 Task: For heading  Tahoma with underline.  font size for heading20,  'Change the font style of data to'Arial.  and font size to 12,  Change the alignment of both headline & data to Align left.  In the sheet  analysisDailySales_Analysis
Action: Mouse moved to (42, 144)
Screenshot: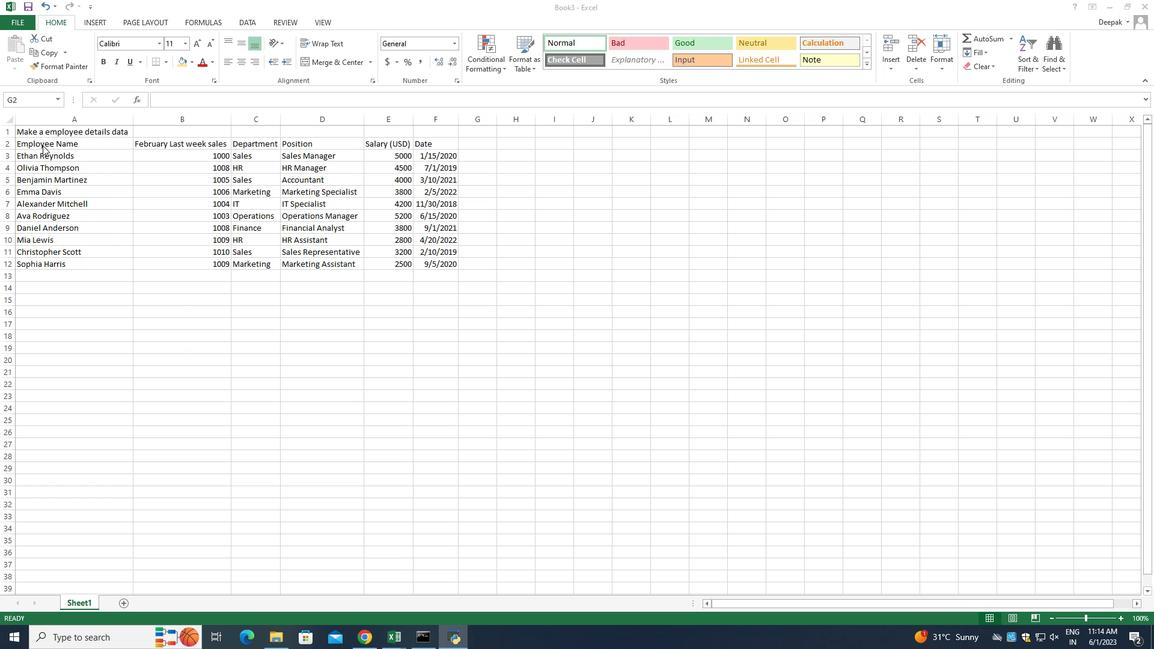 
Action: Mouse pressed left at (42, 144)
Screenshot: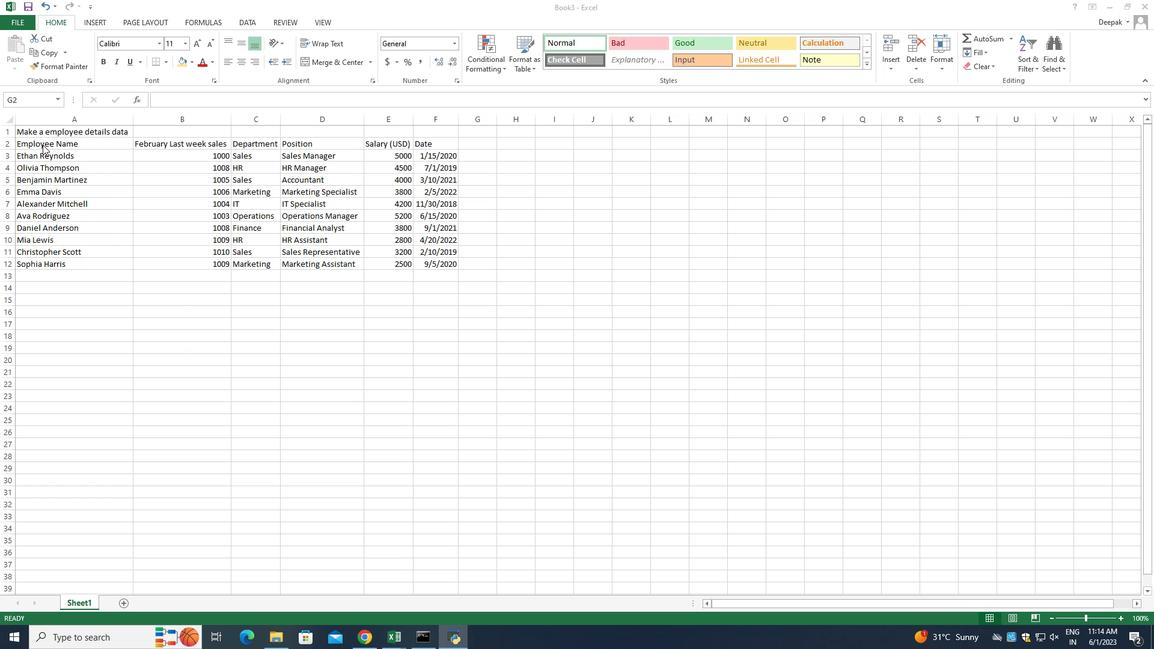 
Action: Mouse pressed left at (42, 144)
Screenshot: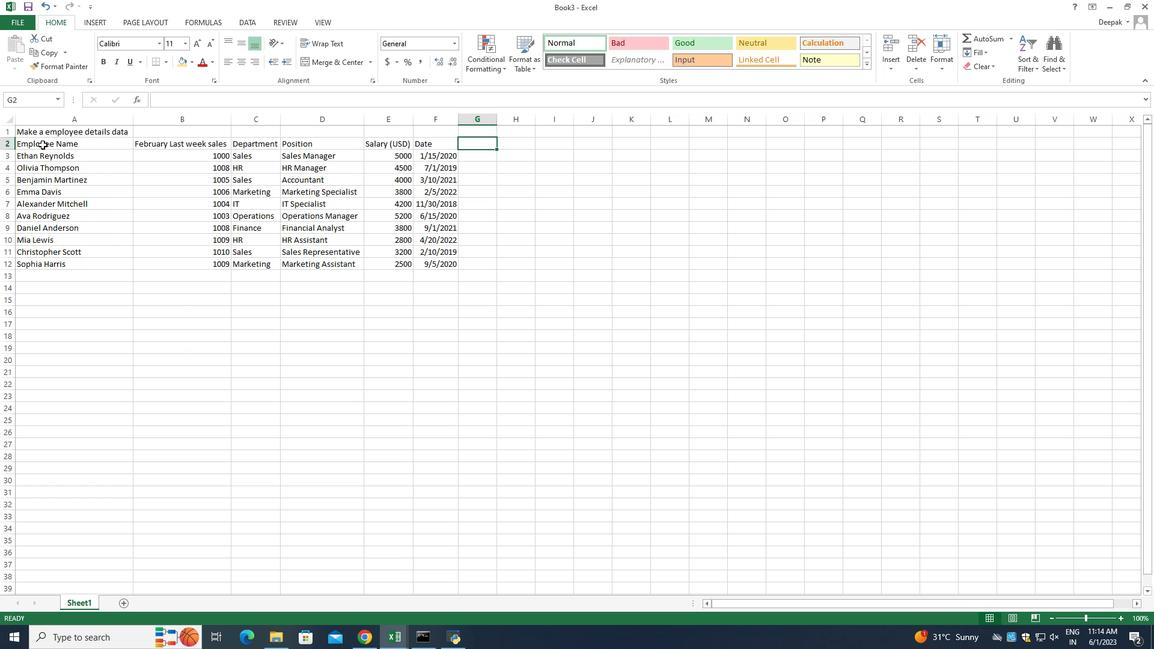 
Action: Mouse pressed left at (42, 144)
Screenshot: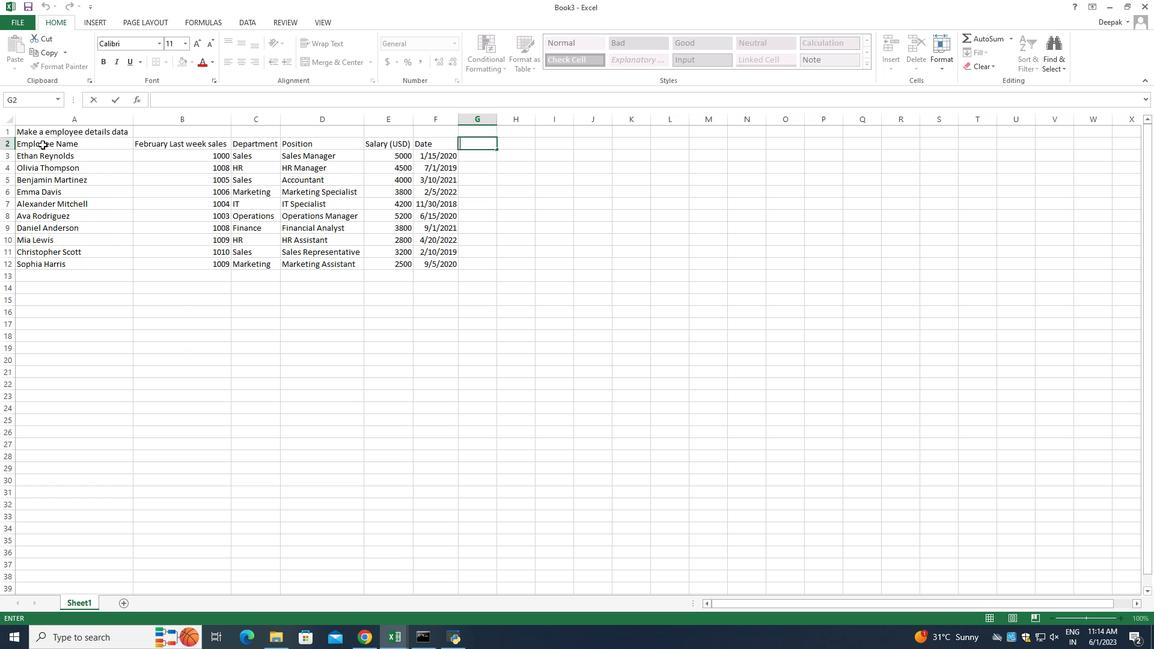 
Action: Mouse moved to (95, 144)
Screenshot: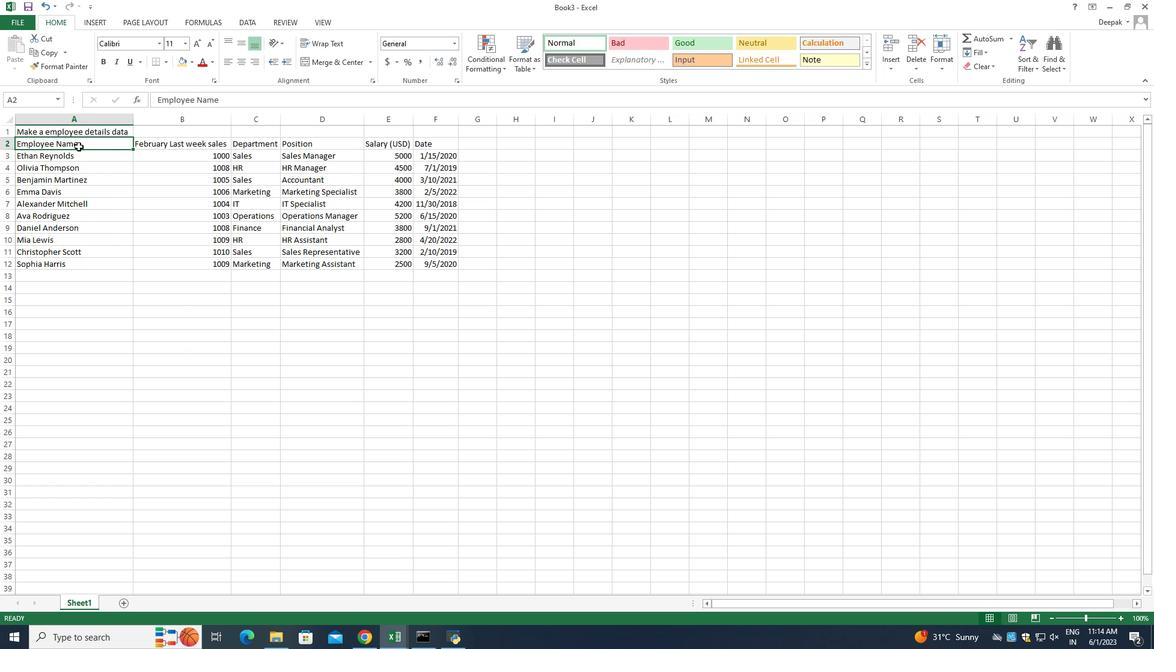 
Action: Mouse pressed left at (95, 144)
Screenshot: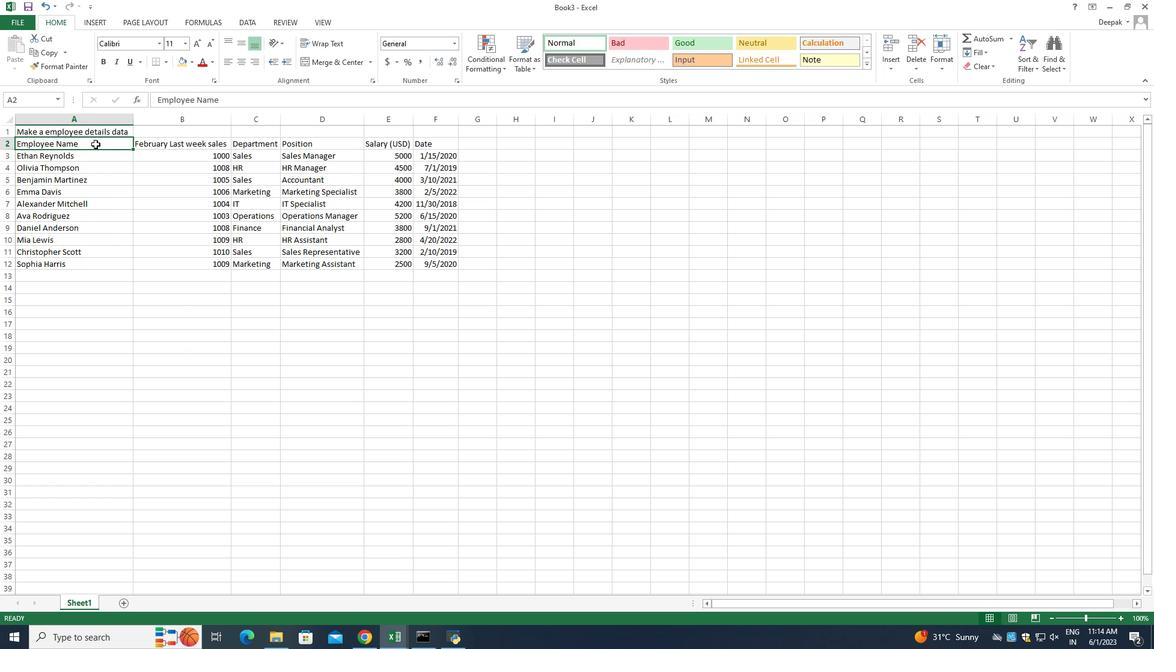 
Action: Mouse moved to (161, 44)
Screenshot: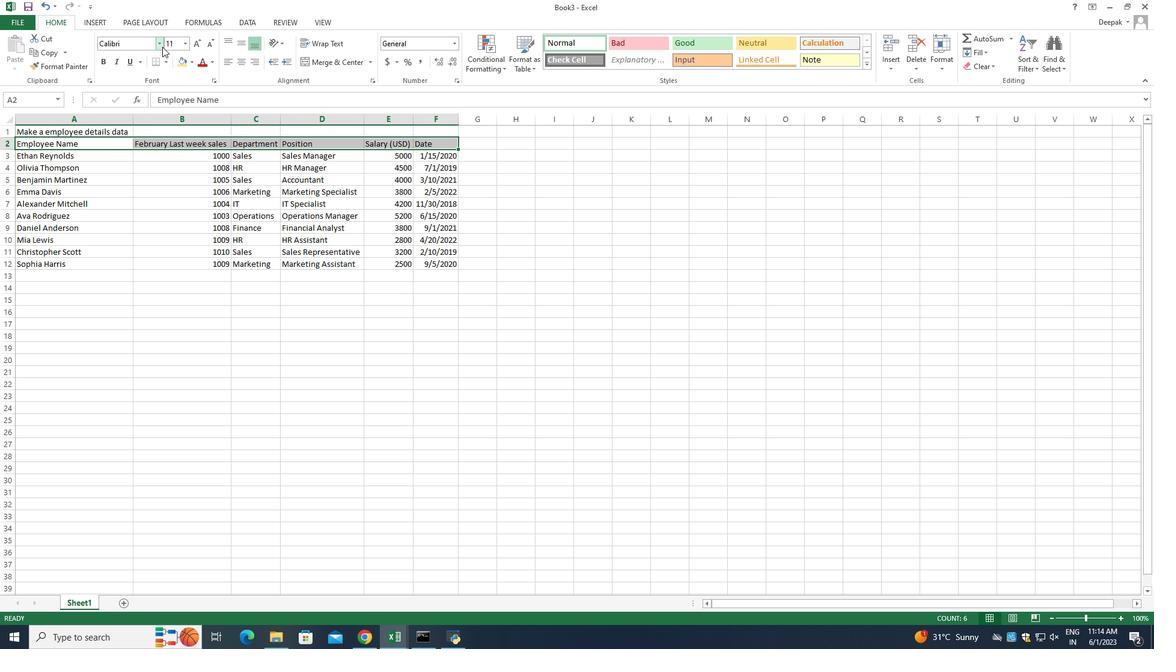 
Action: Mouse pressed left at (161, 44)
Screenshot: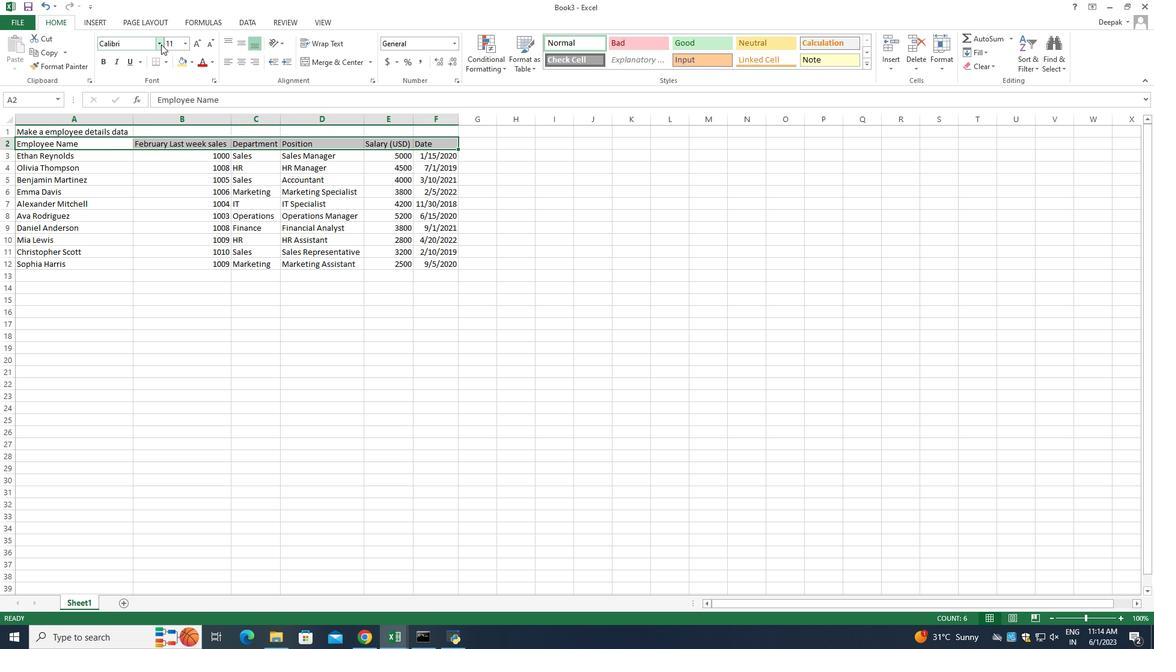 
Action: Mouse moved to (187, 278)
Screenshot: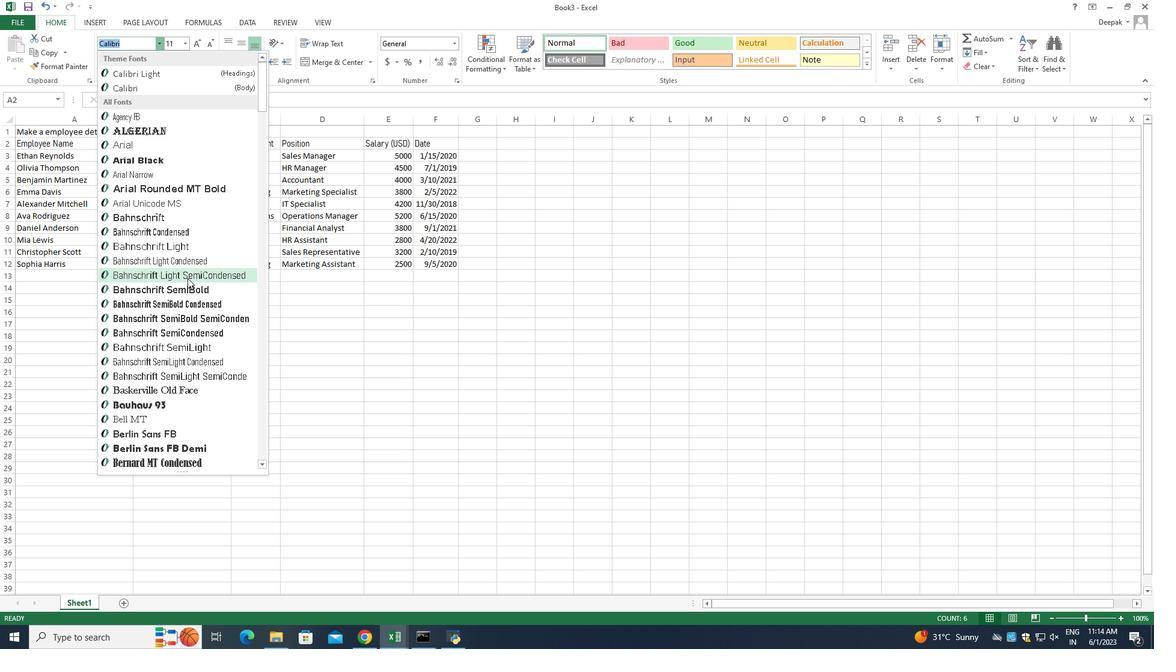 
Action: Mouse scrolled (187, 277) with delta (0, 0)
Screenshot: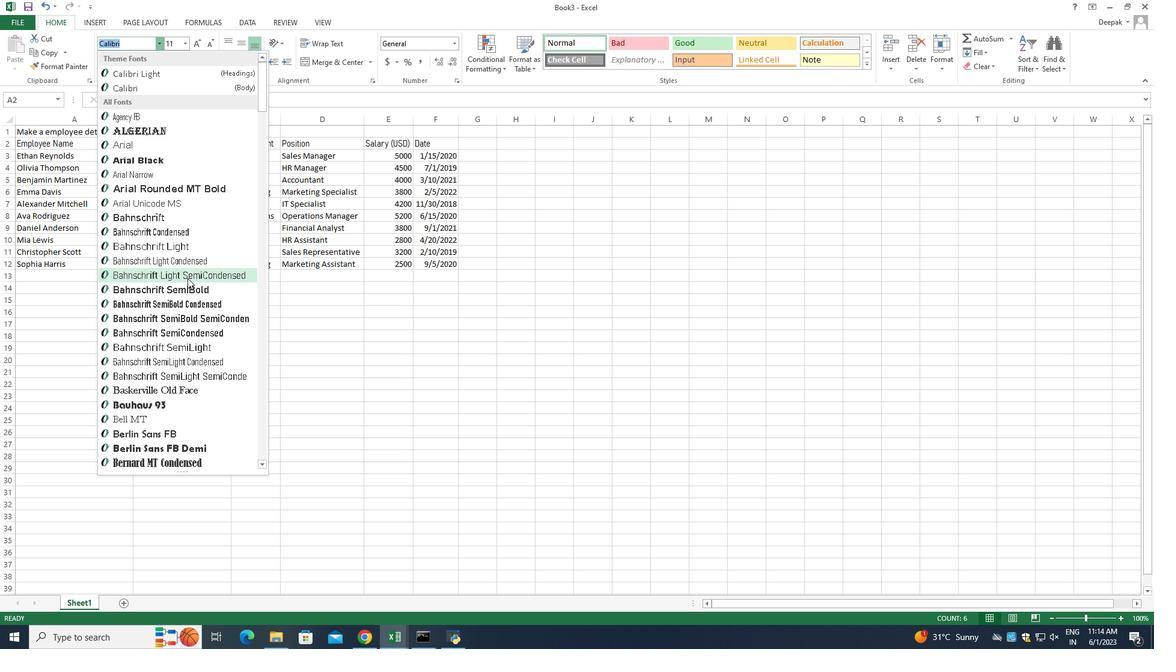 
Action: Mouse moved to (187, 283)
Screenshot: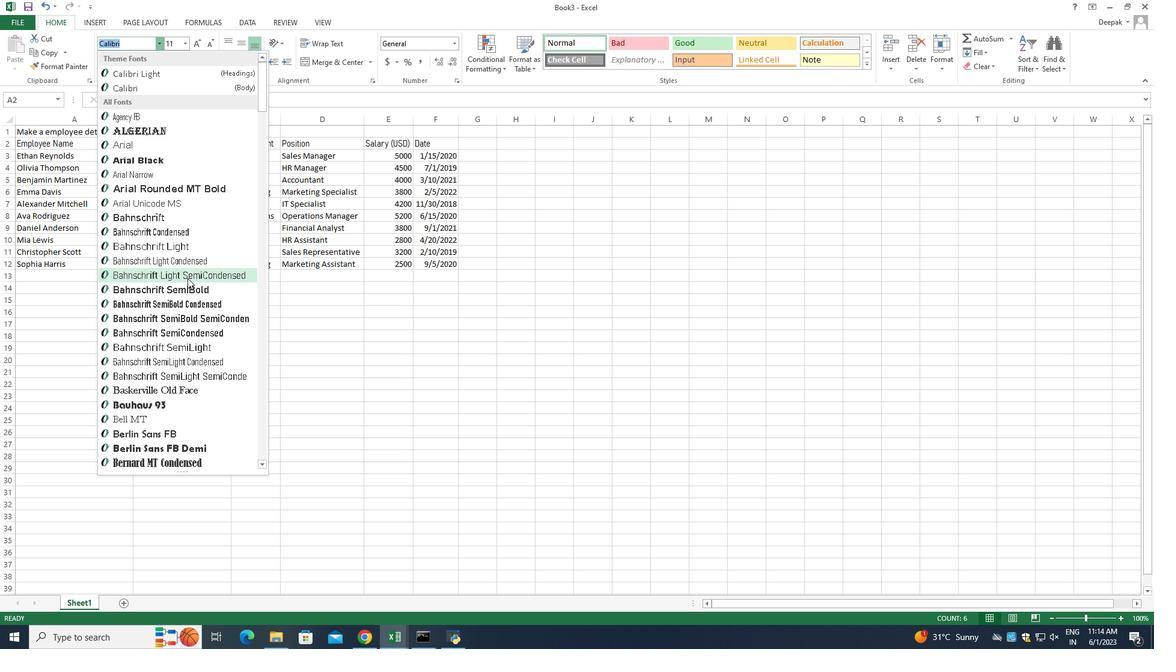 
Action: Mouse scrolled (187, 283) with delta (0, 0)
Screenshot: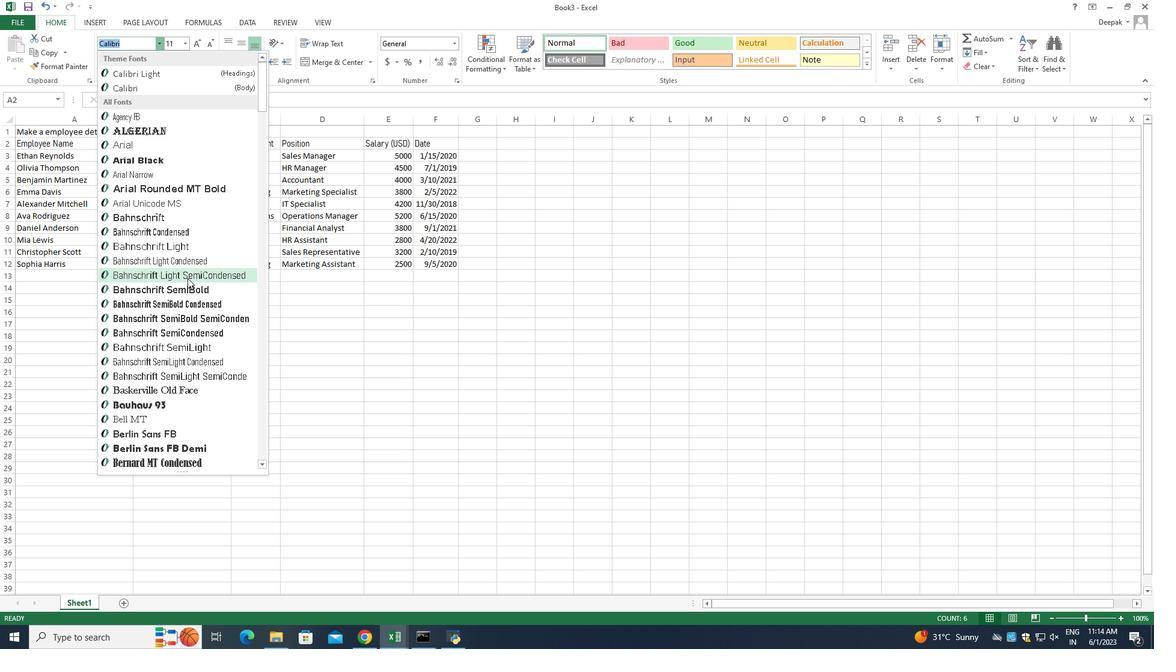 
Action: Mouse moved to (188, 328)
Screenshot: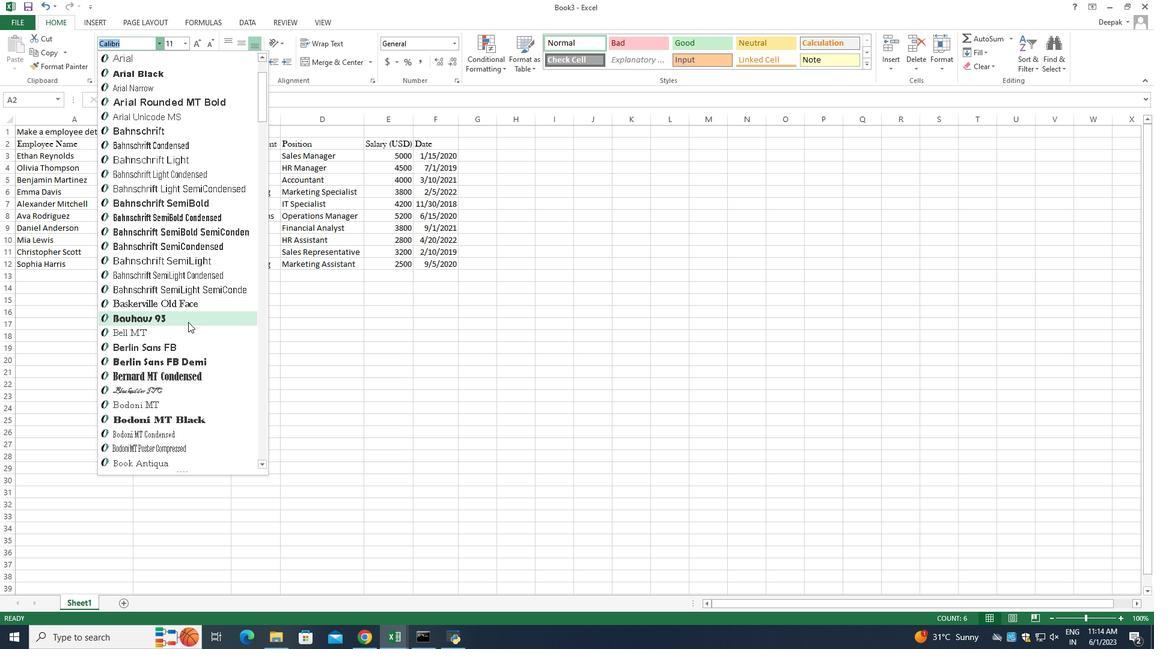 
Action: Mouse scrolled (188, 327) with delta (0, 0)
Screenshot: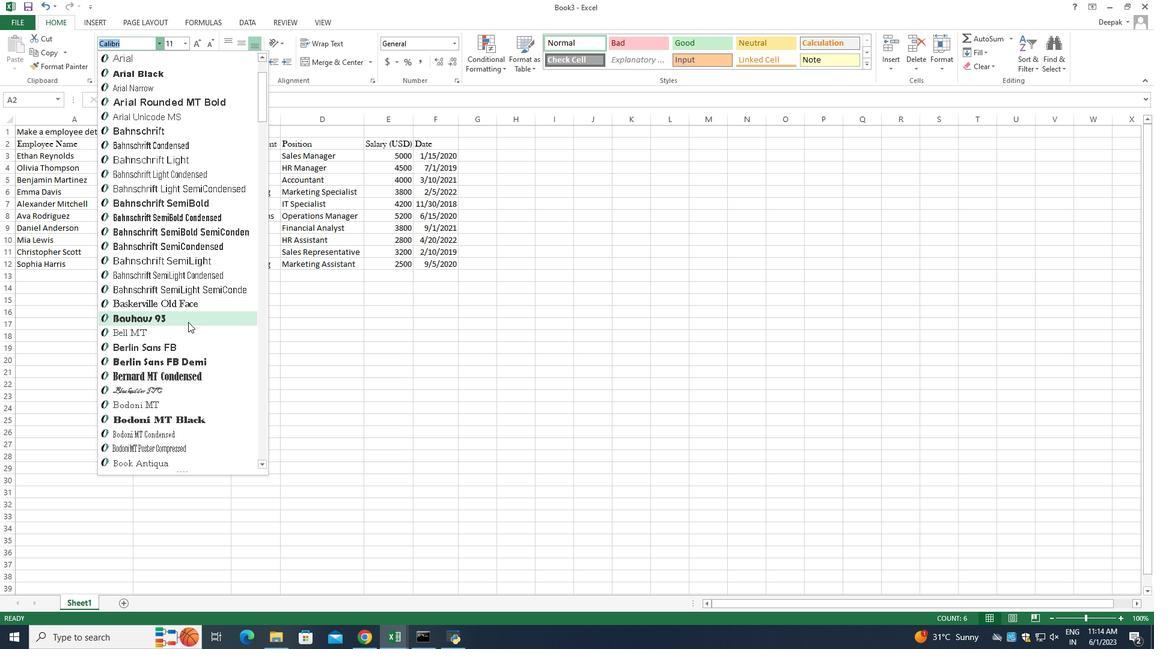 
Action: Mouse moved to (188, 329)
Screenshot: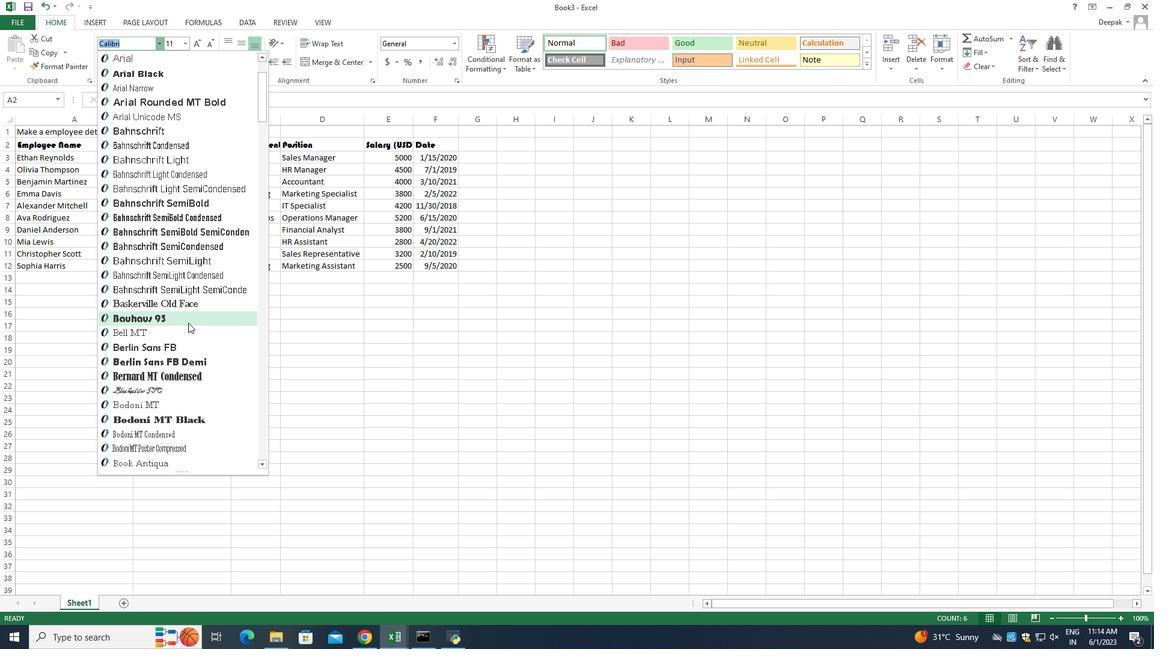 
Action: Mouse scrolled (188, 328) with delta (0, 0)
Screenshot: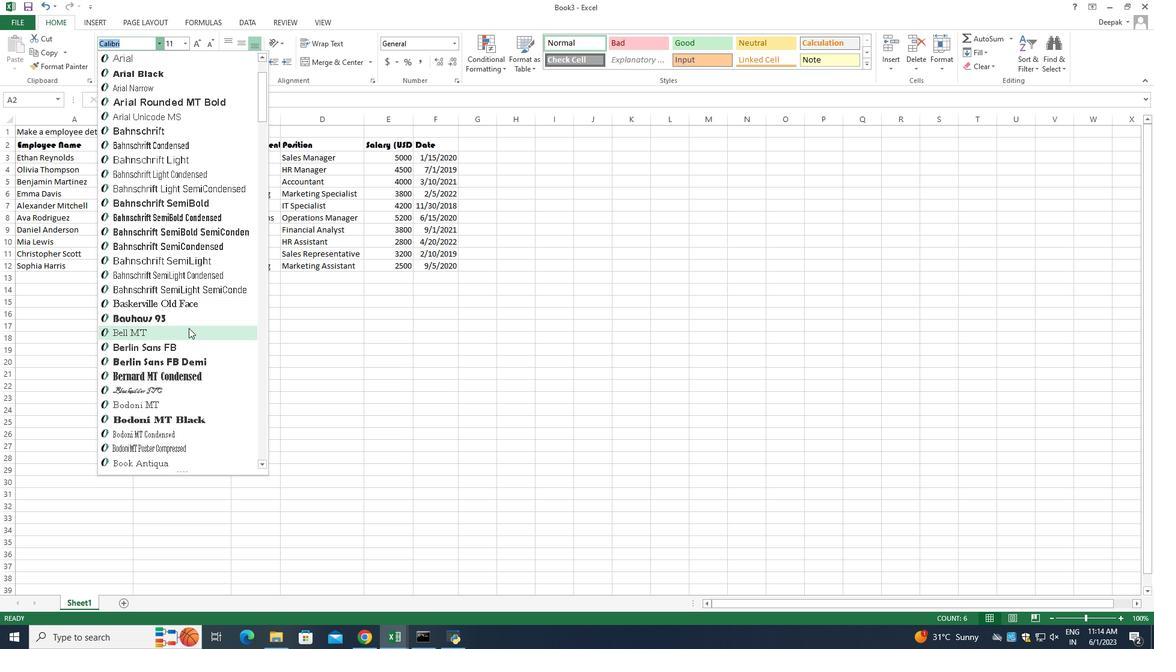 
Action: Mouse moved to (191, 280)
Screenshot: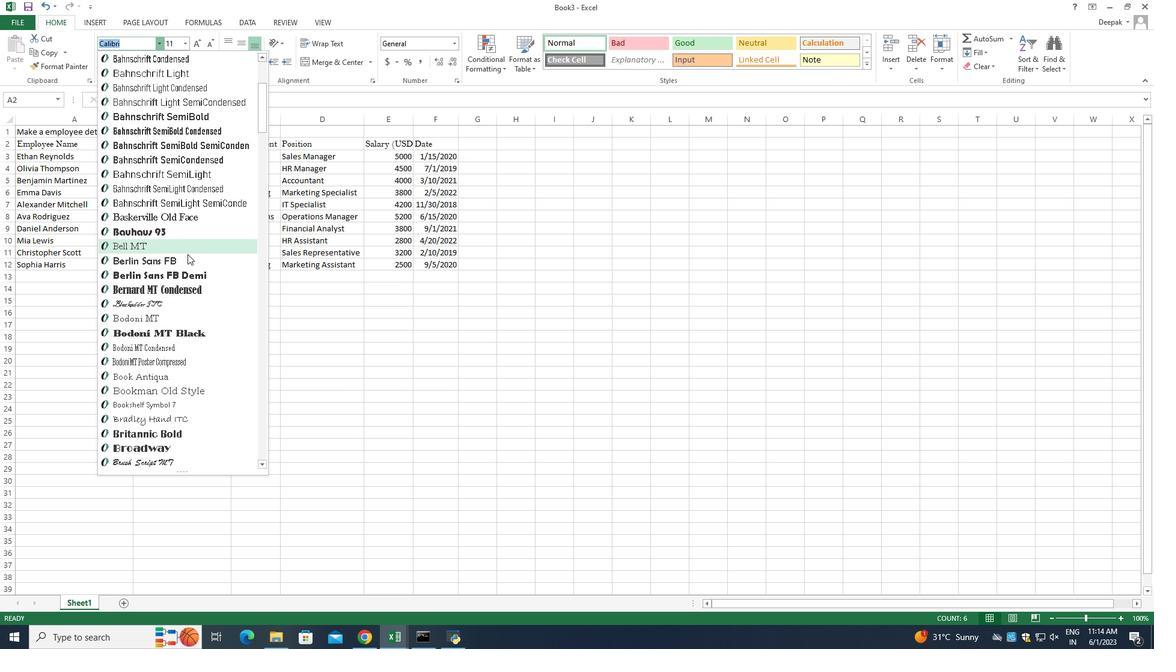 
Action: Mouse scrolled (191, 279) with delta (0, 0)
Screenshot: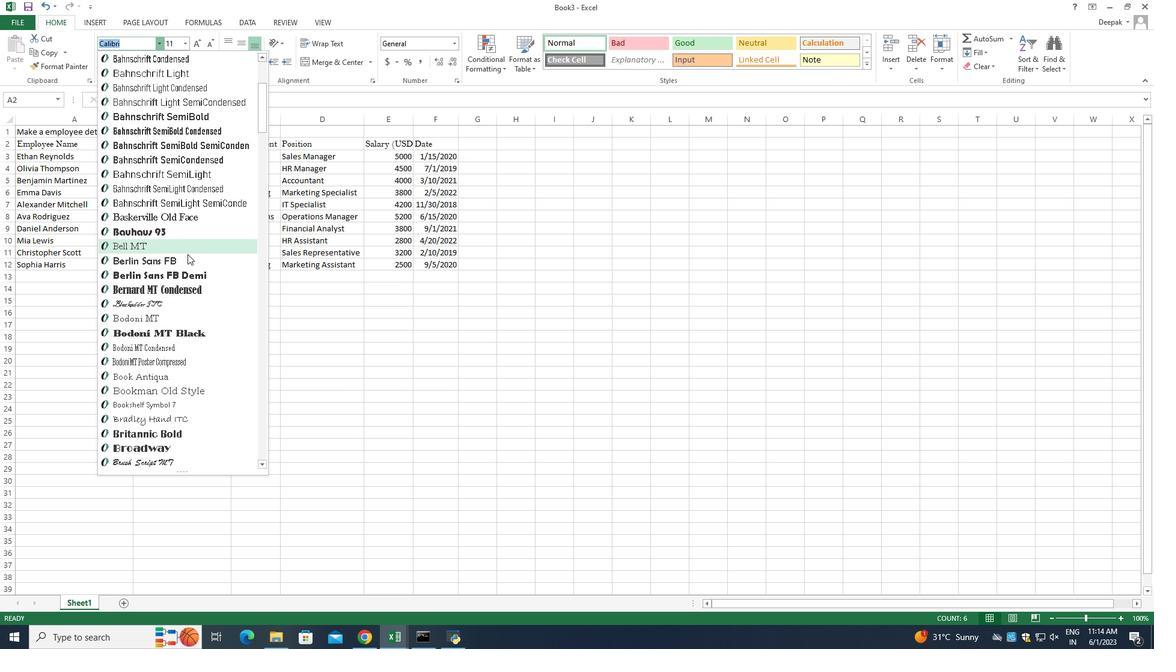 
Action: Mouse moved to (191, 287)
Screenshot: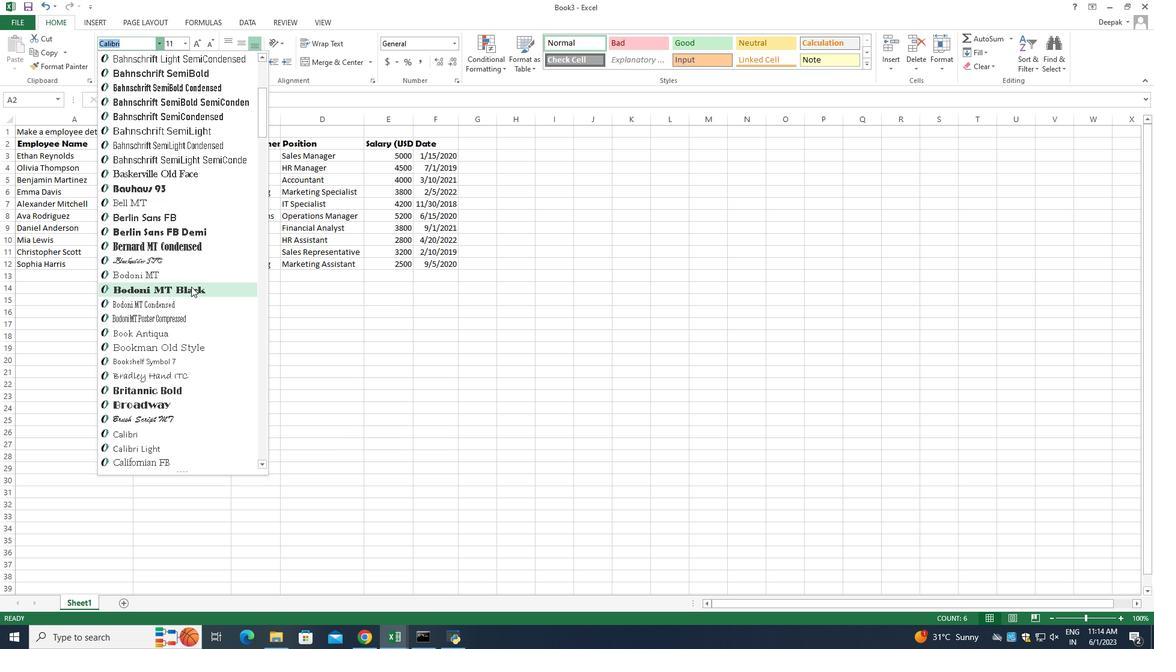
Action: Mouse scrolled (191, 287) with delta (0, 0)
Screenshot: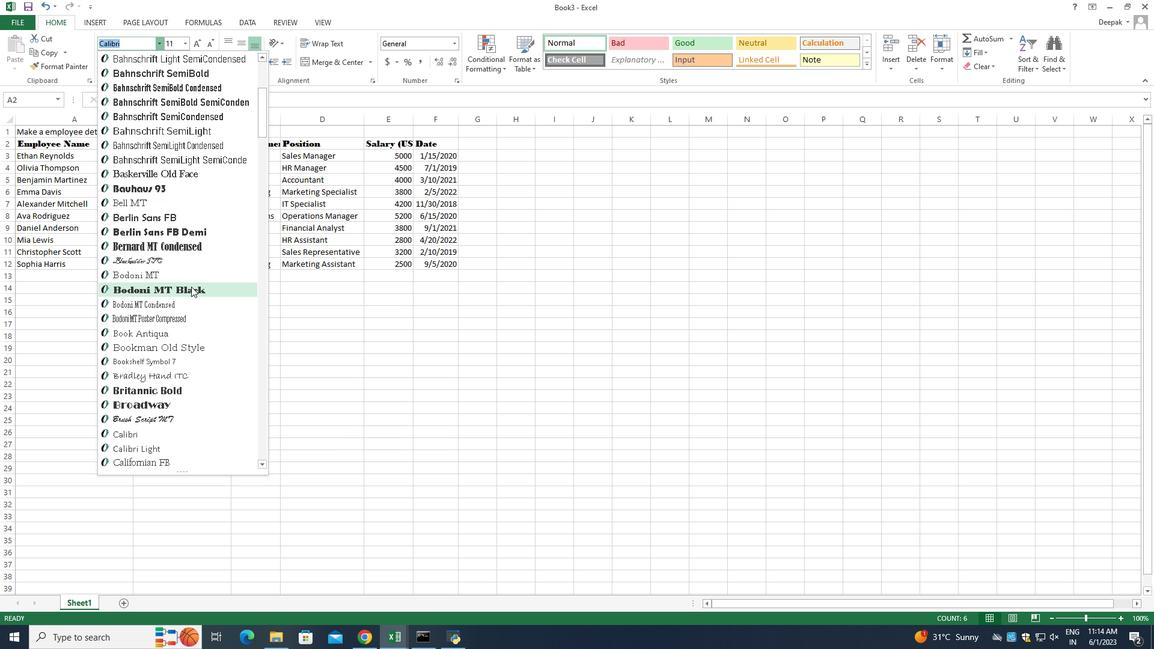 
Action: Mouse scrolled (191, 287) with delta (0, 0)
Screenshot: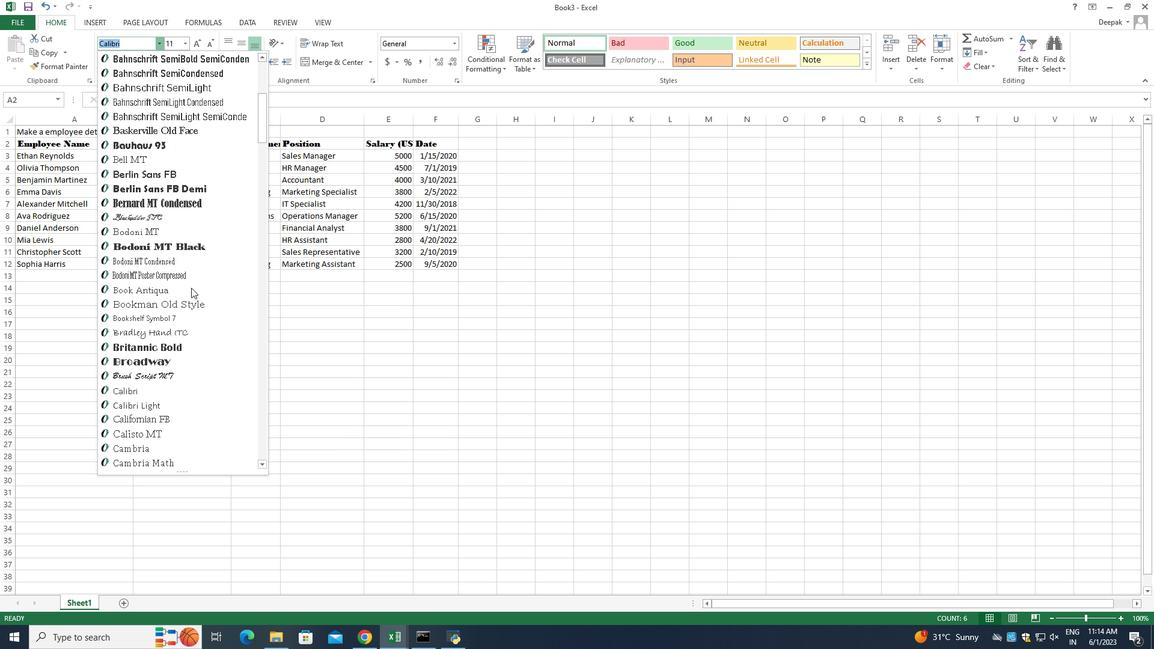 
Action: Mouse scrolled (191, 287) with delta (0, 0)
Screenshot: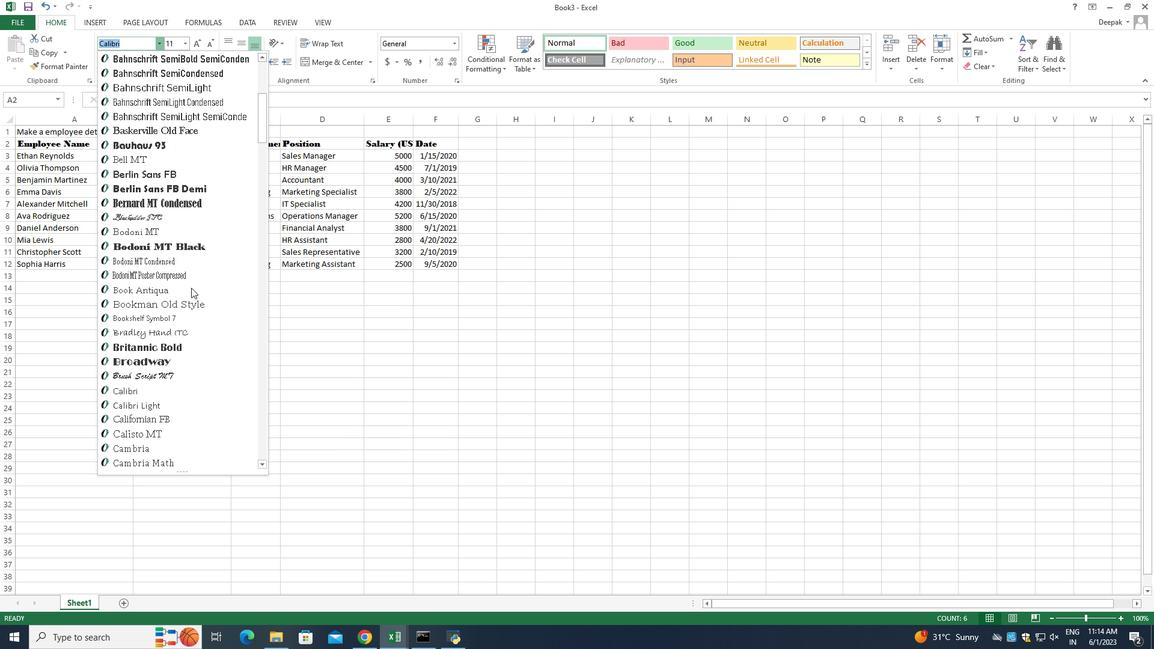 
Action: Mouse moved to (191, 289)
Screenshot: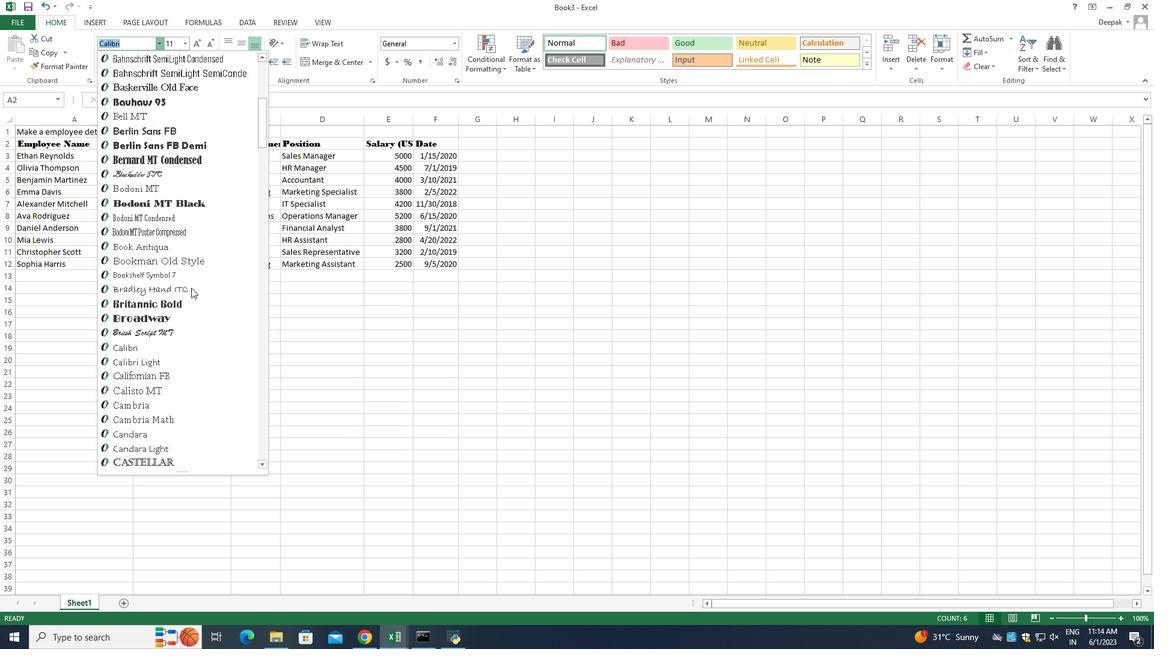 
Action: Mouse scrolled (191, 288) with delta (0, 0)
Screenshot: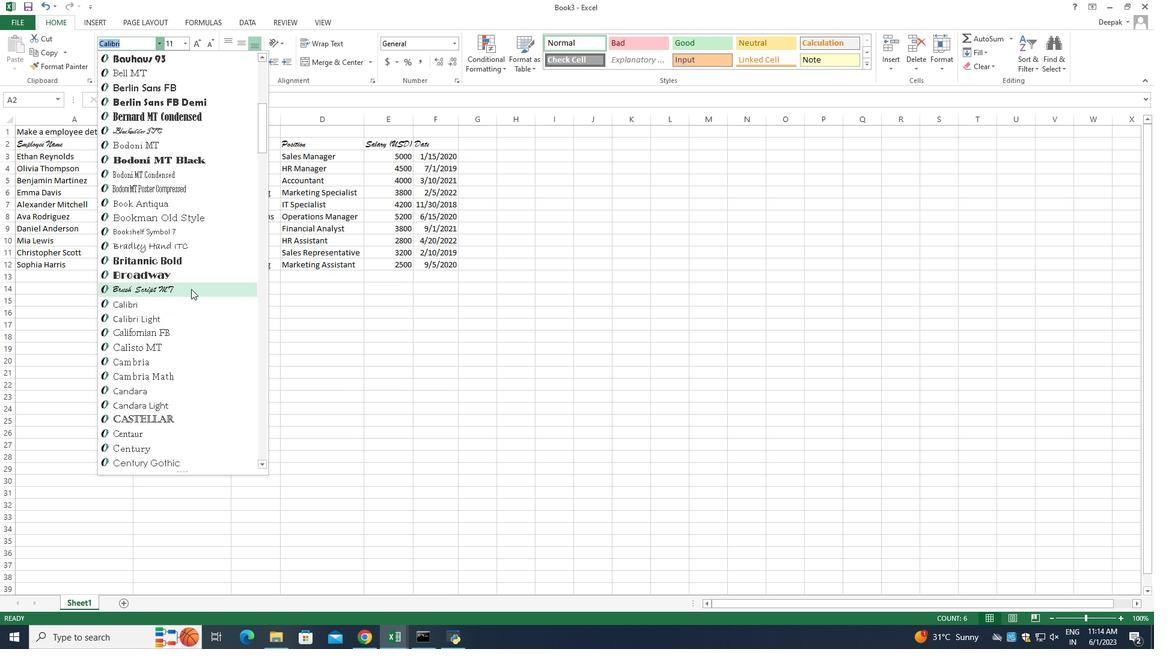 
Action: Mouse scrolled (191, 288) with delta (0, 0)
Screenshot: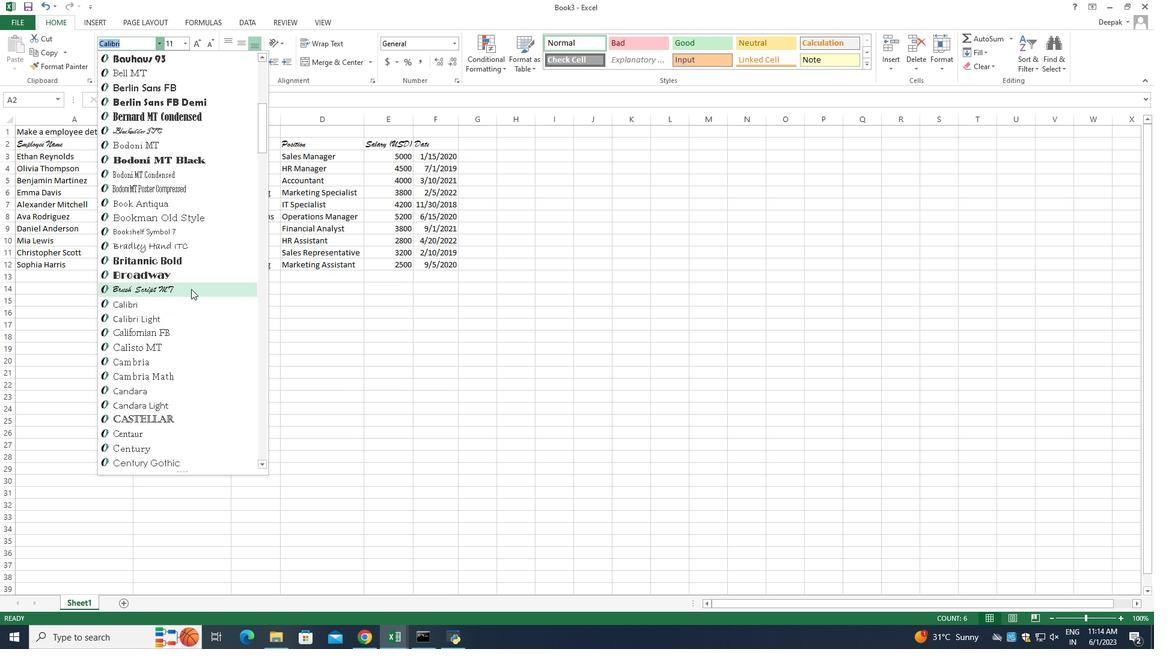 
Action: Mouse scrolled (191, 288) with delta (0, 0)
Screenshot: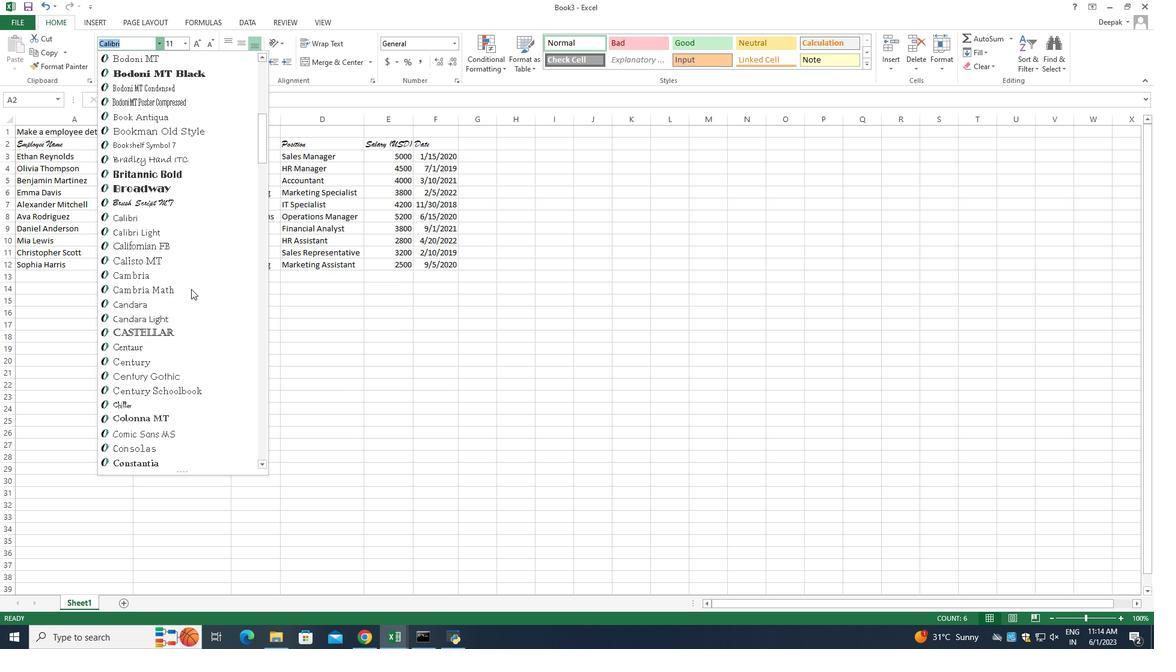 
Action: Mouse scrolled (191, 288) with delta (0, 0)
Screenshot: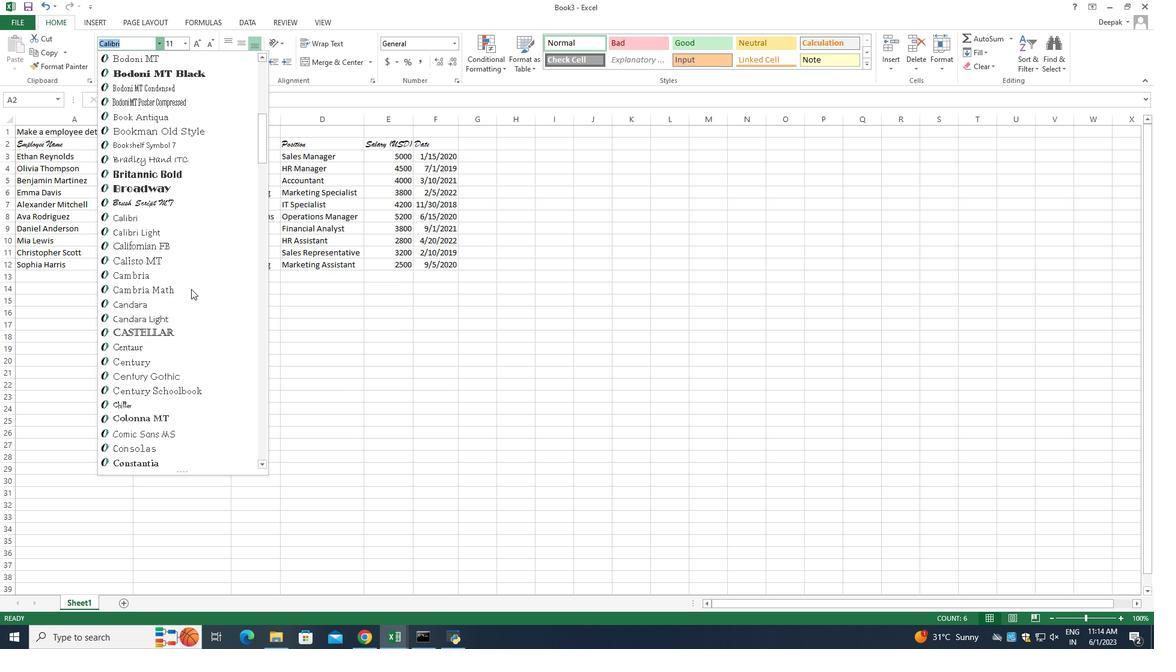 
Action: Mouse moved to (182, 341)
Screenshot: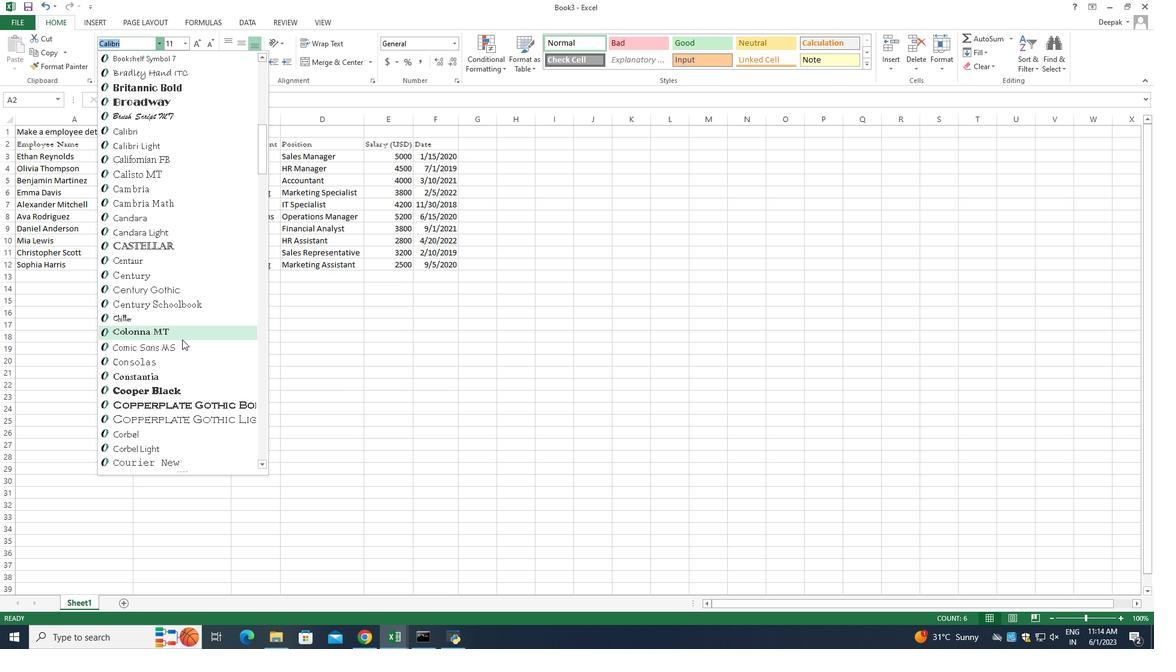 
Action: Mouse scrolled (182, 340) with delta (0, 0)
Screenshot: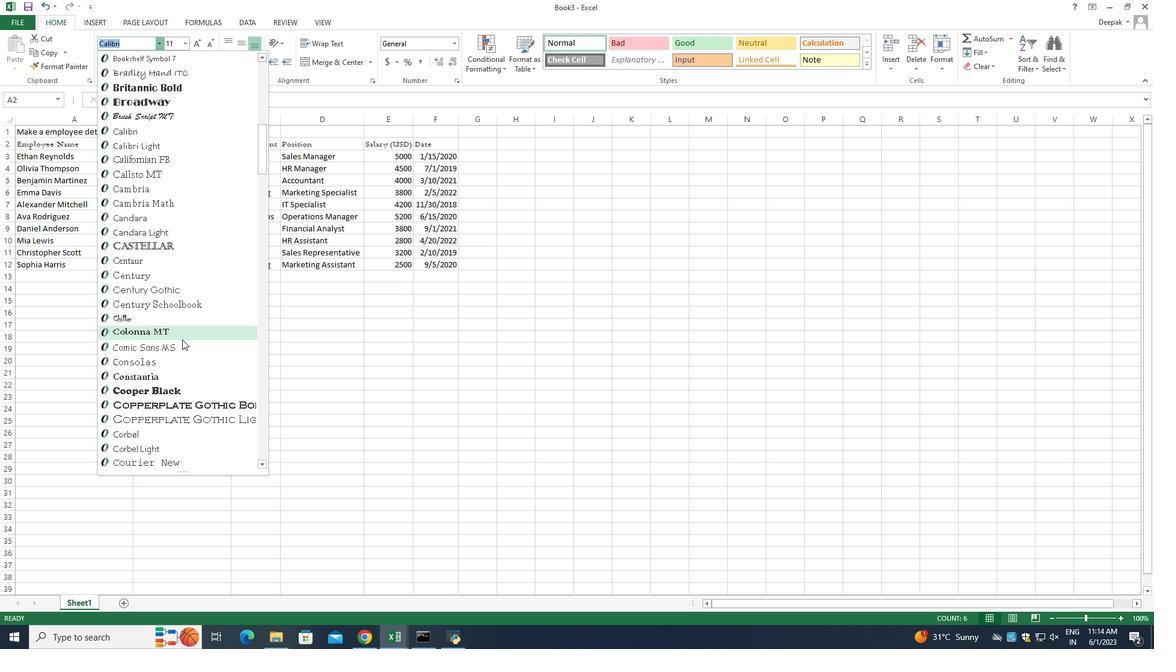 
Action: Mouse moved to (182, 343)
Screenshot: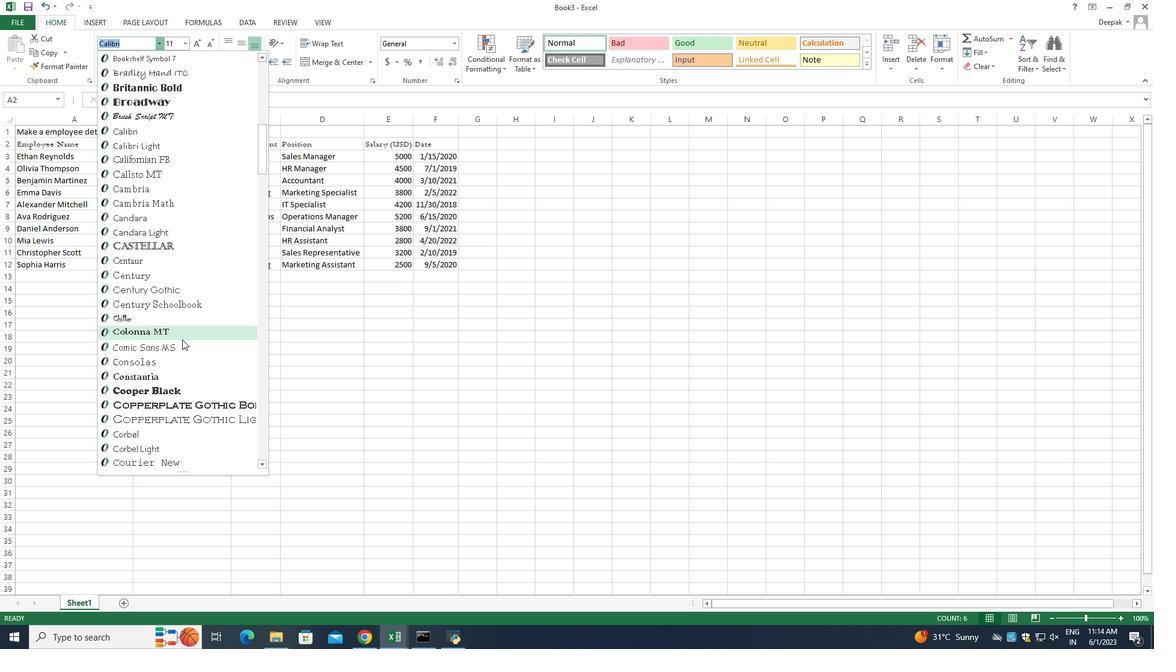 
Action: Mouse scrolled (182, 343) with delta (0, 0)
Screenshot: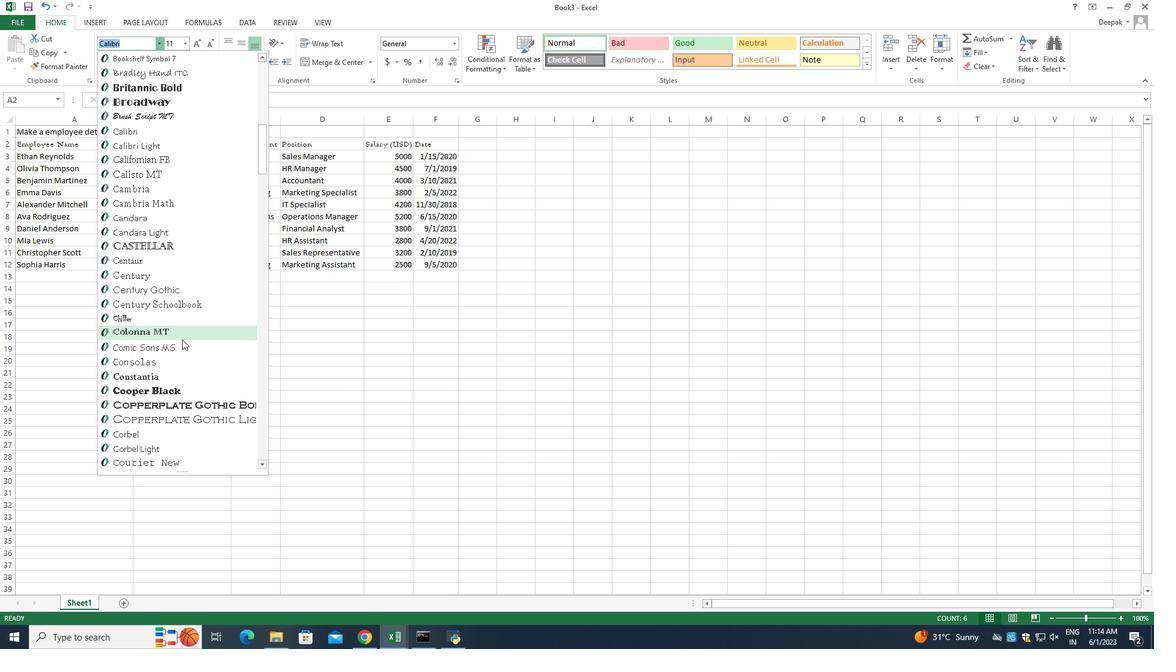 
Action: Mouse moved to (182, 347)
Screenshot: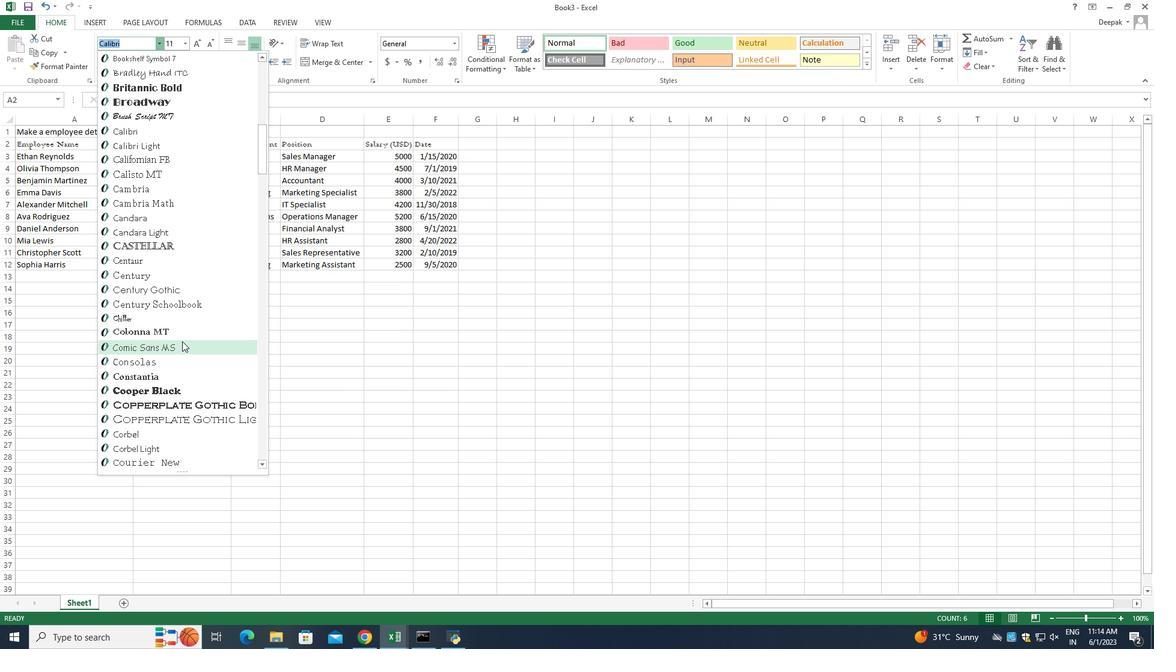 
Action: Mouse scrolled (182, 346) with delta (0, 0)
Screenshot: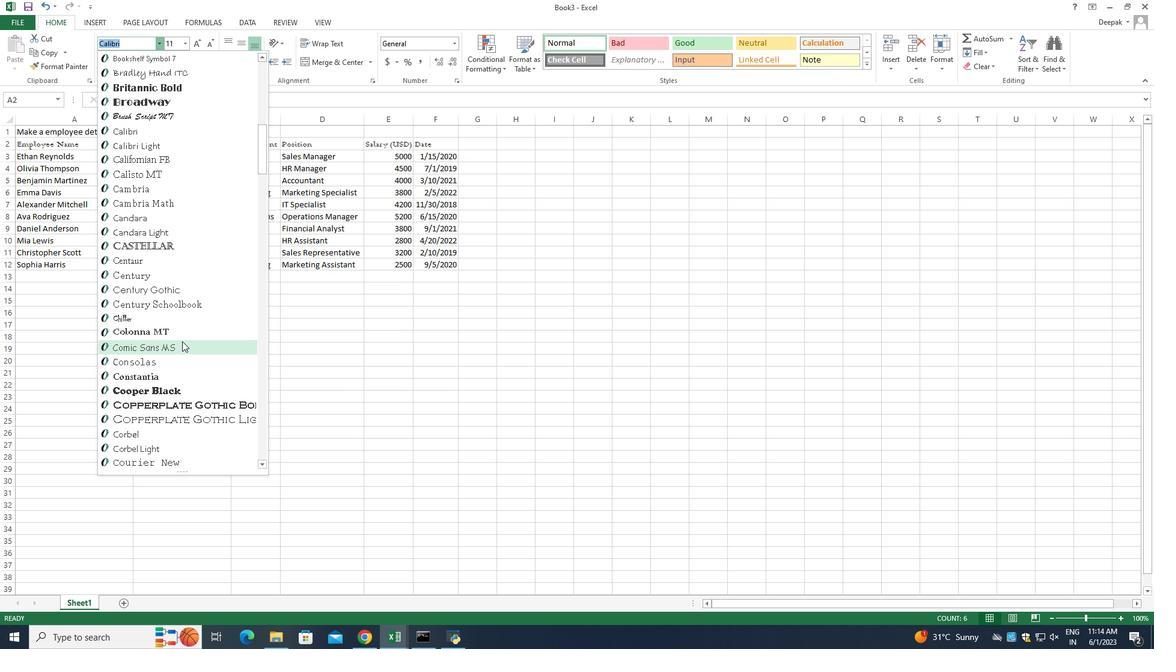 
Action: Mouse moved to (173, 336)
Screenshot: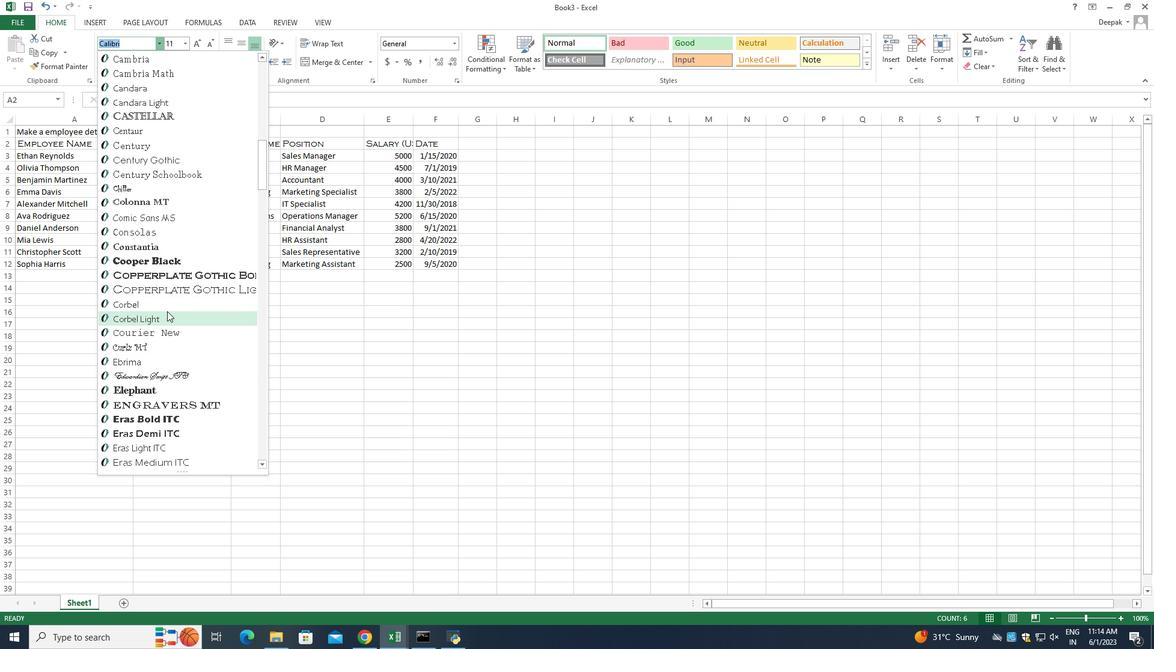 
Action: Mouse scrolled (173, 336) with delta (0, 0)
Screenshot: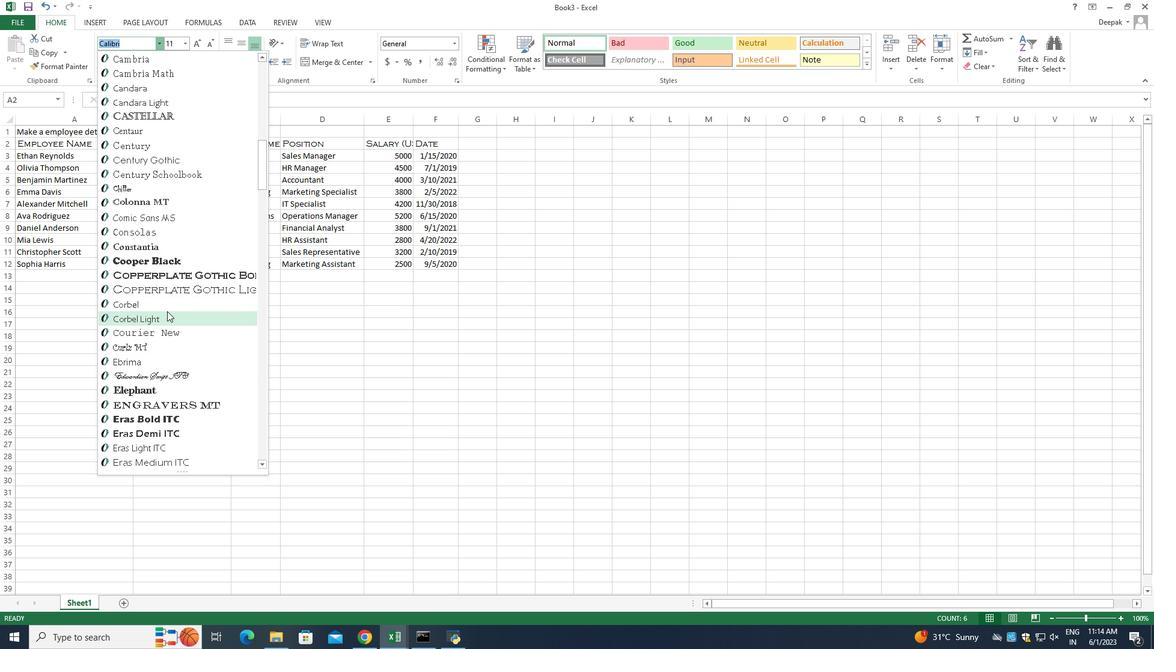 
Action: Mouse moved to (173, 339)
Screenshot: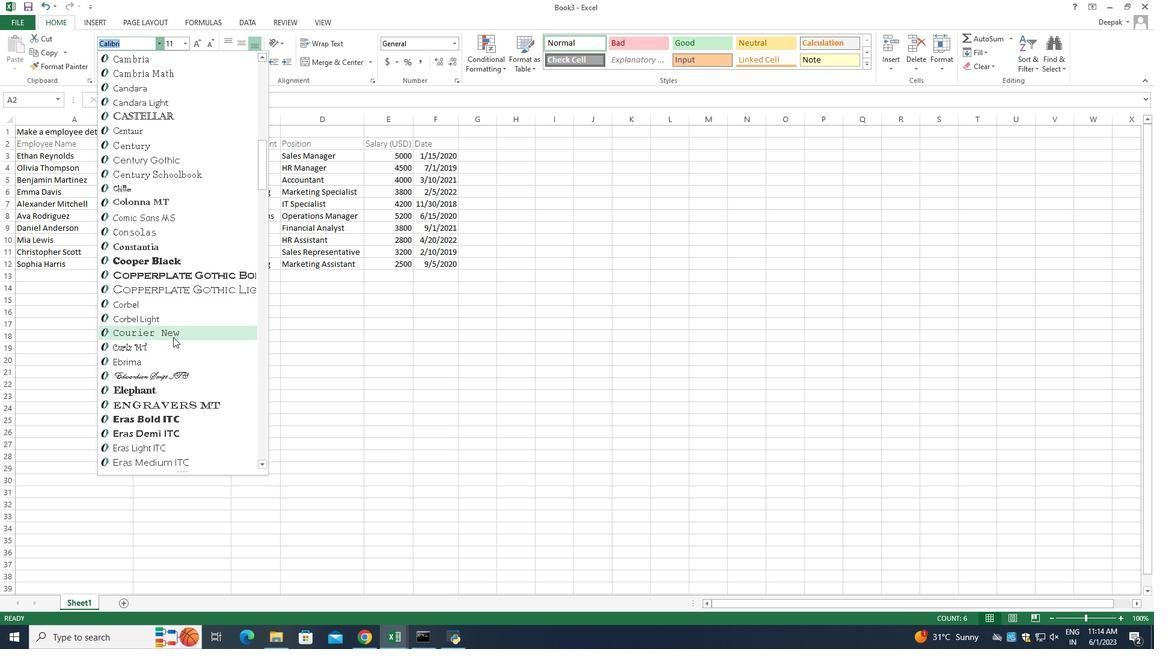 
Action: Mouse scrolled (173, 339) with delta (0, 0)
Screenshot: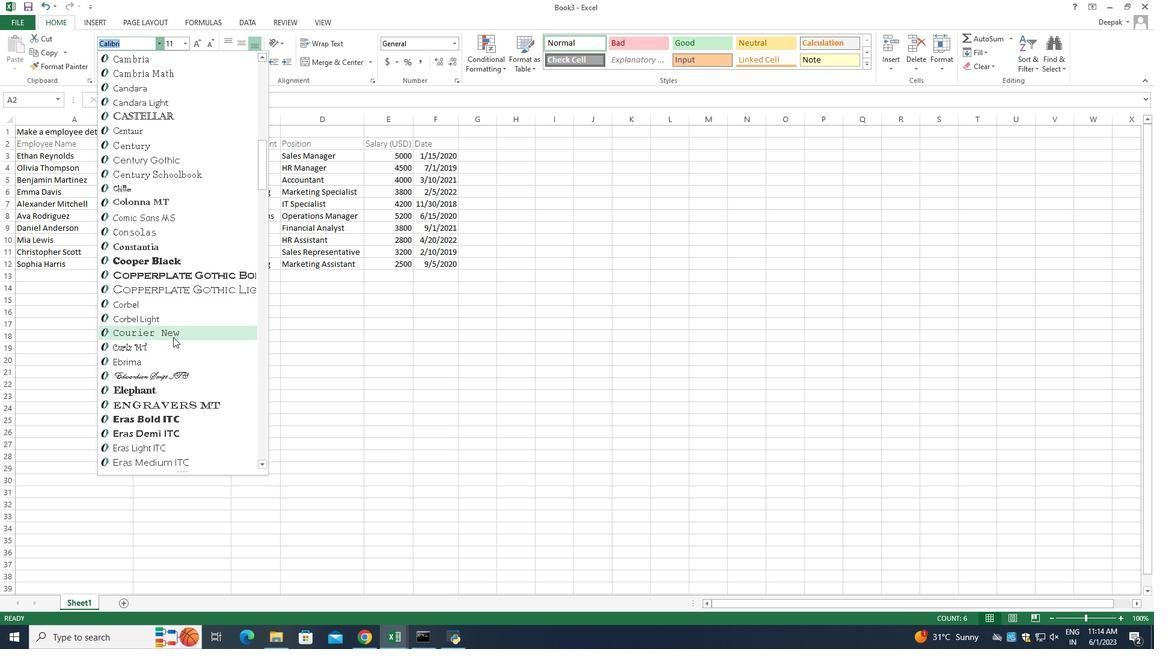 
Action: Mouse moved to (176, 357)
Screenshot: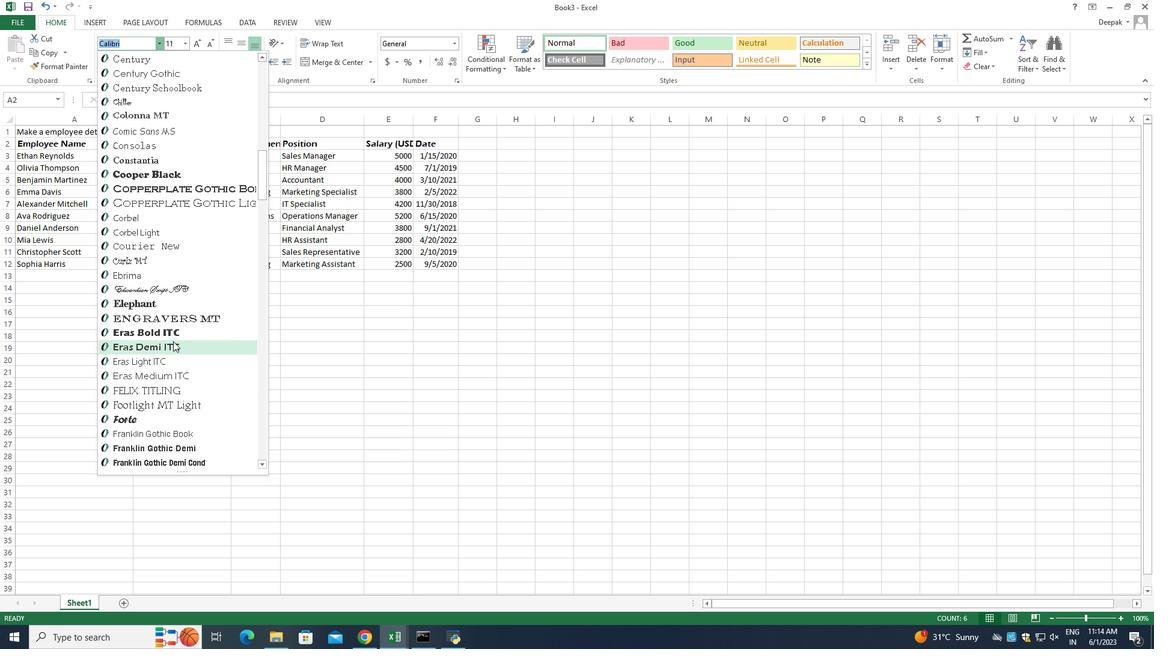 
Action: Mouse scrolled (176, 357) with delta (0, 0)
Screenshot: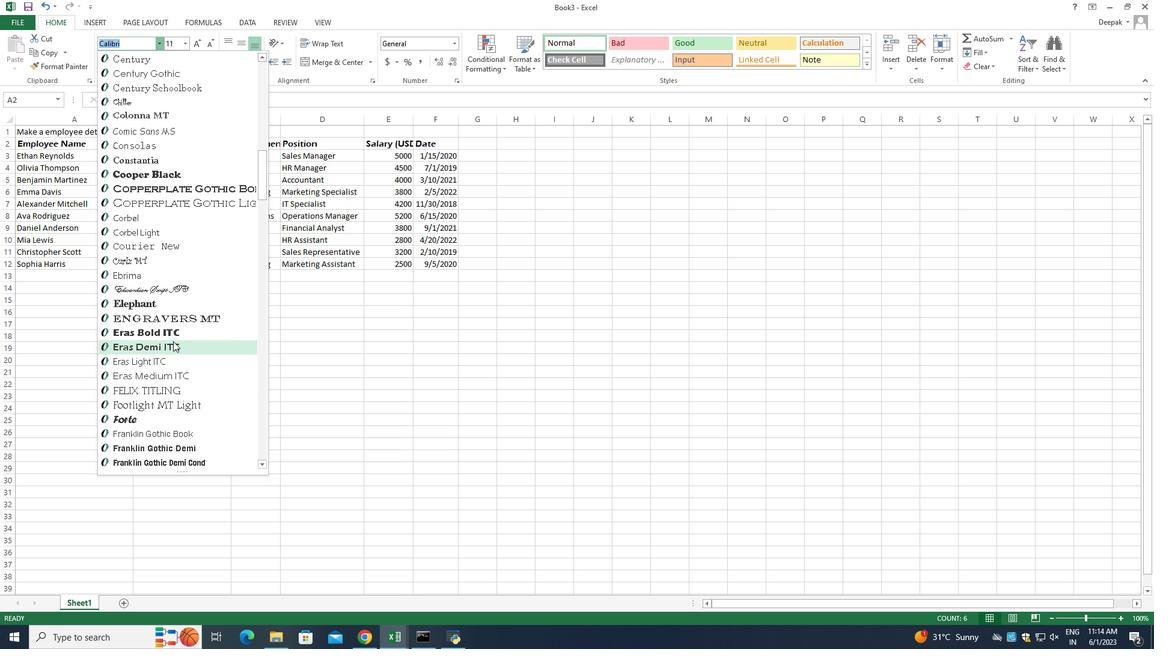 
Action: Mouse moved to (179, 367)
Screenshot: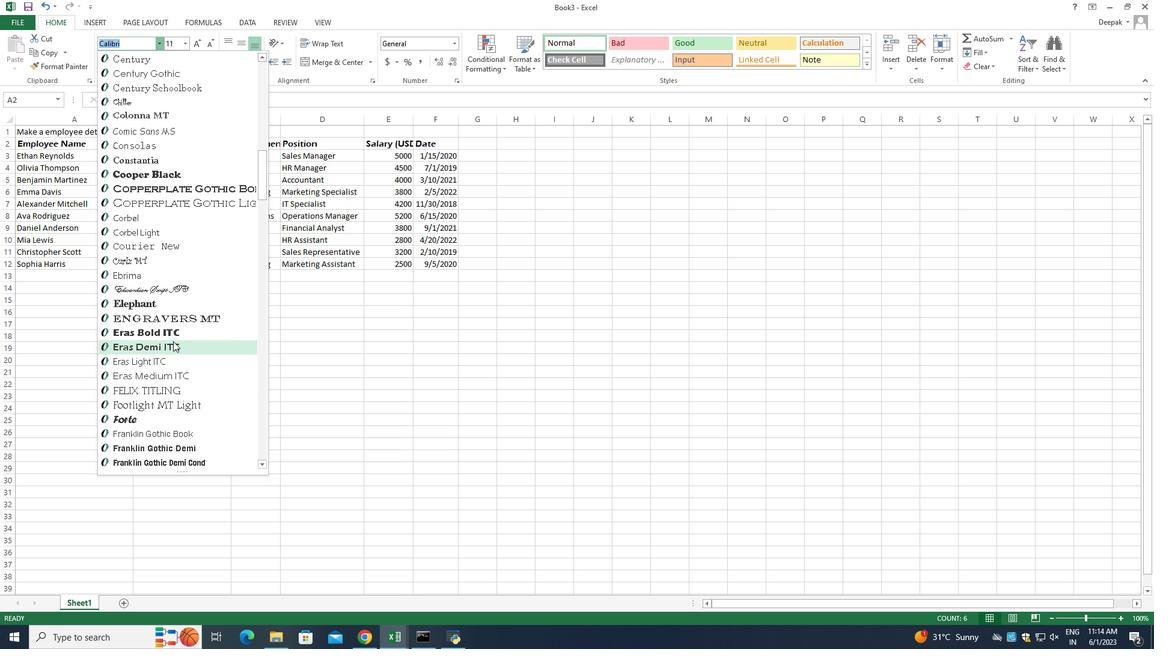 
Action: Mouse scrolled (179, 366) with delta (0, 0)
Screenshot: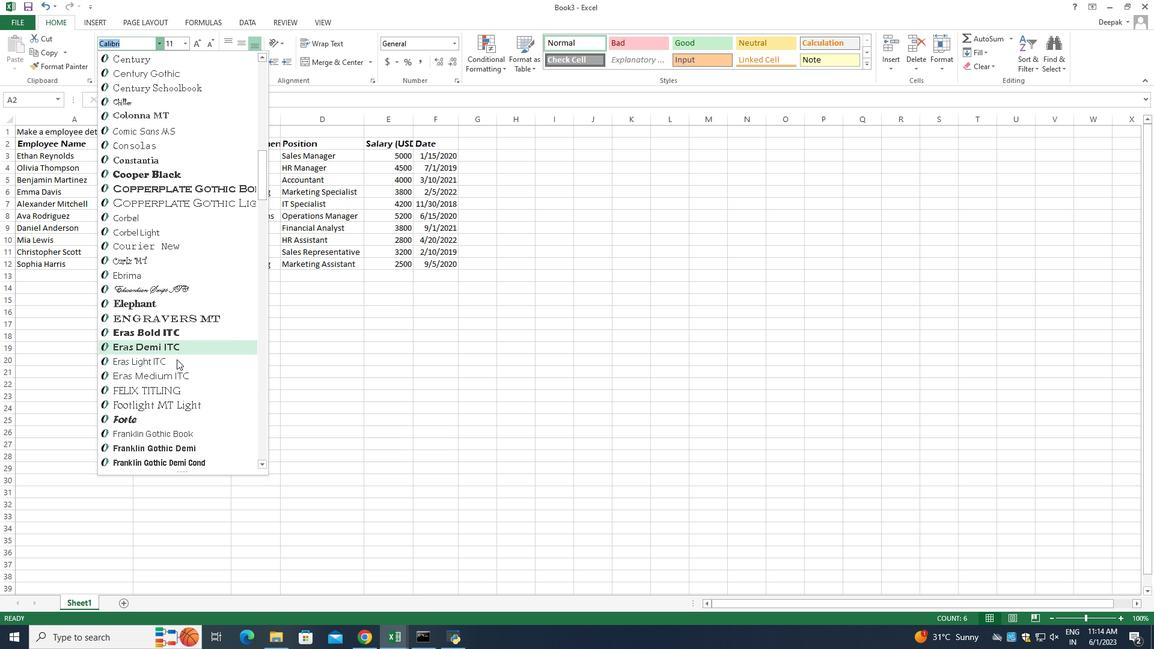 
Action: Mouse moved to (181, 378)
Screenshot: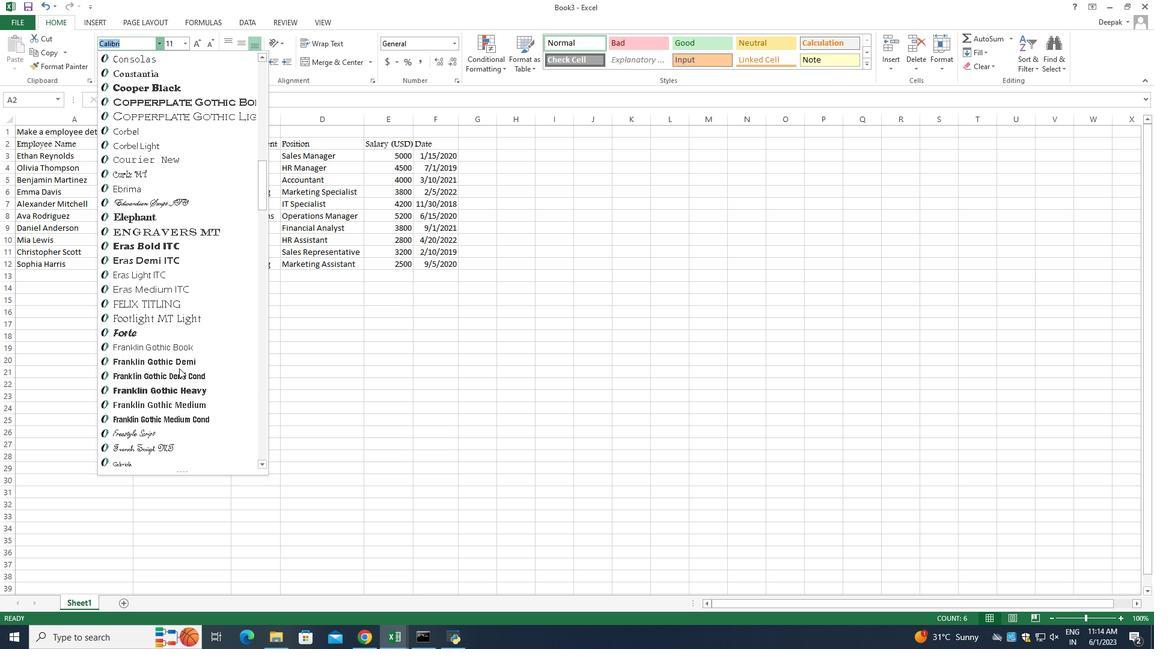 
Action: Mouse scrolled (181, 378) with delta (0, 0)
Screenshot: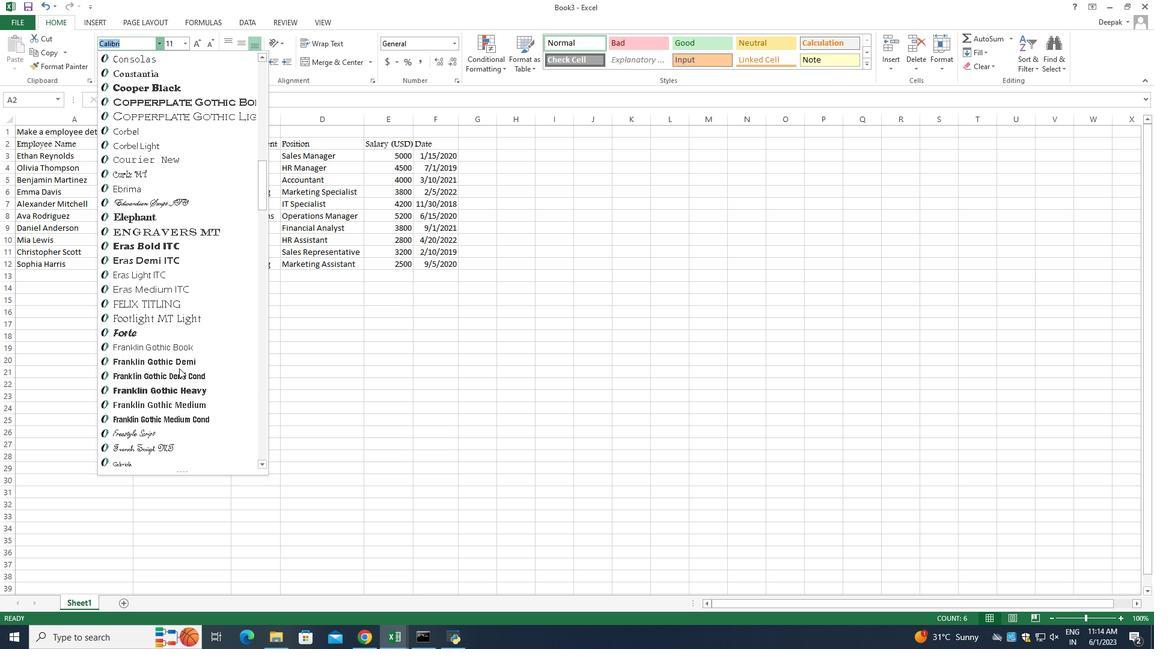 
Action: Mouse moved to (182, 382)
Screenshot: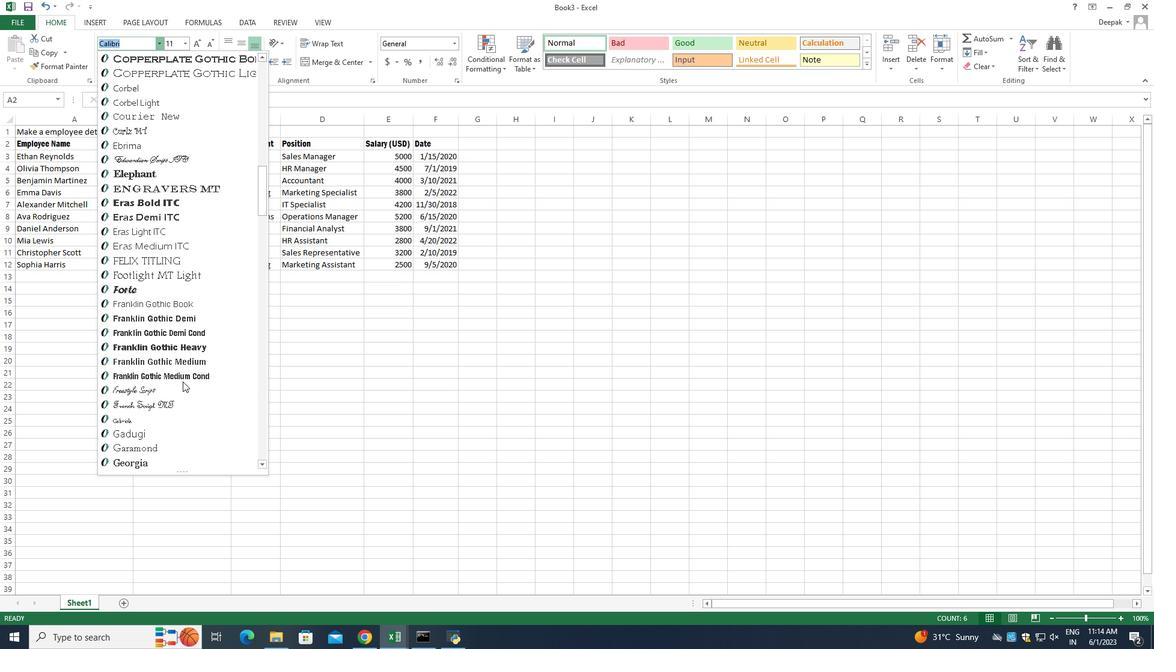
Action: Mouse scrolled (182, 381) with delta (0, 0)
Screenshot: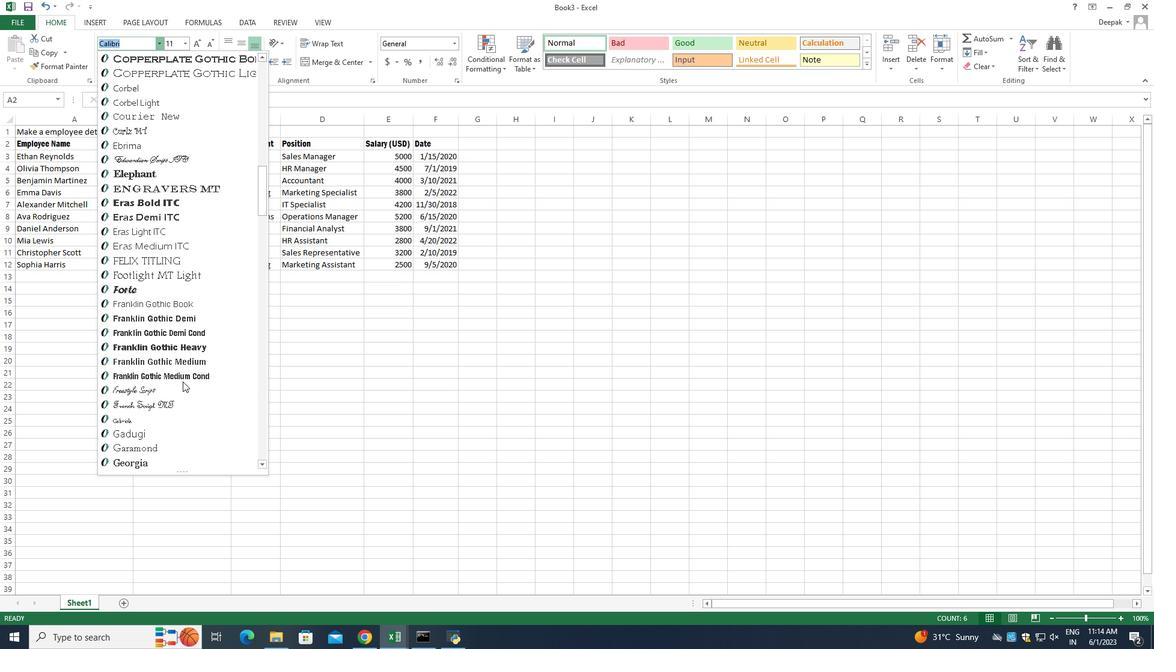 
Action: Mouse scrolled (182, 381) with delta (0, 0)
Screenshot: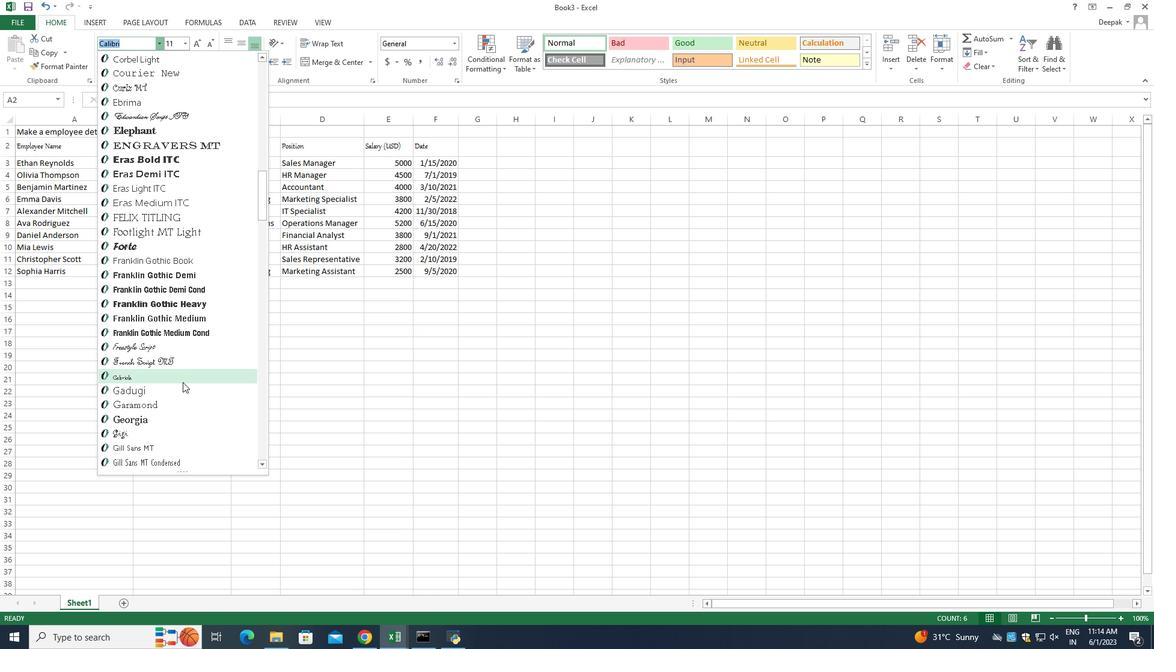 
Action: Mouse moved to (180, 328)
Screenshot: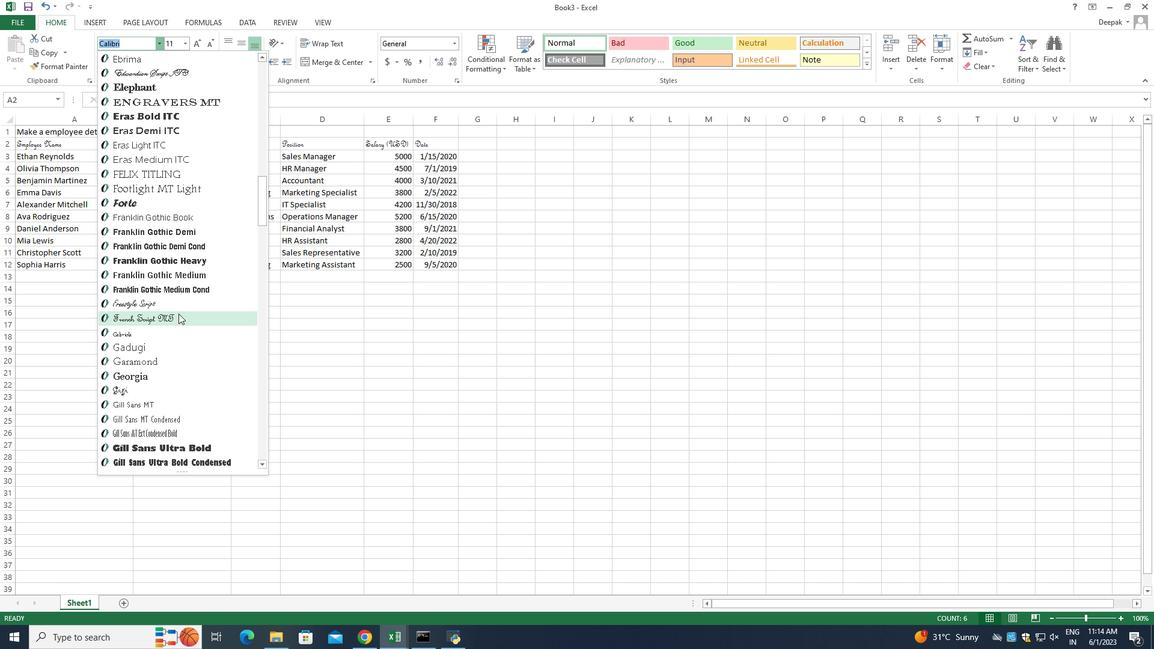 
Action: Mouse scrolled (180, 328) with delta (0, 0)
Screenshot: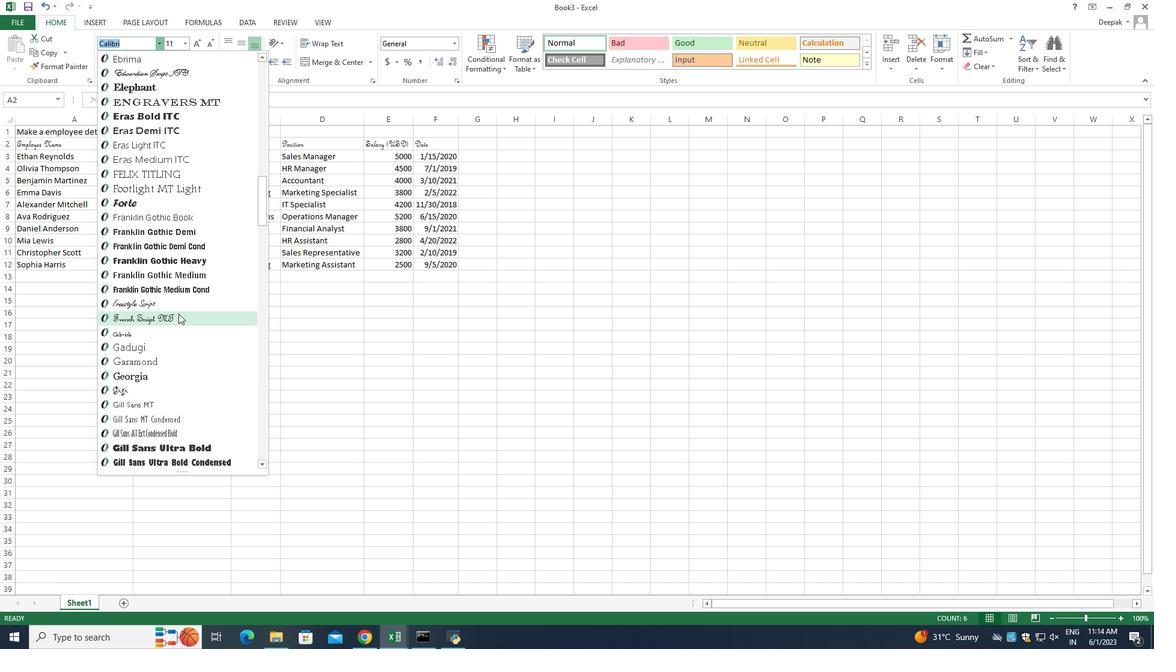 
Action: Mouse moved to (181, 339)
Screenshot: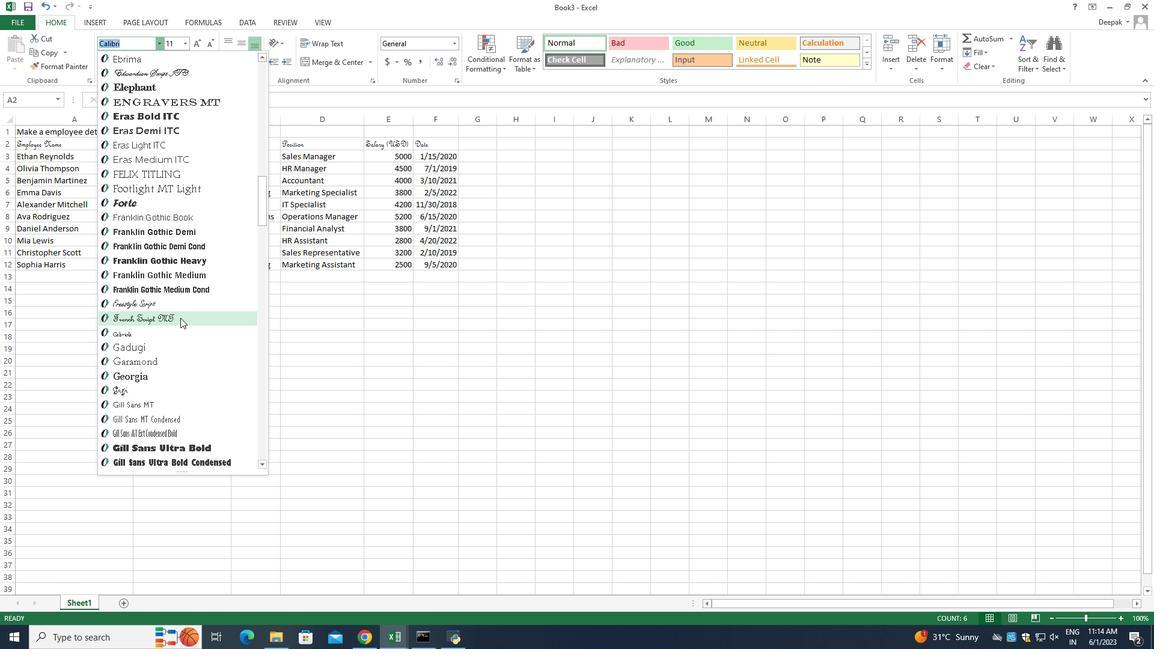 
Action: Mouse scrolled (181, 338) with delta (0, 0)
Screenshot: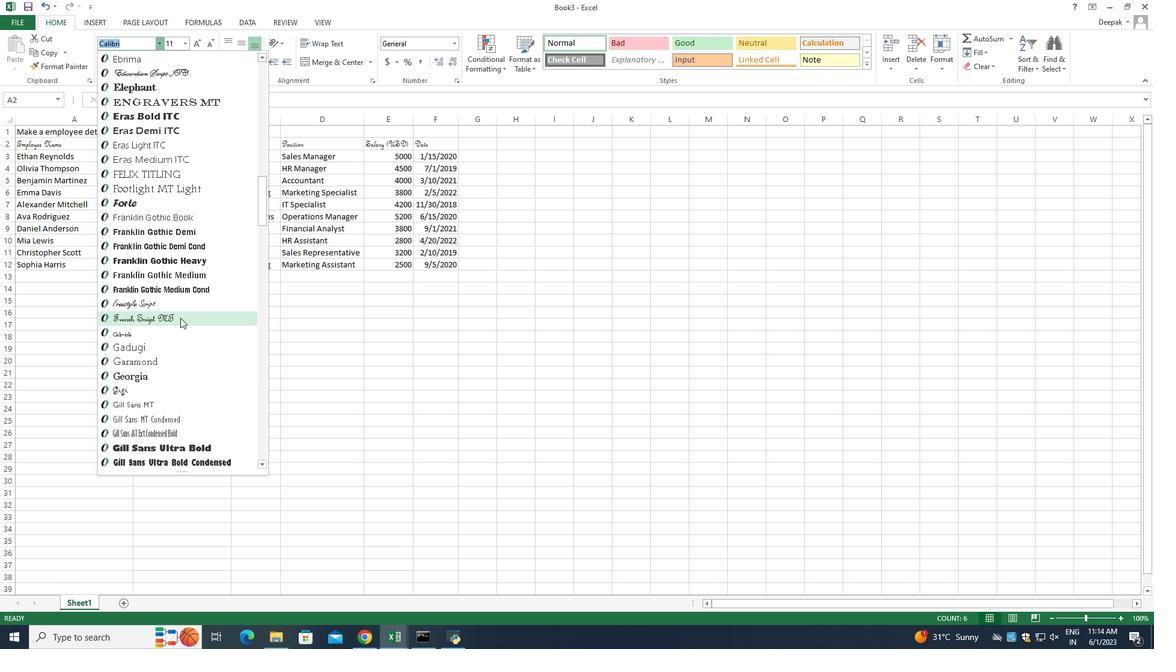 
Action: Mouse moved to (181, 343)
Screenshot: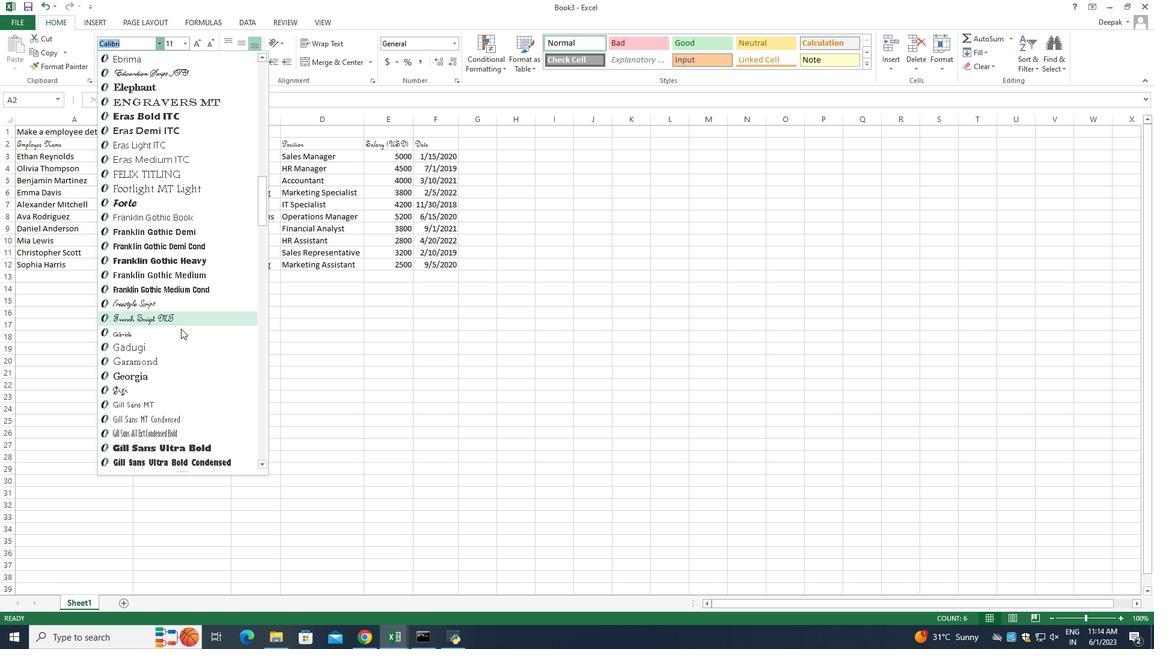 
Action: Mouse scrolled (181, 342) with delta (0, 0)
Screenshot: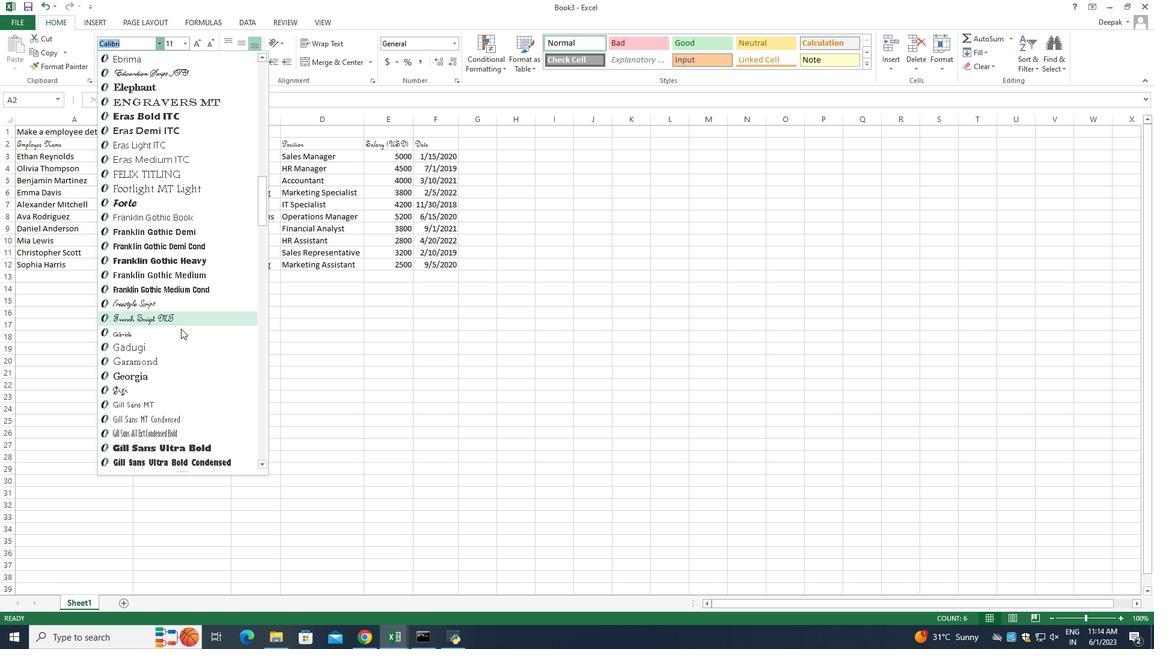 
Action: Mouse moved to (181, 345)
Screenshot: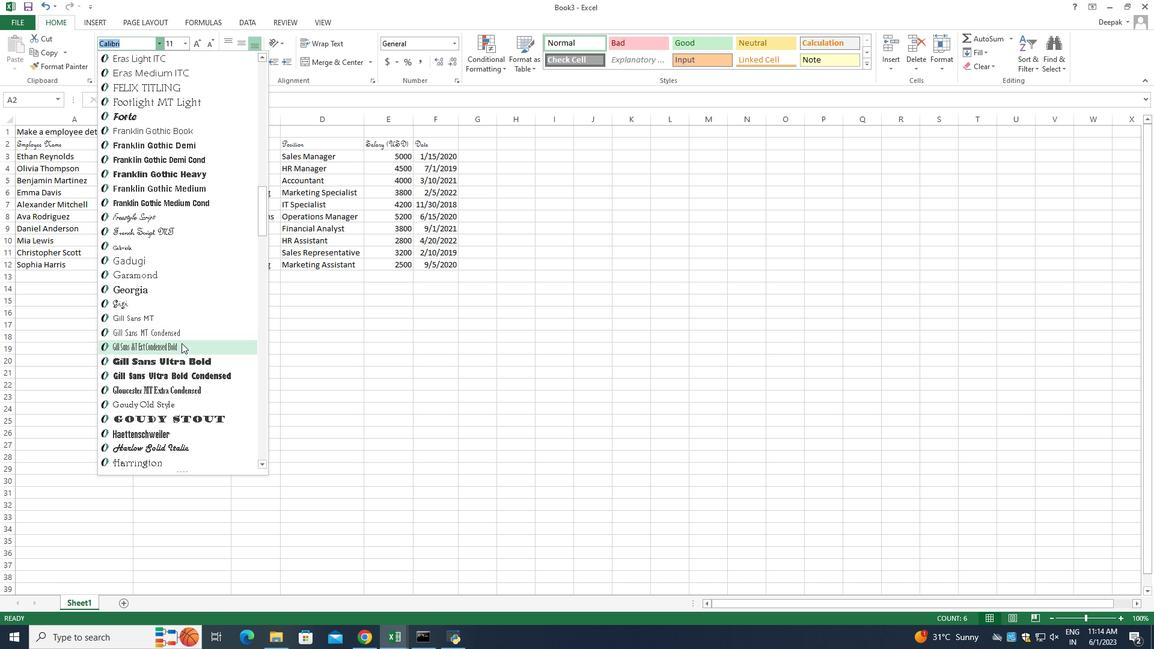 
Action: Mouse scrolled (181, 344) with delta (0, 0)
Screenshot: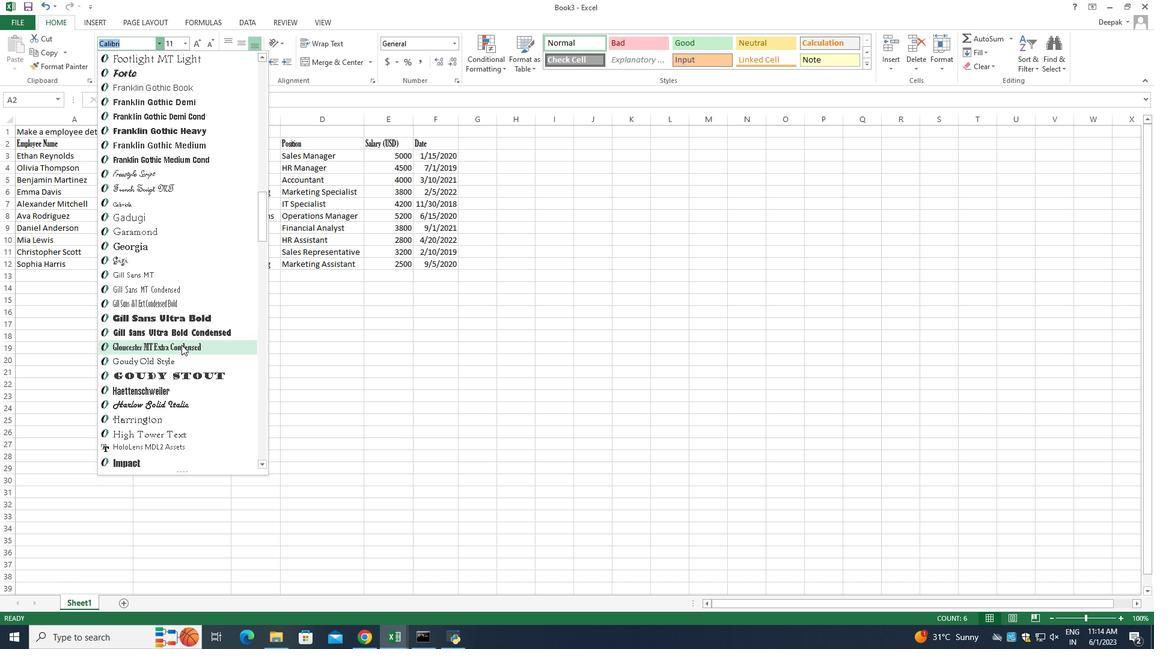 
Action: Mouse scrolled (181, 344) with delta (0, 0)
Screenshot: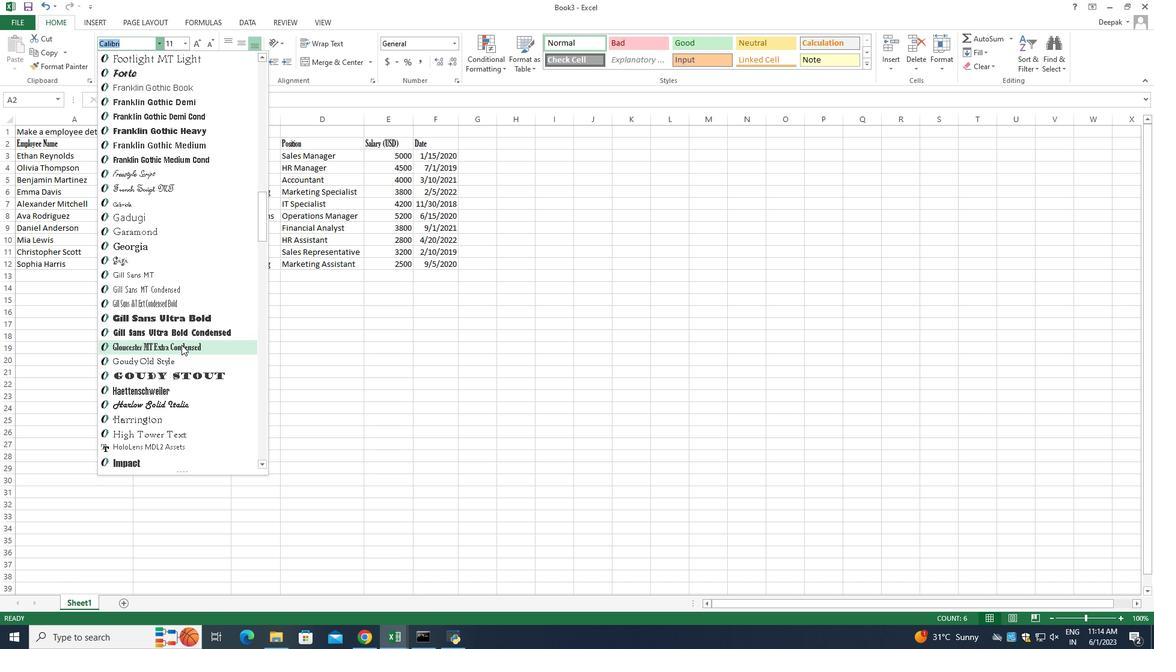 
Action: Mouse scrolled (181, 344) with delta (0, 0)
Screenshot: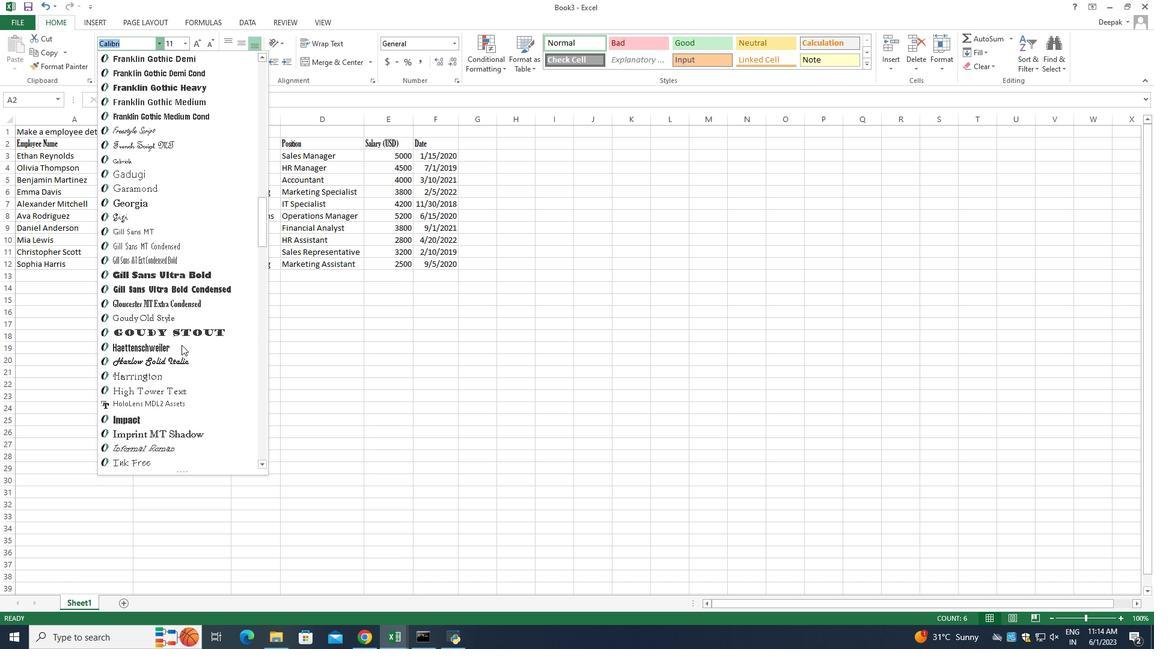 
Action: Mouse scrolled (181, 344) with delta (0, 0)
Screenshot: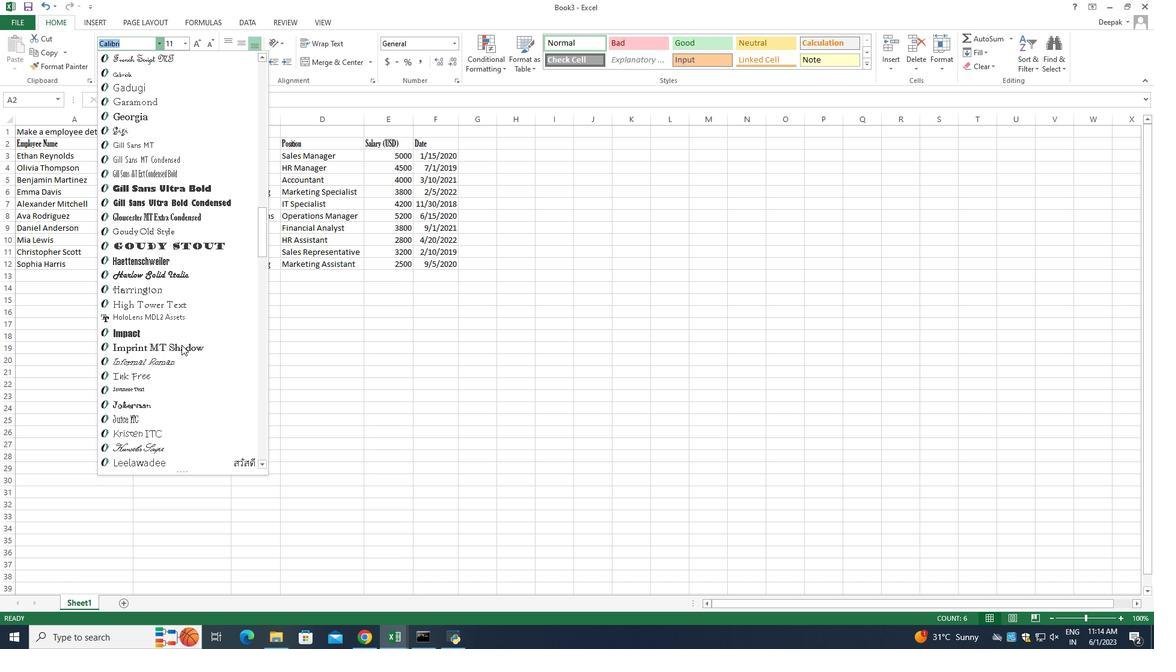 
Action: Mouse scrolled (181, 344) with delta (0, 0)
Screenshot: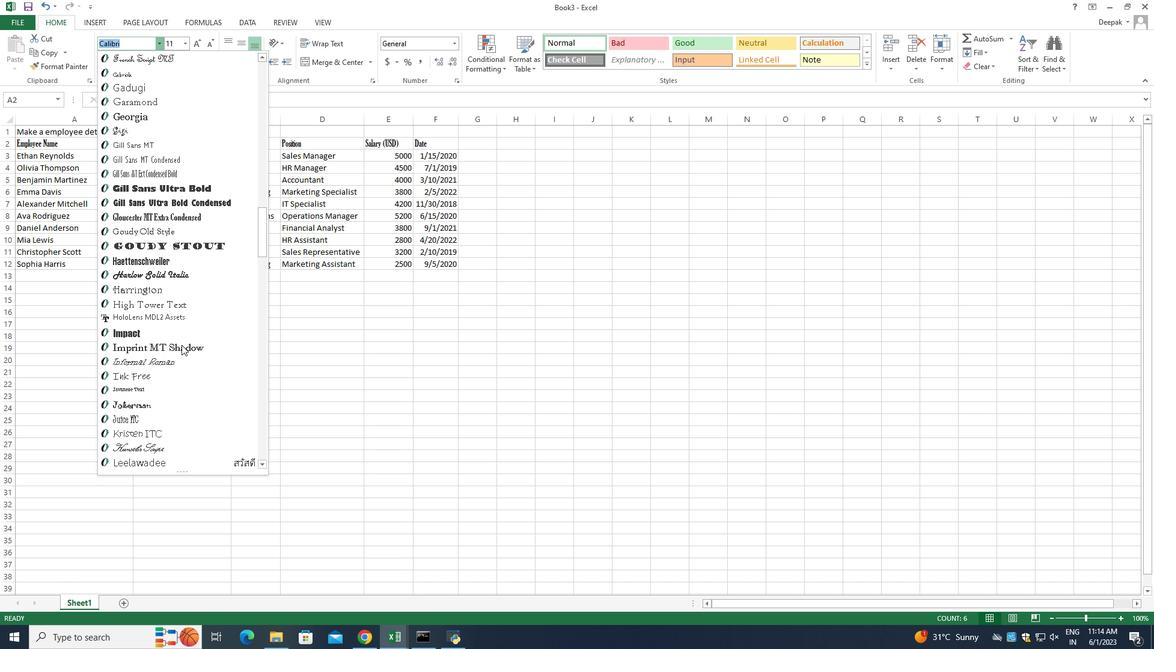 
Action: Mouse scrolled (181, 344) with delta (0, 0)
Screenshot: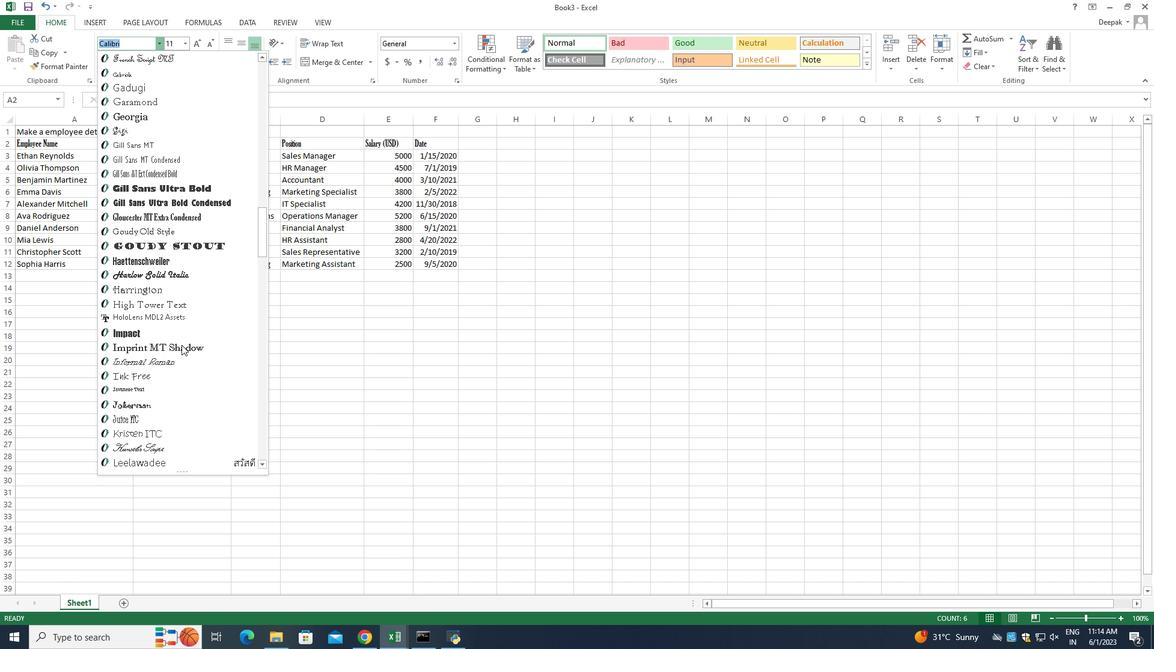 
Action: Mouse moved to (183, 349)
Screenshot: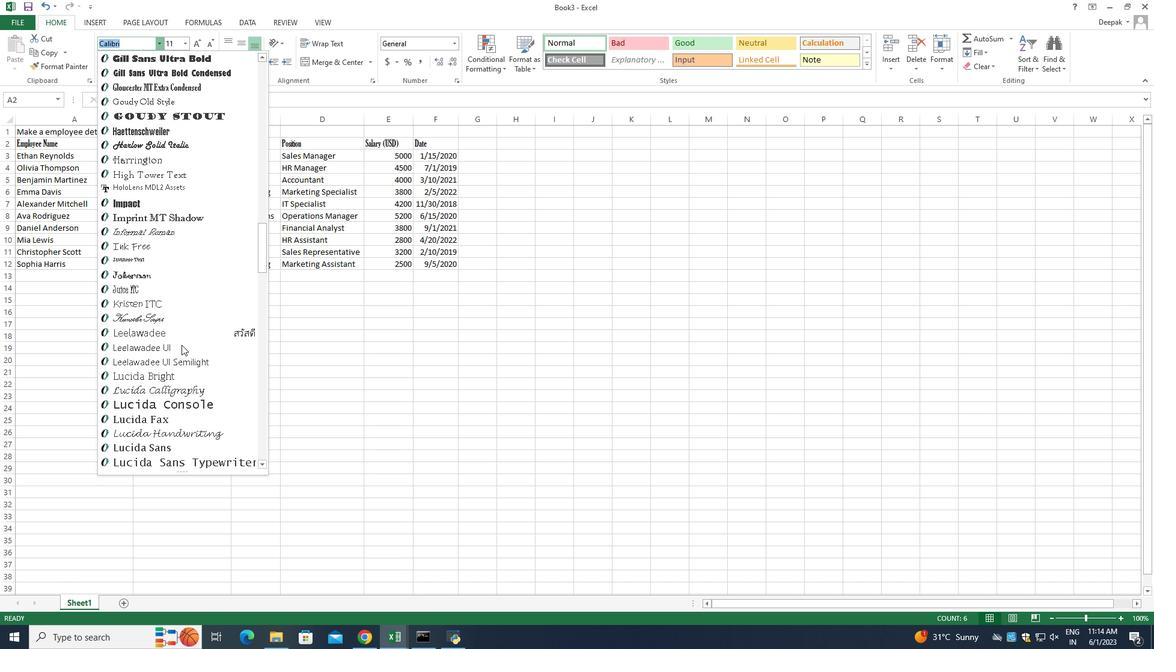 
Action: Mouse scrolled (183, 348) with delta (0, 0)
Screenshot: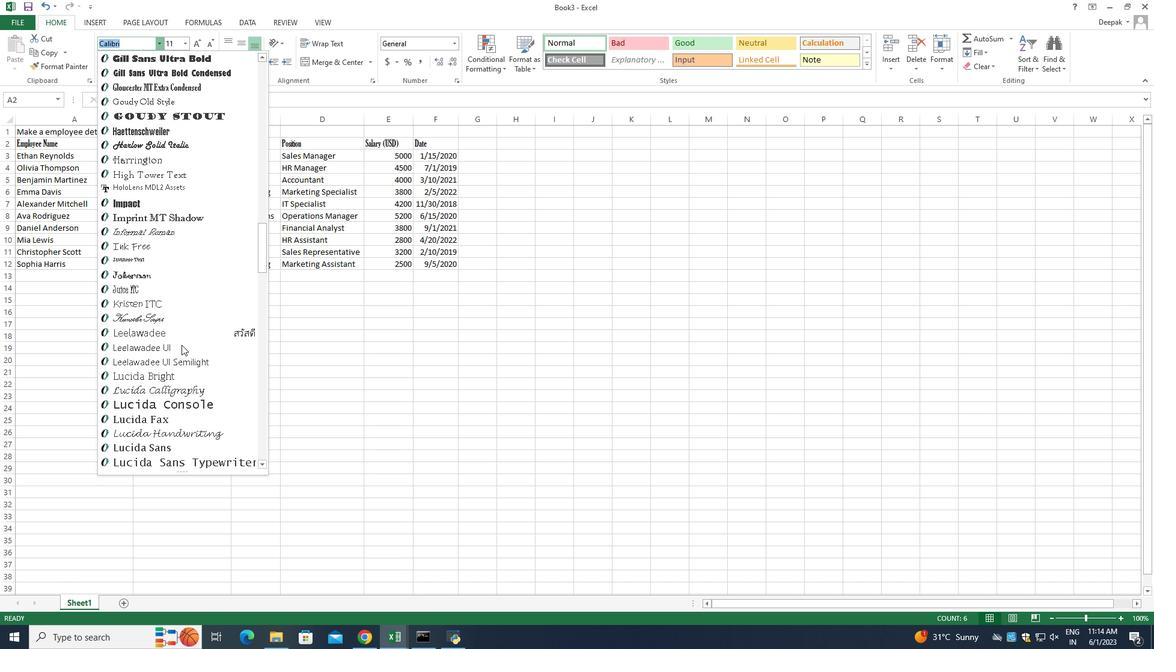 
Action: Mouse scrolled (183, 348) with delta (0, 0)
Screenshot: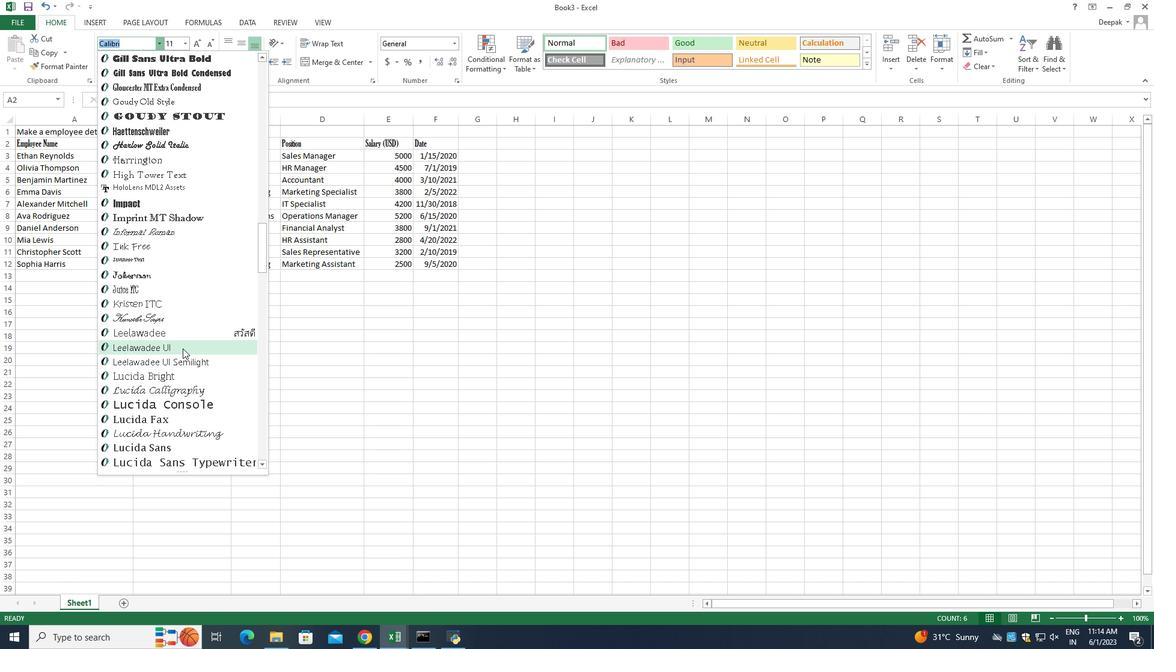 
Action: Mouse moved to (183, 351)
Screenshot: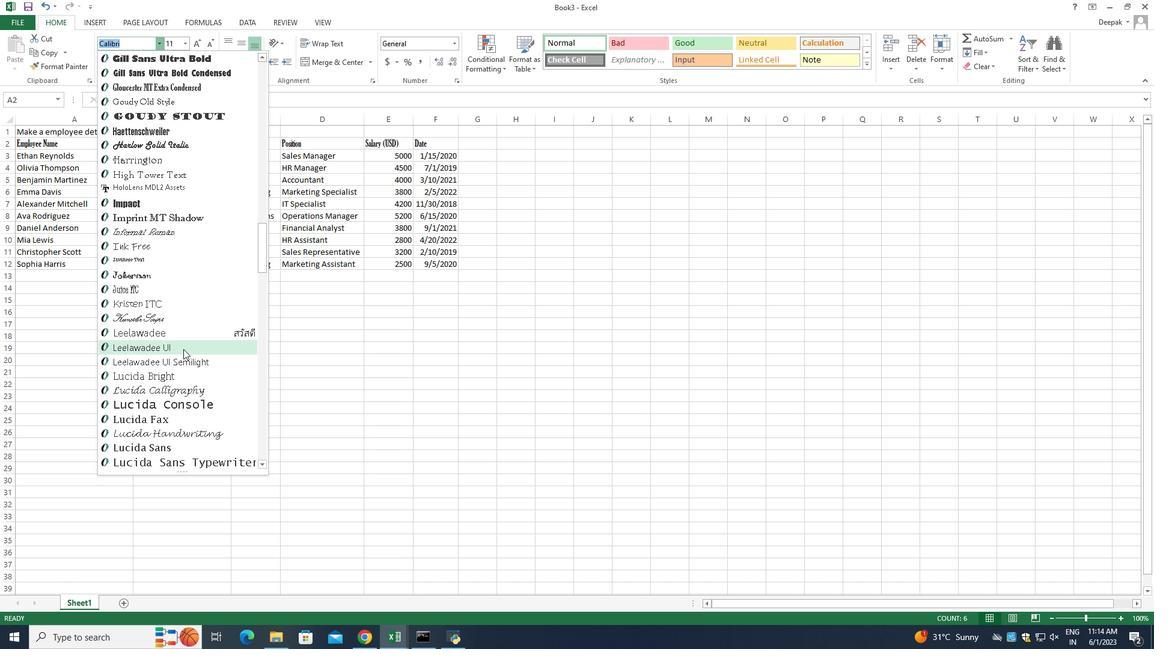 
Action: Mouse scrolled (183, 350) with delta (0, 0)
Screenshot: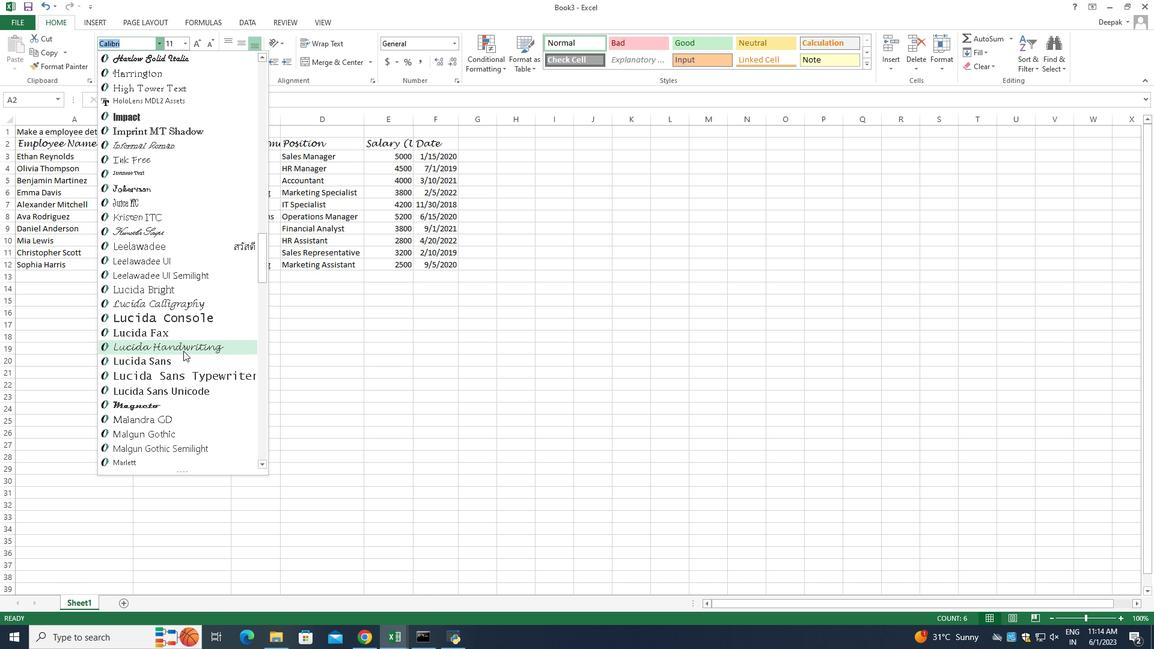 
Action: Mouse scrolled (183, 350) with delta (0, 0)
Screenshot: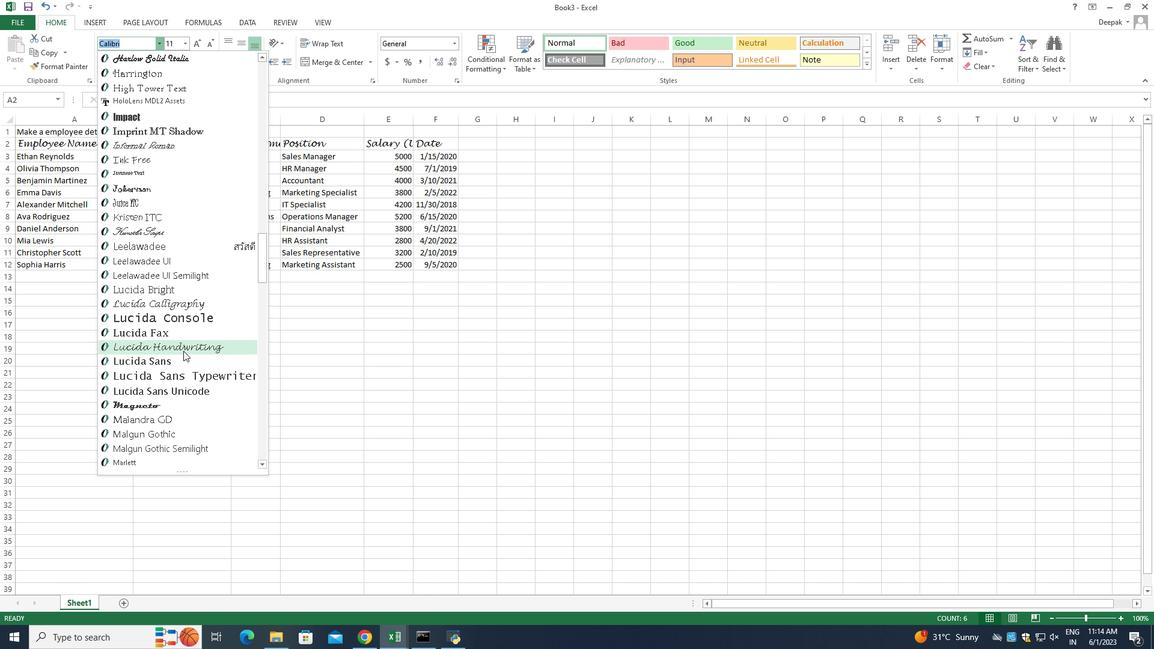 
Action: Mouse scrolled (183, 350) with delta (0, 0)
Screenshot: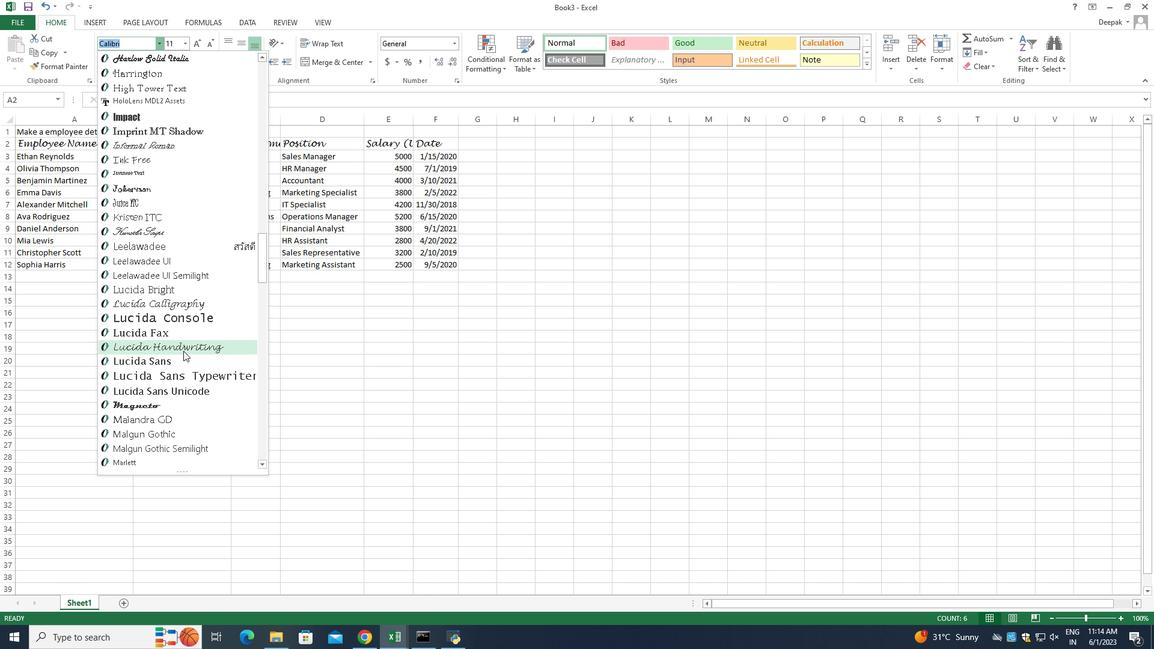 
Action: Mouse moved to (186, 359)
Screenshot: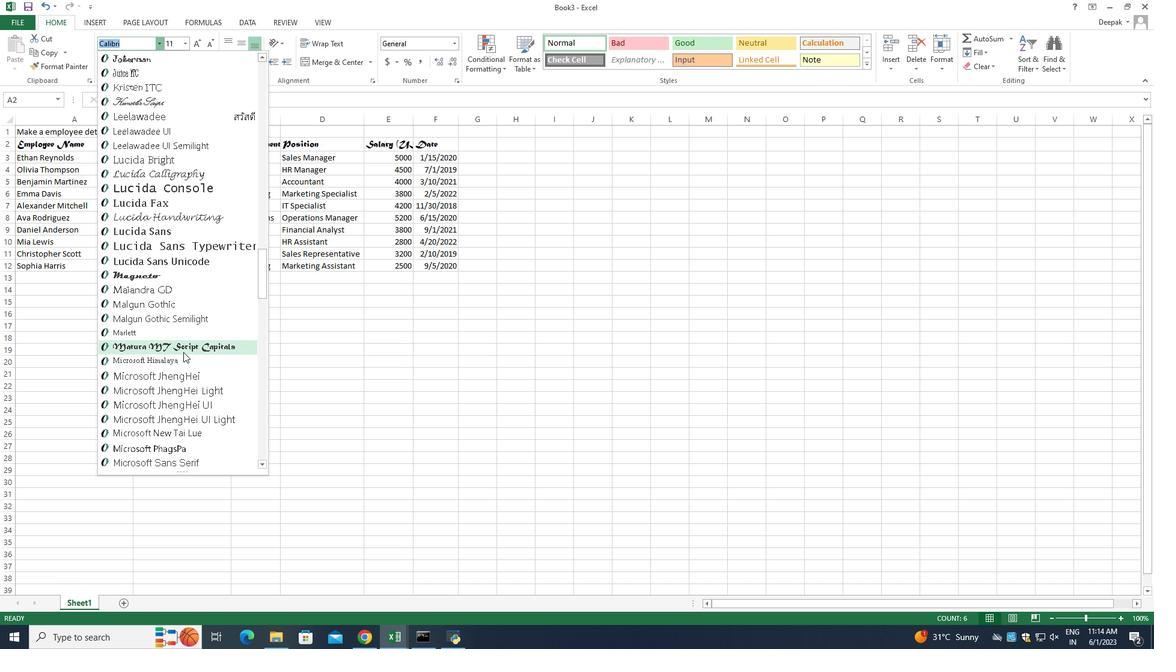 
Action: Mouse scrolled (186, 358) with delta (0, 0)
Screenshot: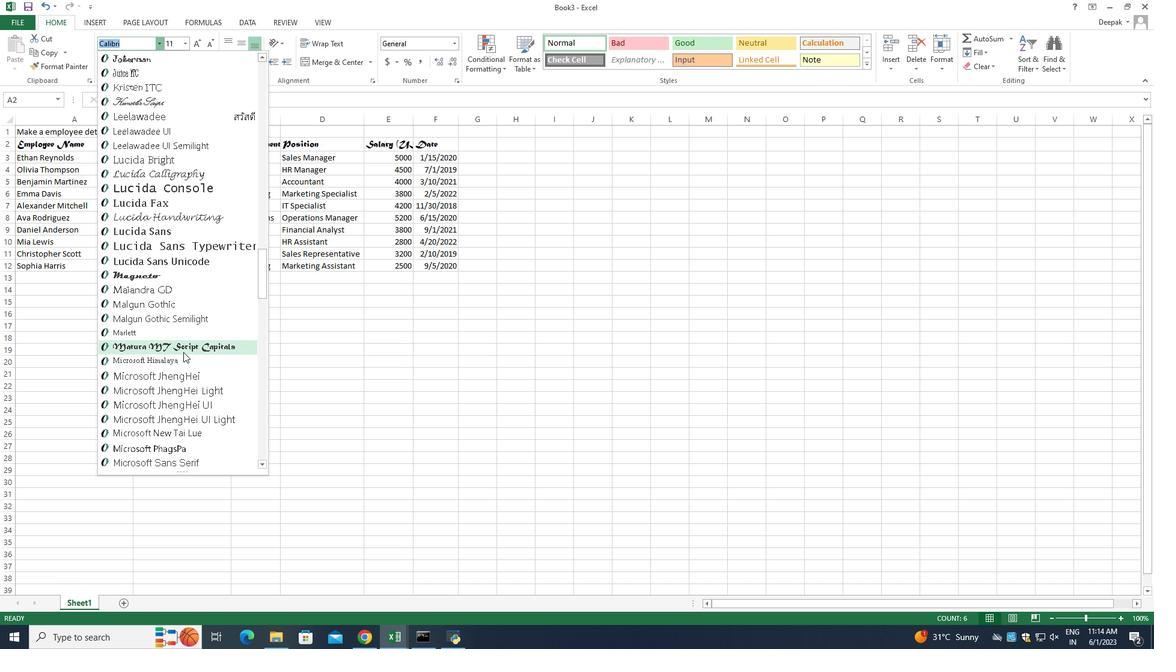 
Action: Mouse moved to (186, 361)
Screenshot: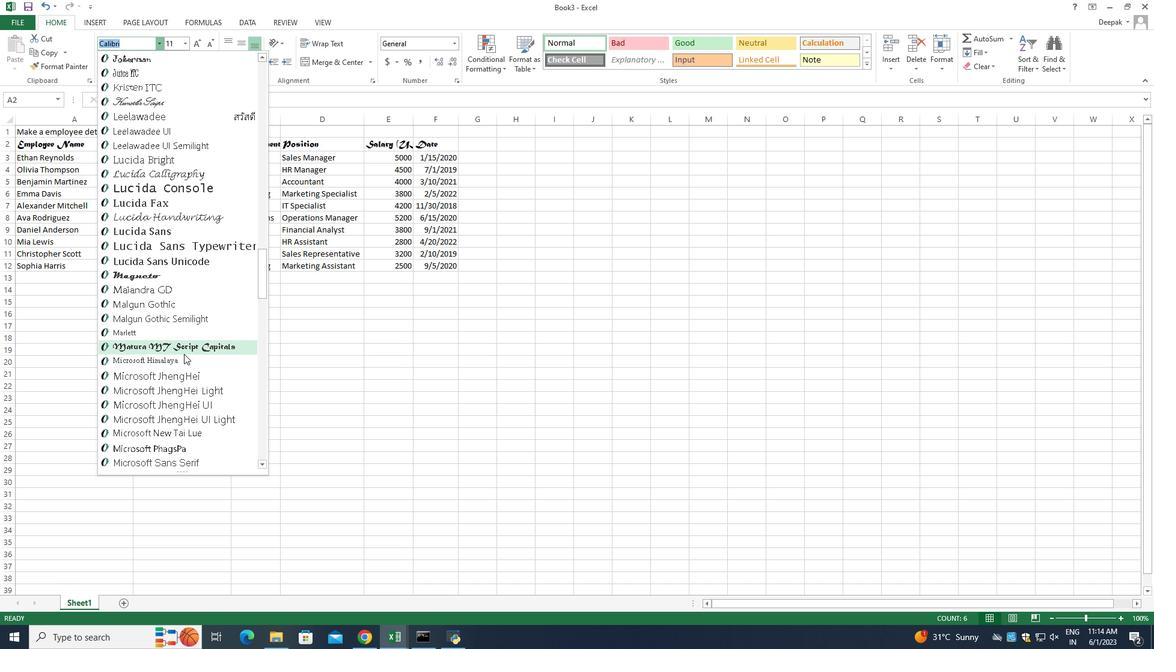 
Action: Mouse scrolled (186, 361) with delta (0, 0)
Screenshot: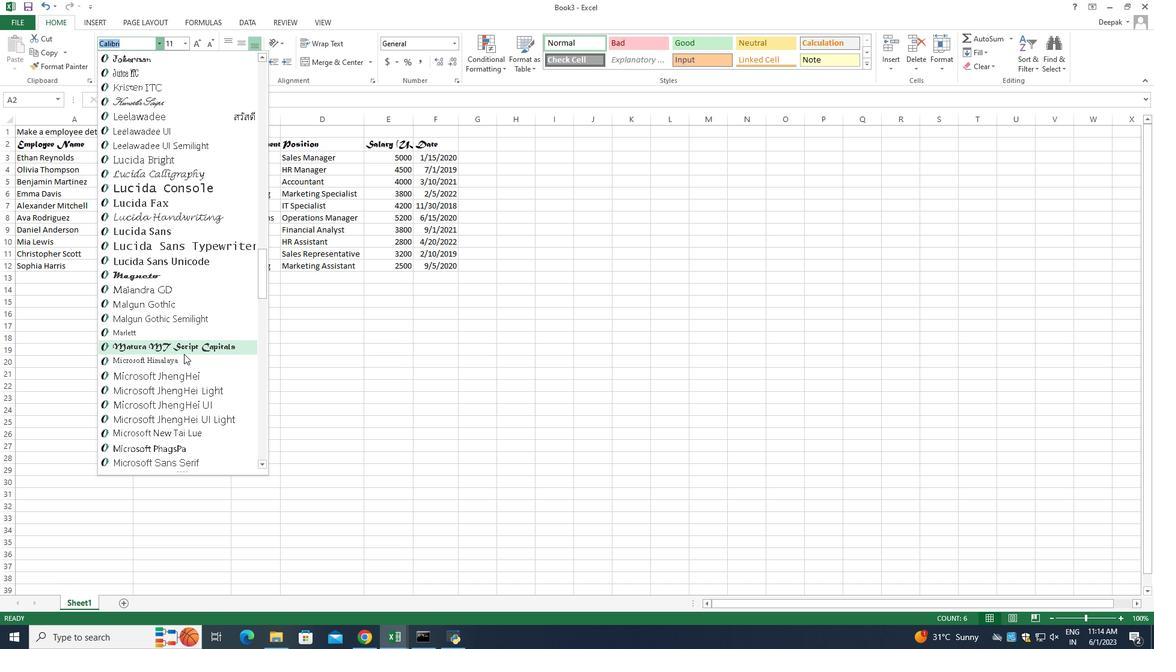 
Action: Mouse moved to (186, 363)
Screenshot: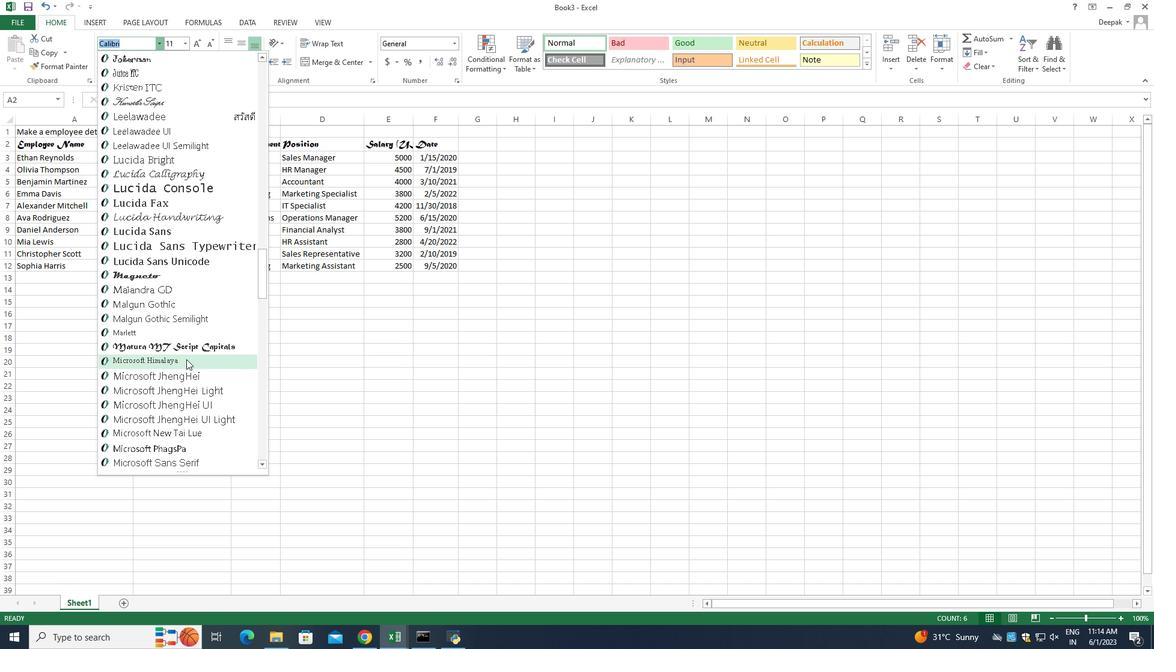 
Action: Mouse scrolled (186, 363) with delta (0, 0)
Screenshot: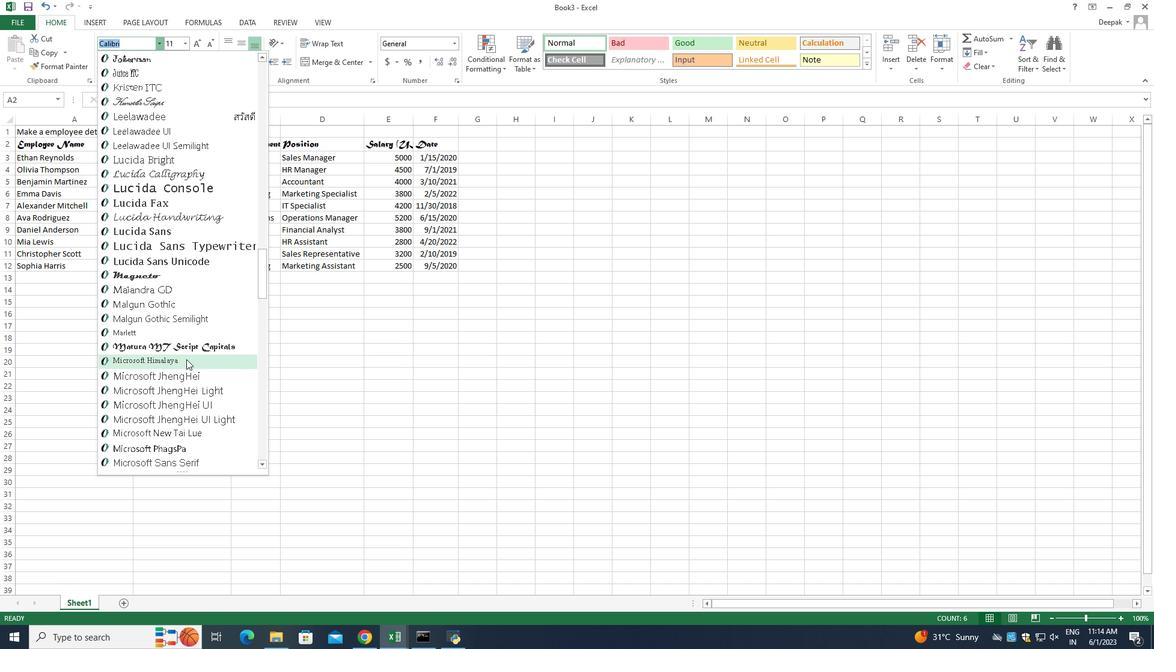 
Action: Mouse moved to (187, 364)
Screenshot: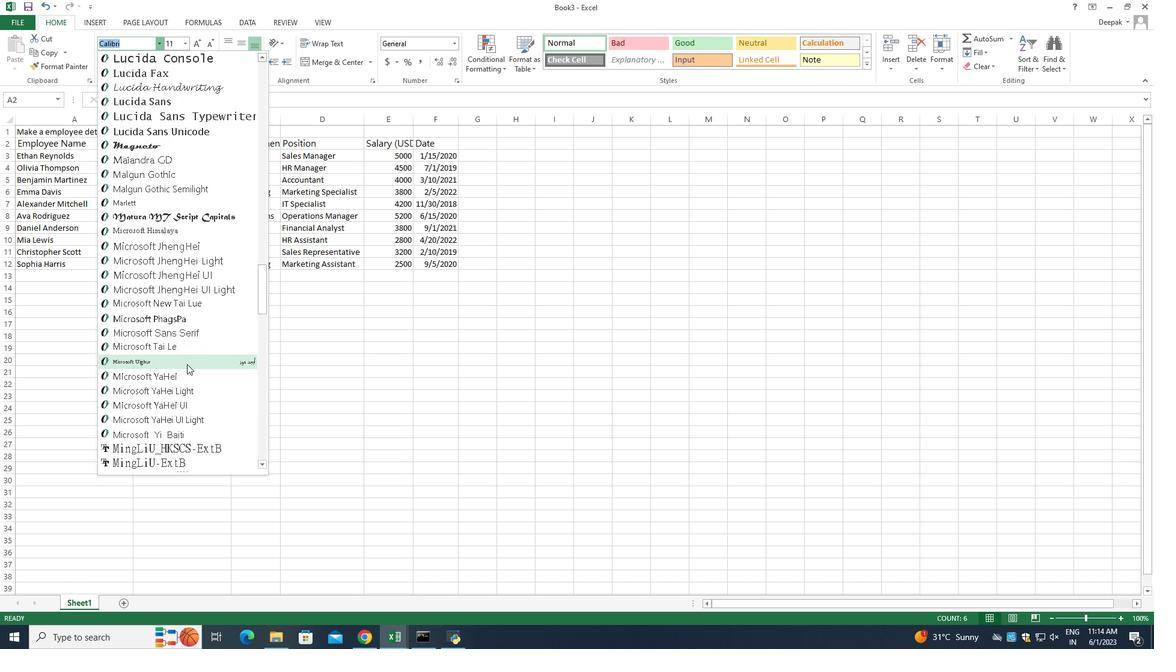 
Action: Mouse scrolled (187, 364) with delta (0, 0)
Screenshot: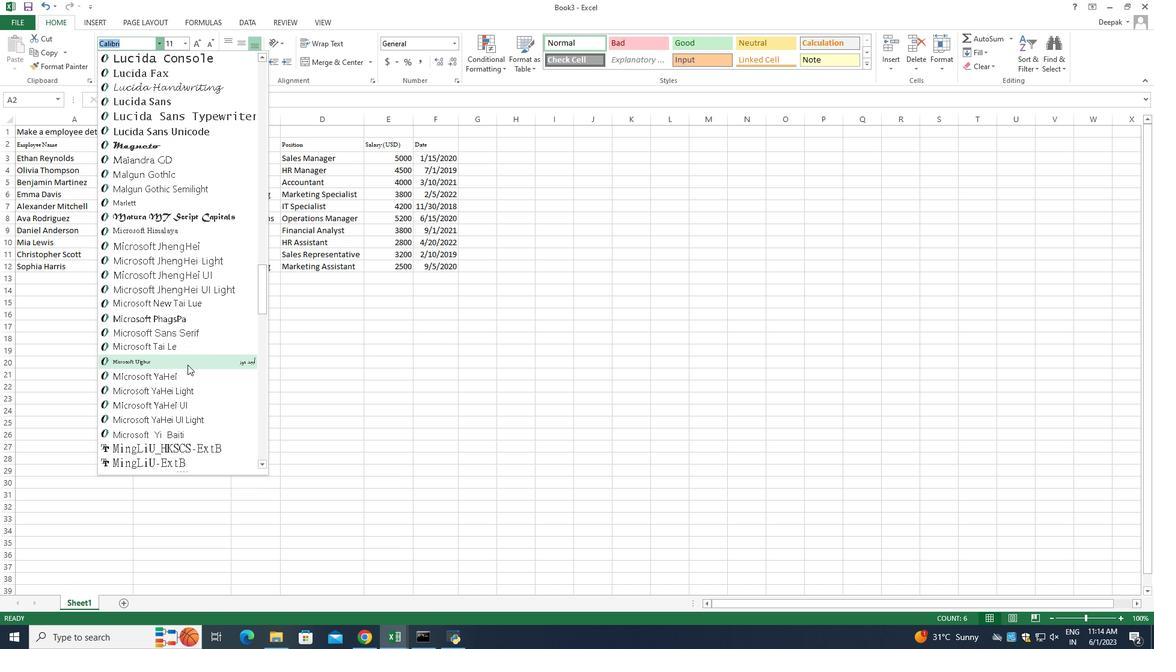
Action: Mouse scrolled (187, 364) with delta (0, 0)
Screenshot: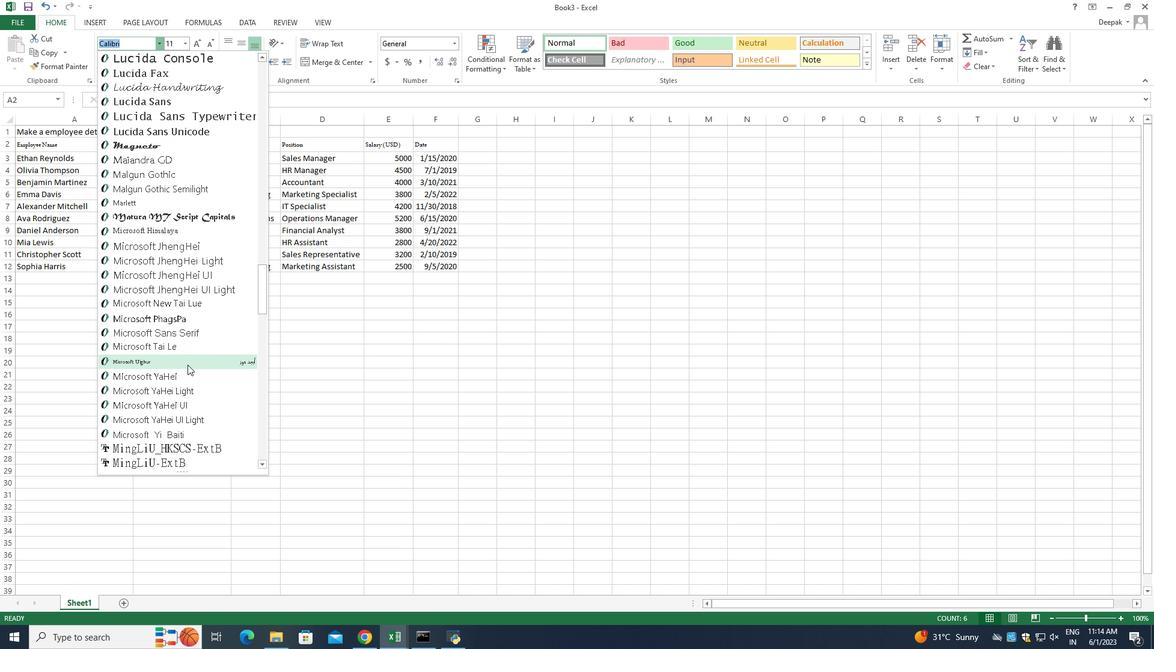 
Action: Mouse scrolled (187, 364) with delta (0, 0)
Screenshot: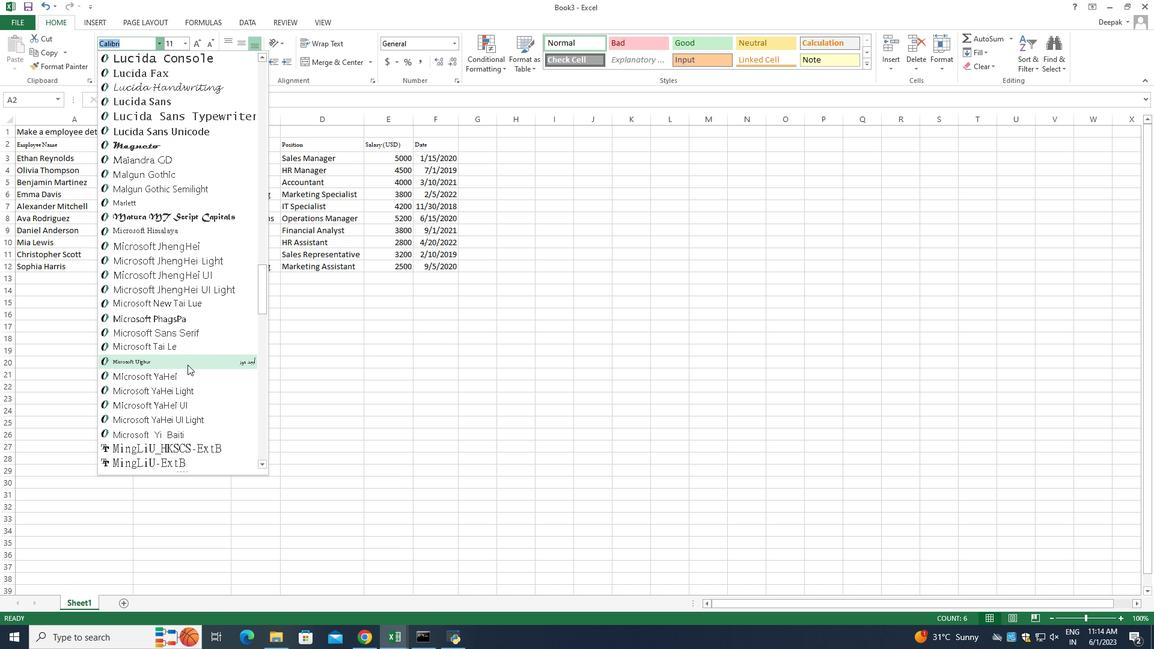 
Action: Mouse scrolled (187, 364) with delta (0, 0)
Screenshot: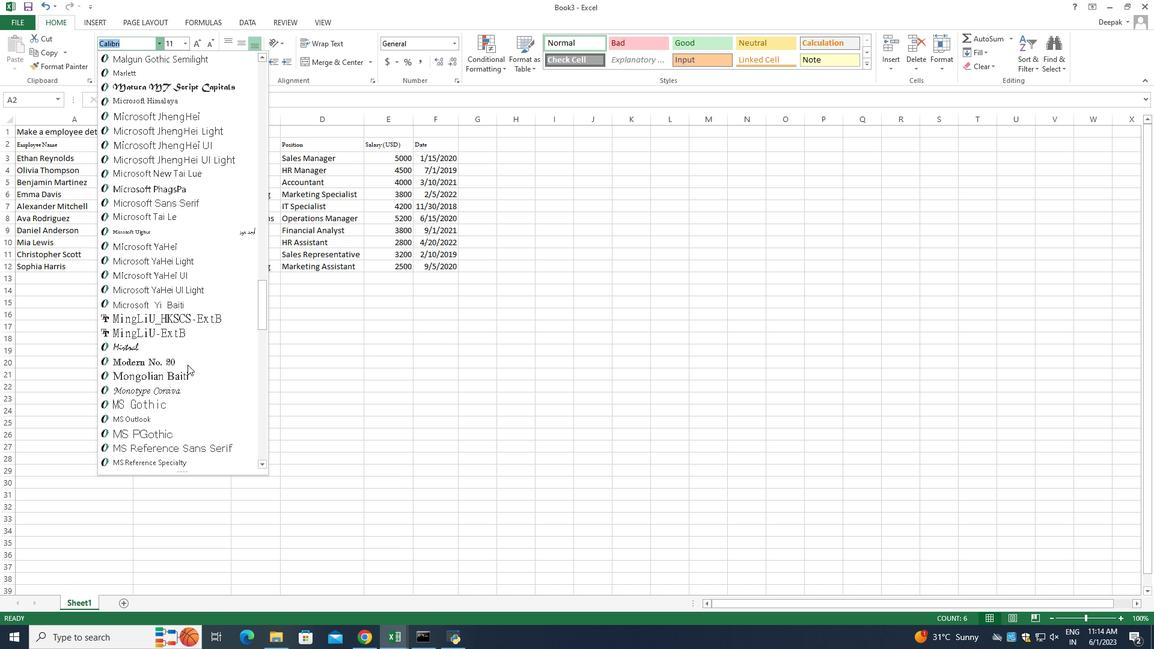
Action: Mouse scrolled (187, 364) with delta (0, 0)
Screenshot: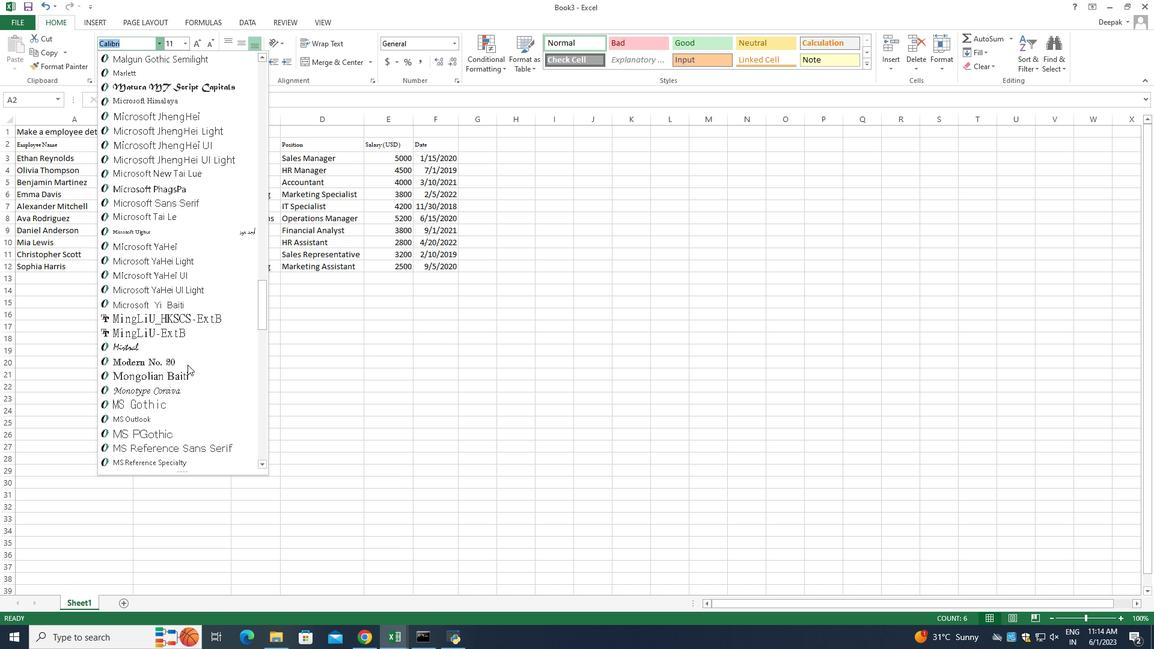 
Action: Mouse scrolled (187, 364) with delta (0, 0)
Screenshot: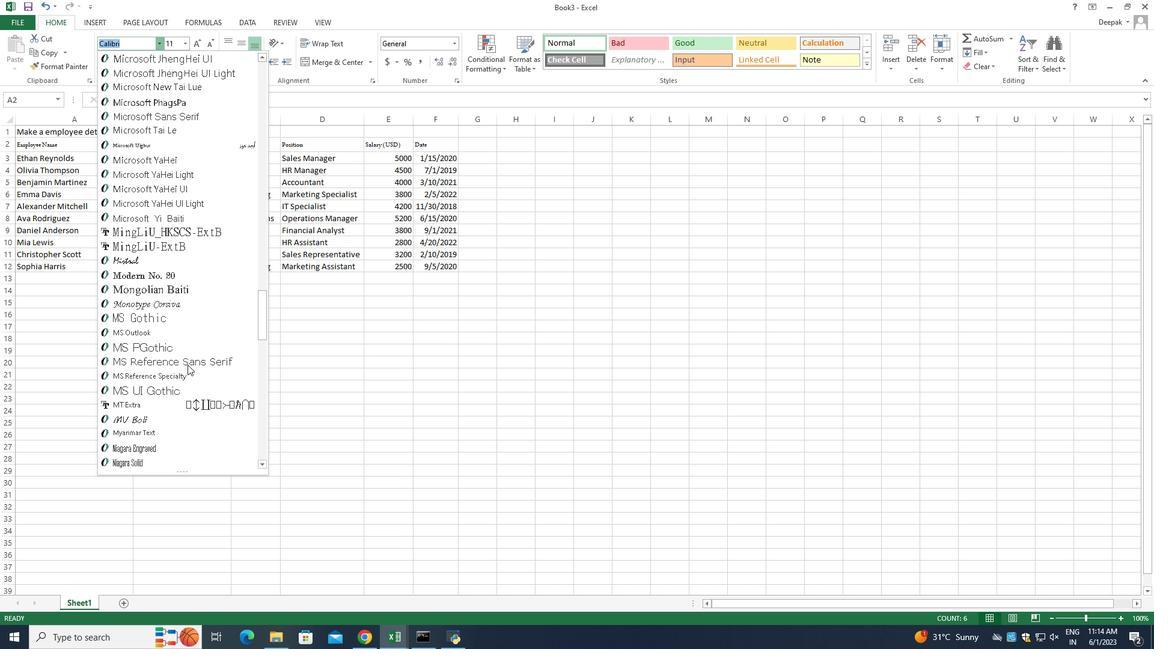 
Action: Mouse scrolled (187, 364) with delta (0, 0)
Screenshot: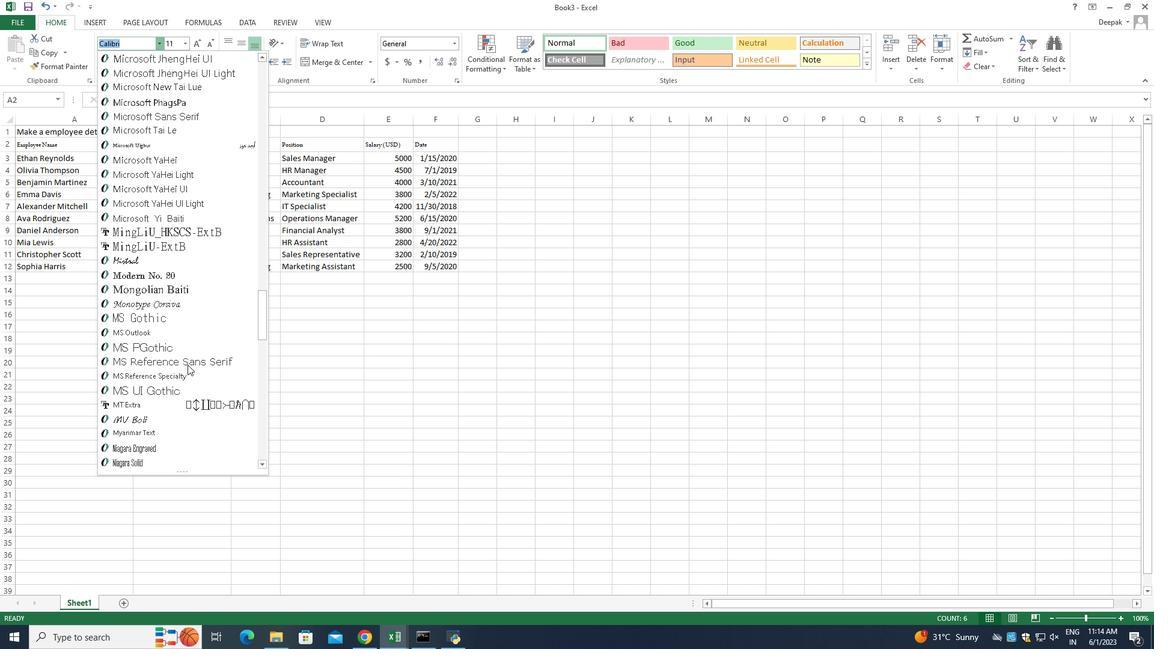 
Action: Mouse moved to (189, 402)
Screenshot: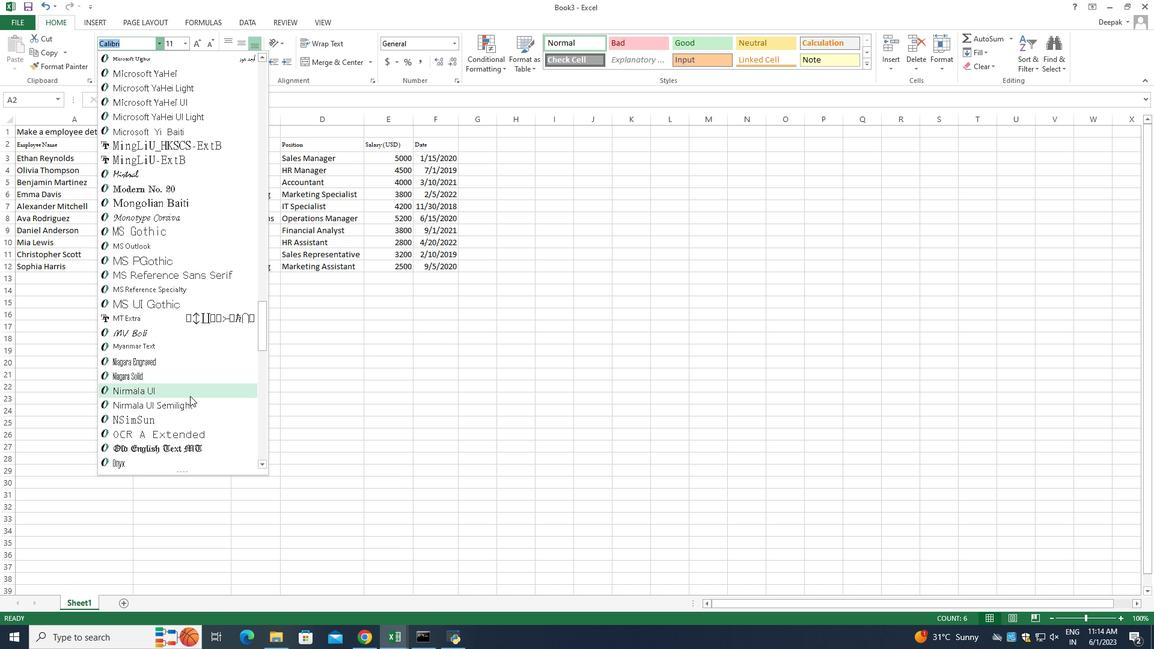 
Action: Mouse scrolled (189, 401) with delta (0, 0)
Screenshot: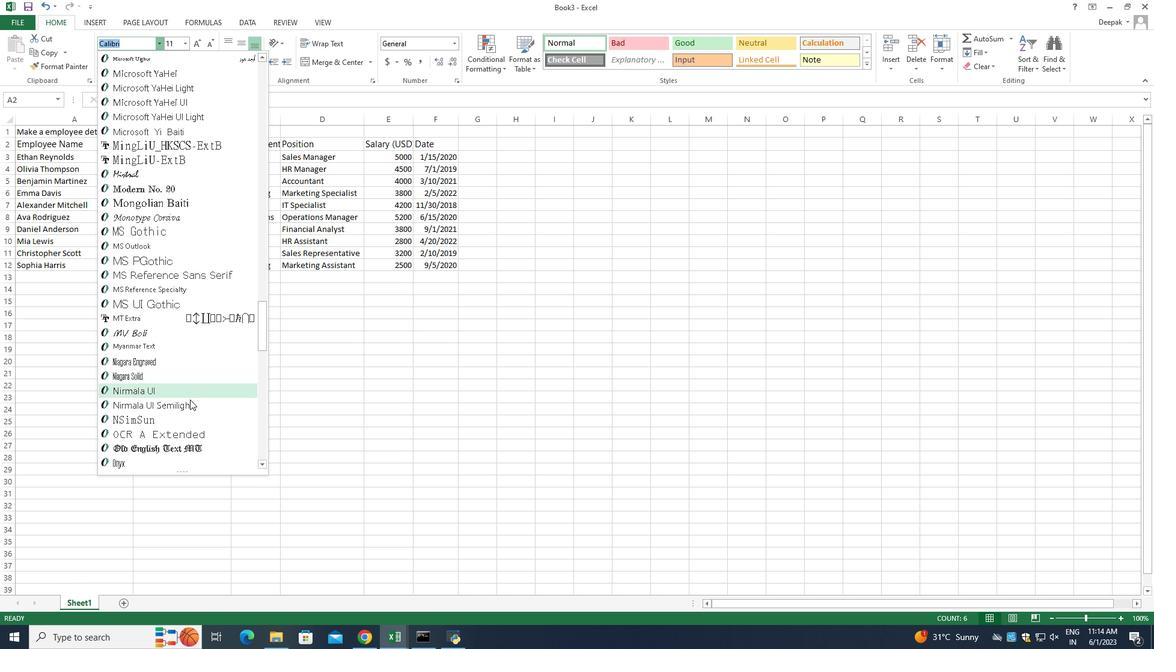 
Action: Mouse moved to (192, 410)
Screenshot: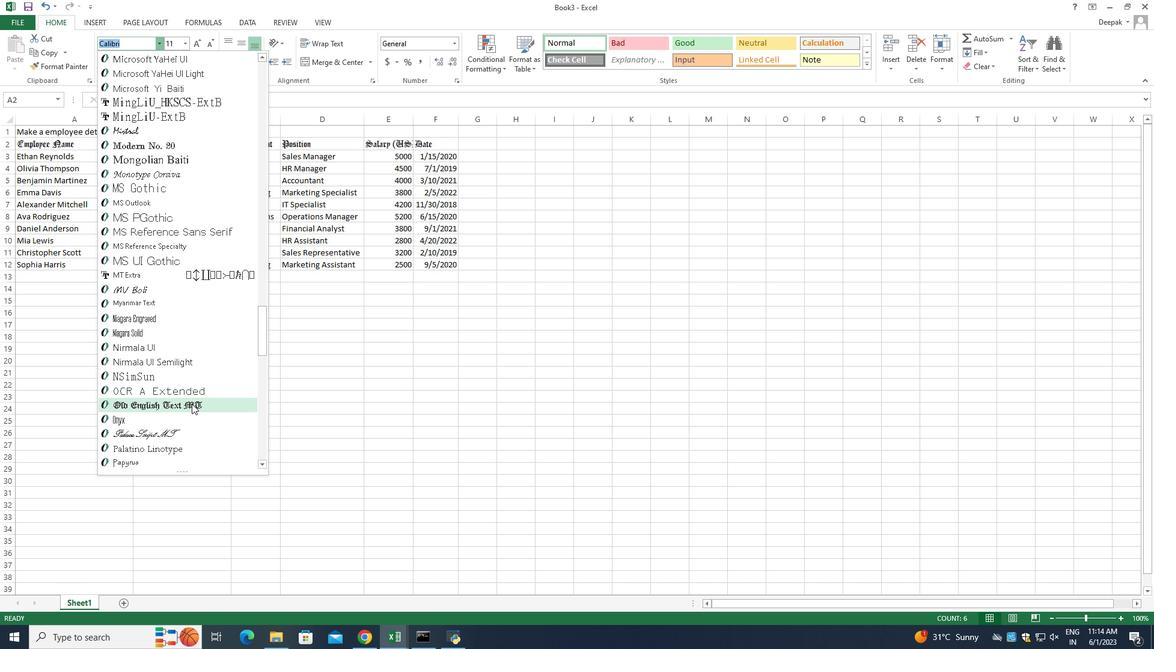 
Action: Mouse scrolled (192, 407) with delta (0, 0)
Screenshot: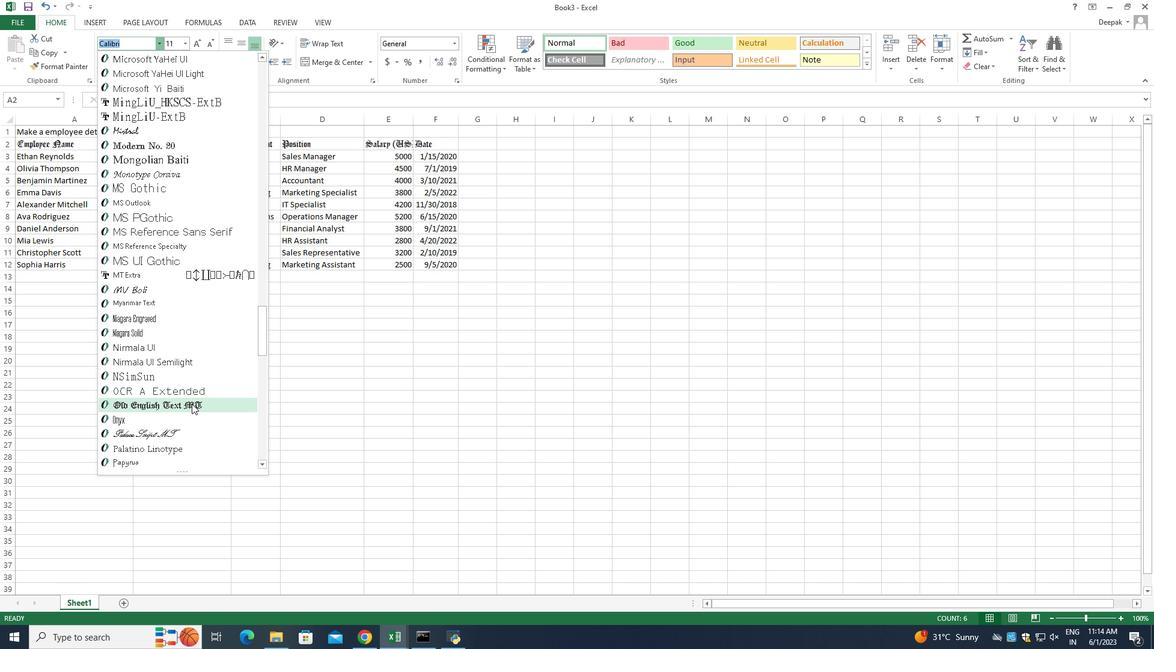 
Action: Mouse moved to (192, 411)
Screenshot: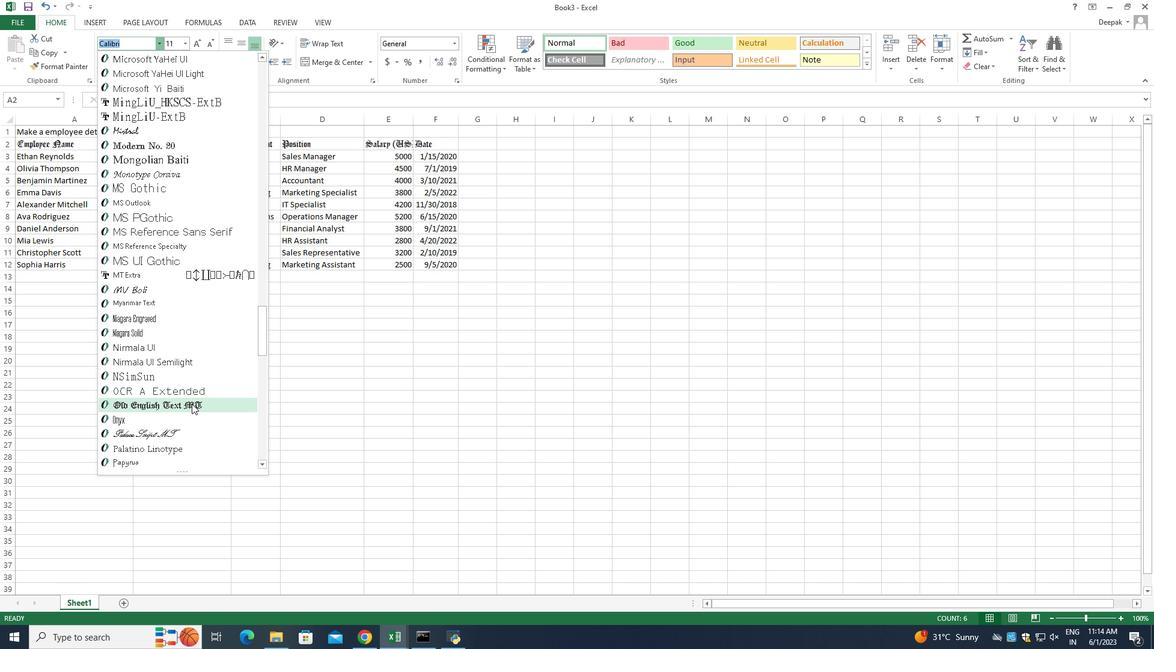 
Action: Mouse scrolled (192, 409) with delta (0, 0)
Screenshot: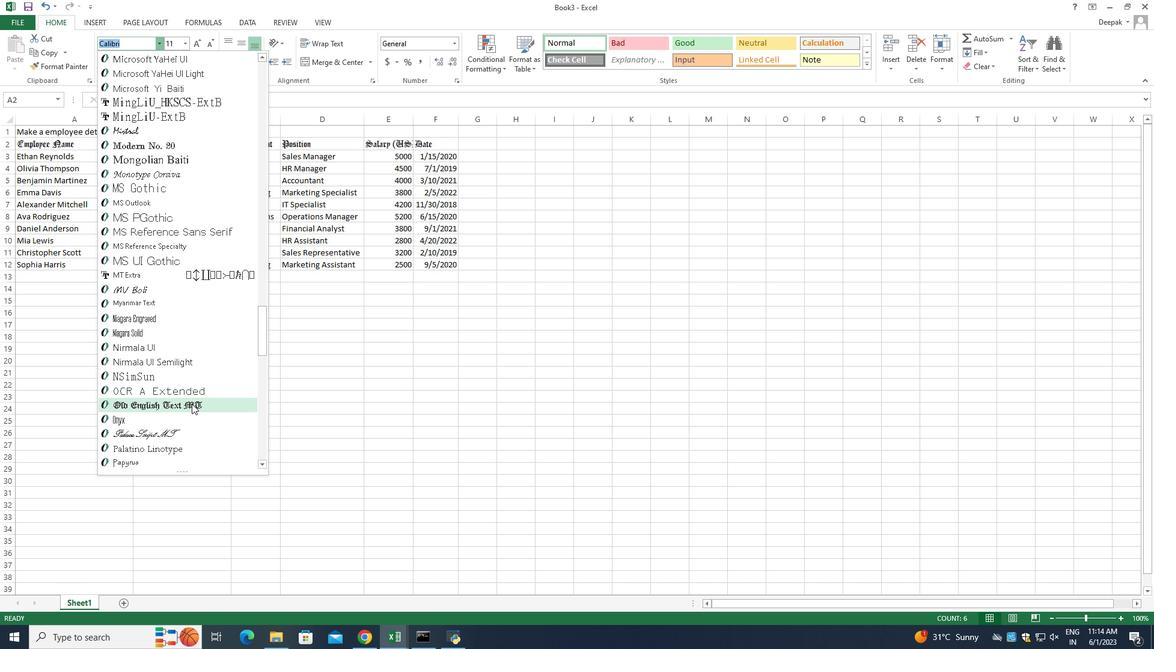 
Action: Mouse moved to (192, 412)
Screenshot: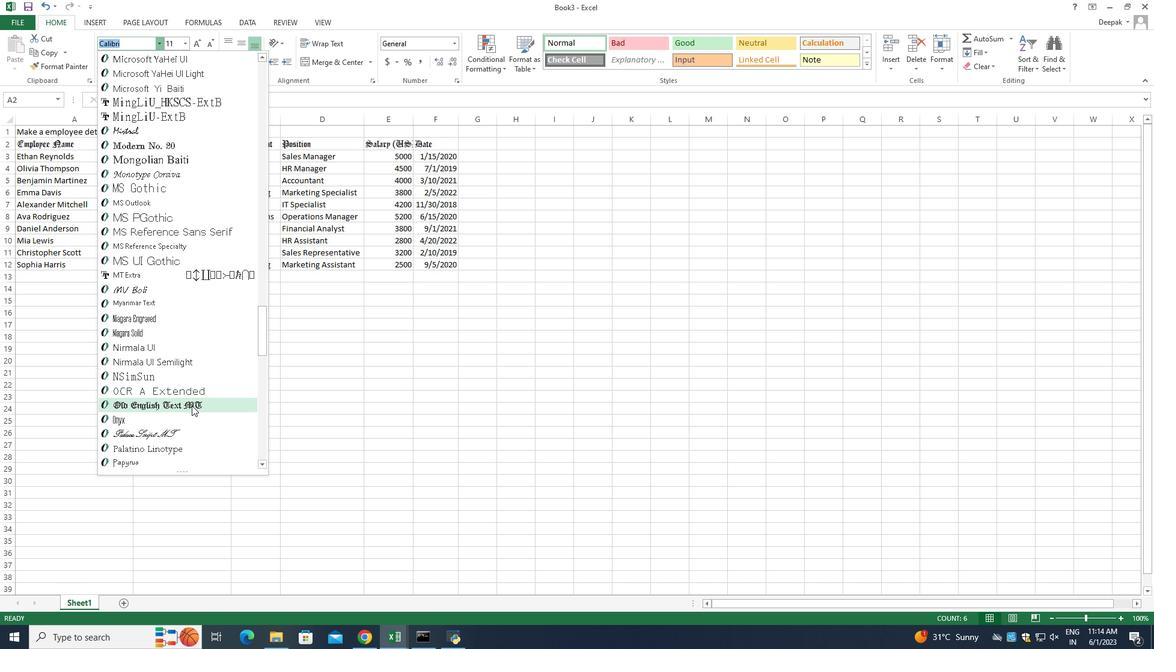 
Action: Mouse scrolled (192, 411) with delta (0, 0)
Screenshot: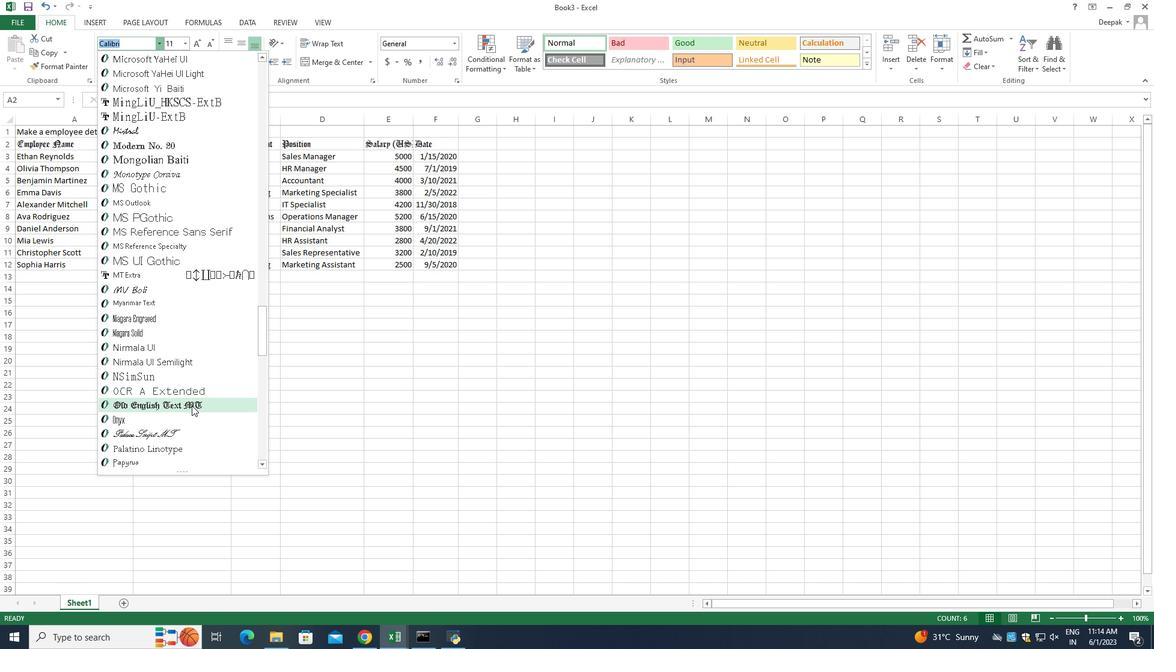 
Action: Mouse scrolled (192, 411) with delta (0, 0)
Screenshot: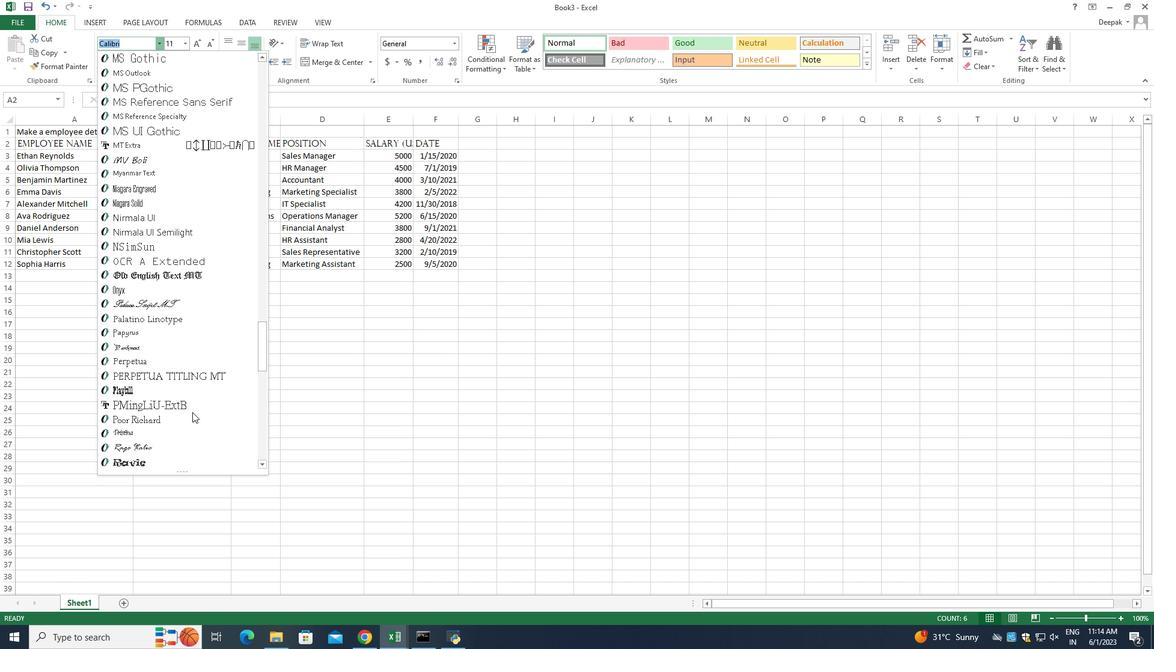 
Action: Mouse scrolled (192, 411) with delta (0, 0)
Screenshot: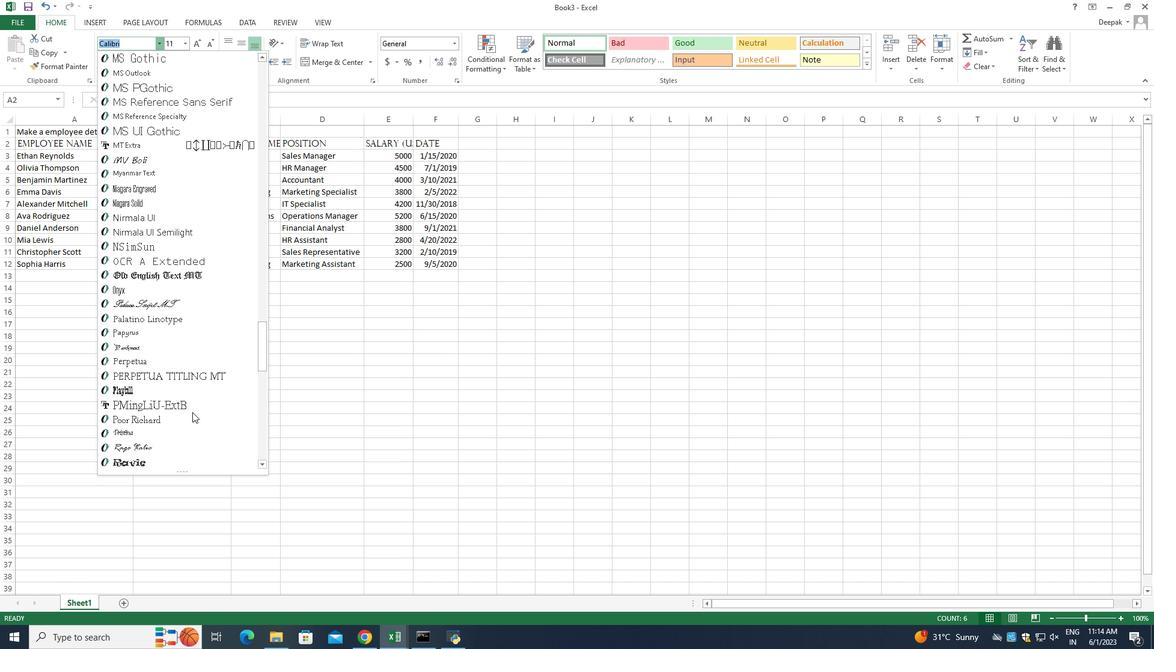 
Action: Mouse scrolled (192, 411) with delta (0, 0)
Screenshot: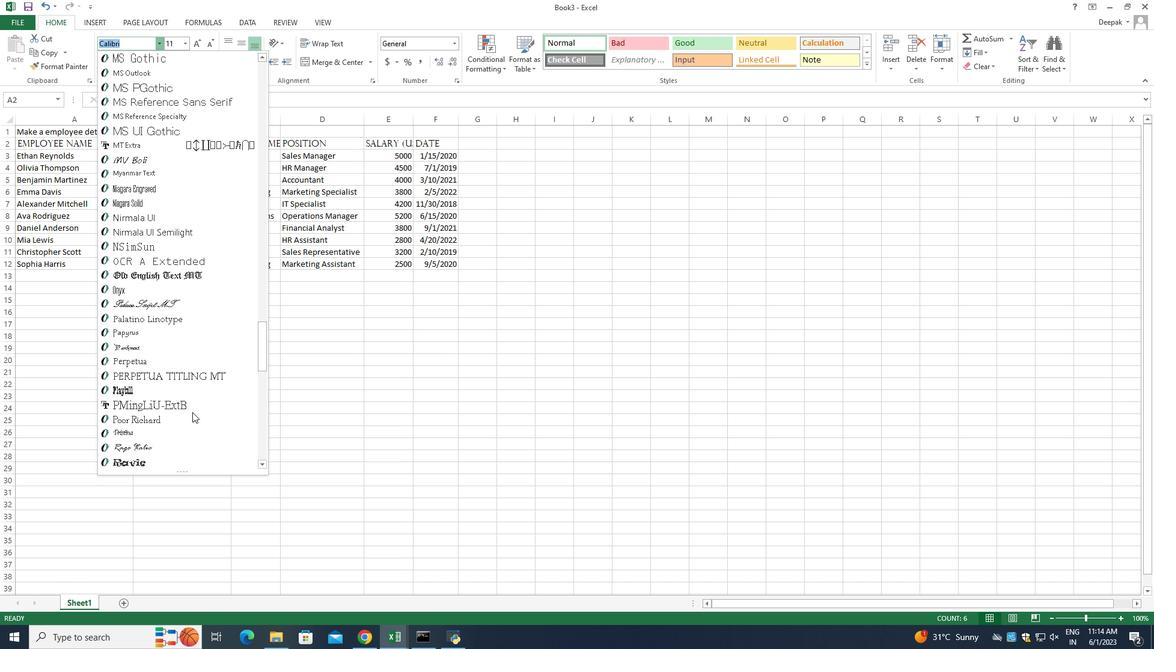 
Action: Mouse scrolled (192, 411) with delta (0, 0)
Screenshot: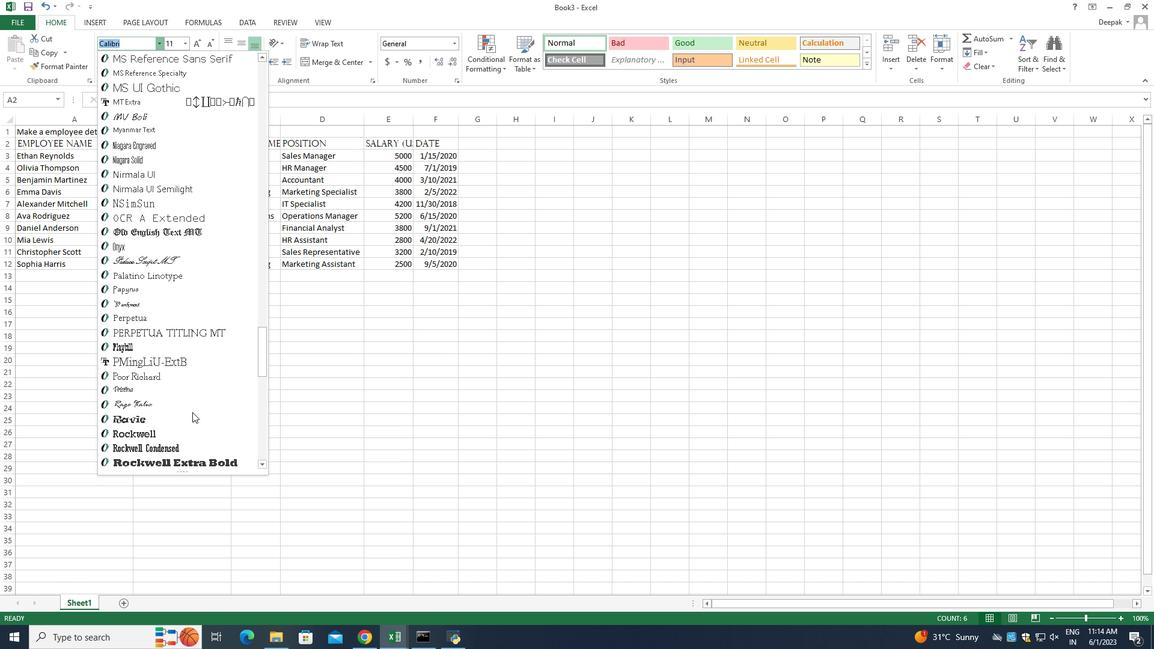 
Action: Mouse scrolled (192, 411) with delta (0, 0)
Screenshot: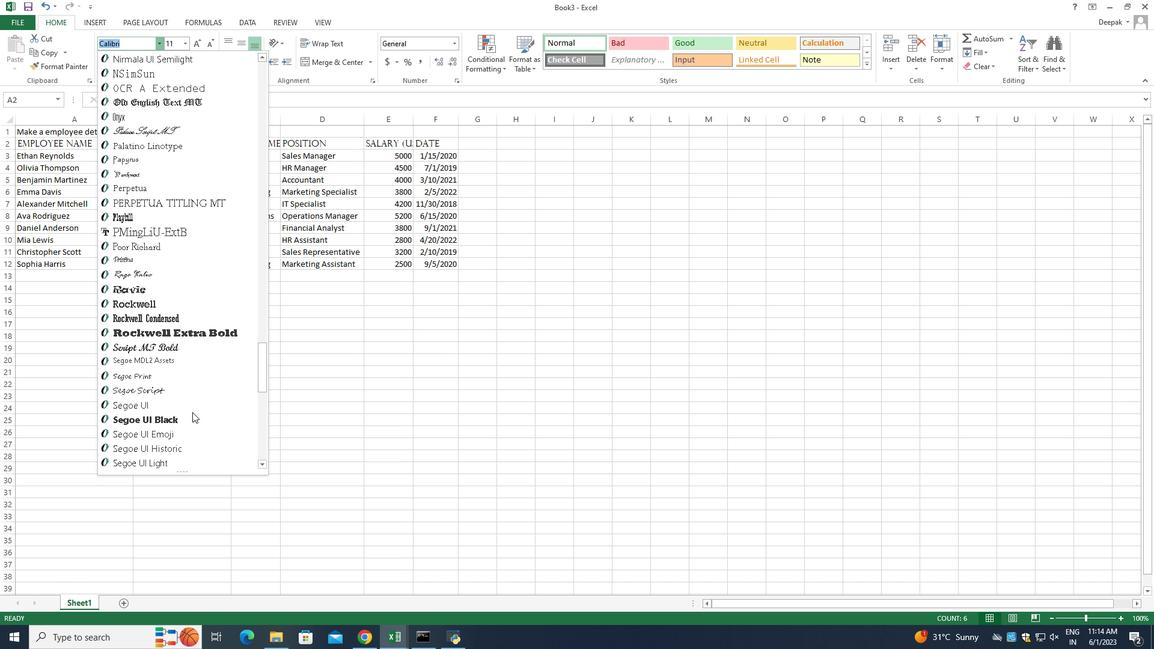 
Action: Mouse moved to (192, 413)
Screenshot: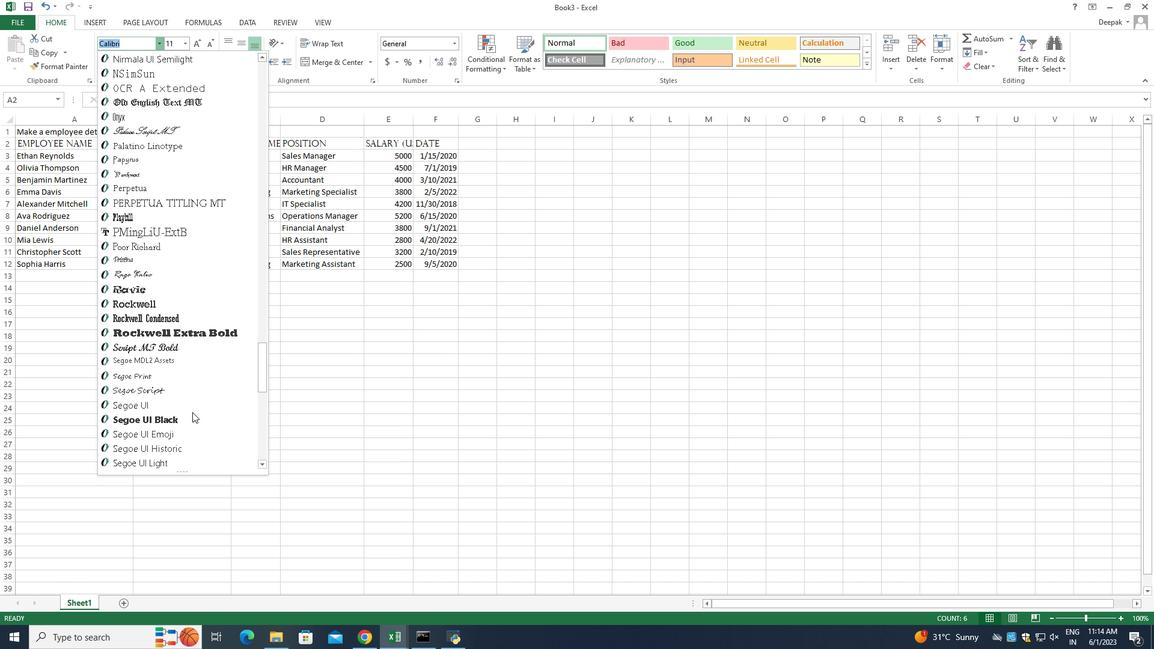 
Action: Mouse scrolled (192, 412) with delta (0, 0)
Screenshot: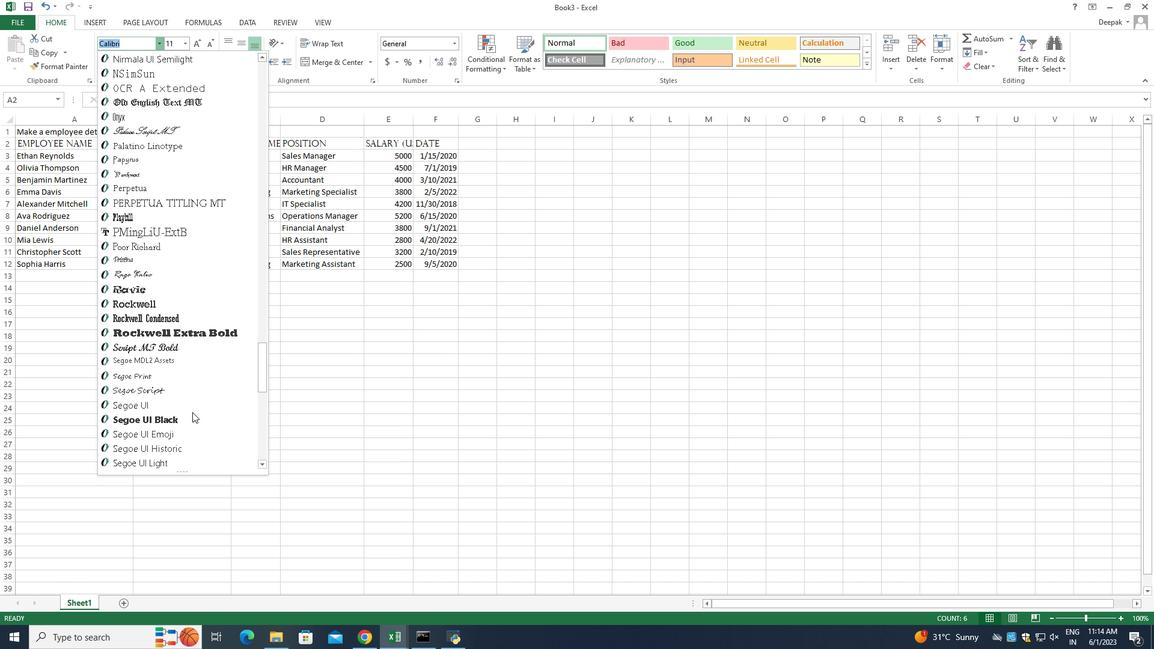 
Action: Mouse scrolled (192, 412) with delta (0, 0)
Screenshot: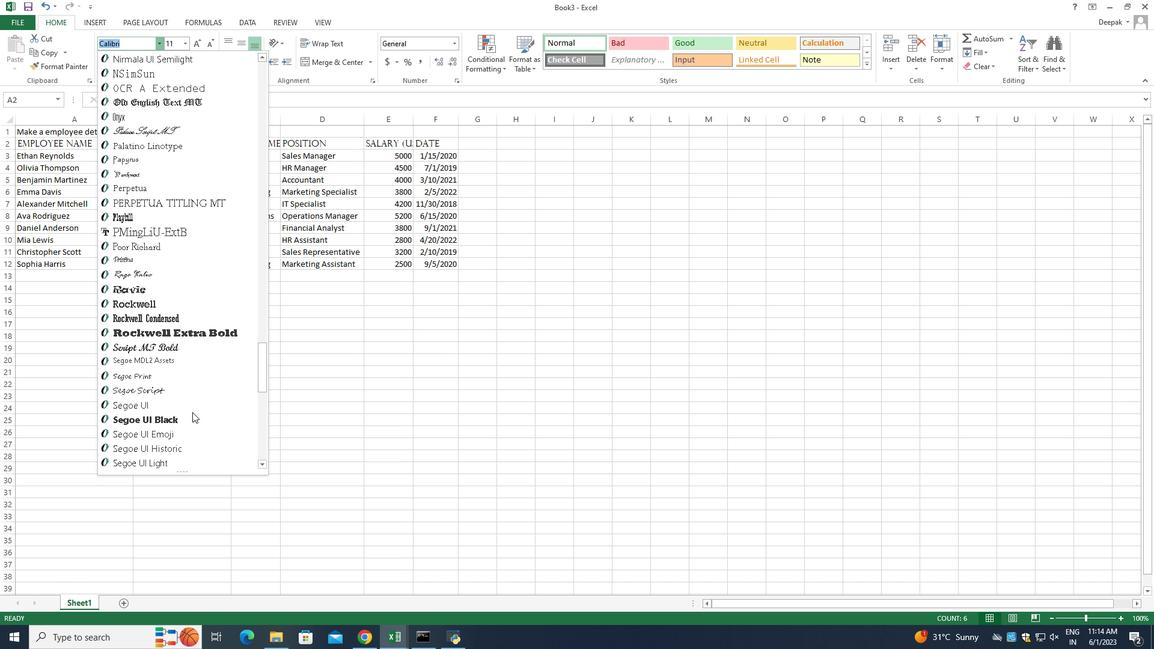 
Action: Mouse scrolled (192, 412) with delta (0, 0)
Screenshot: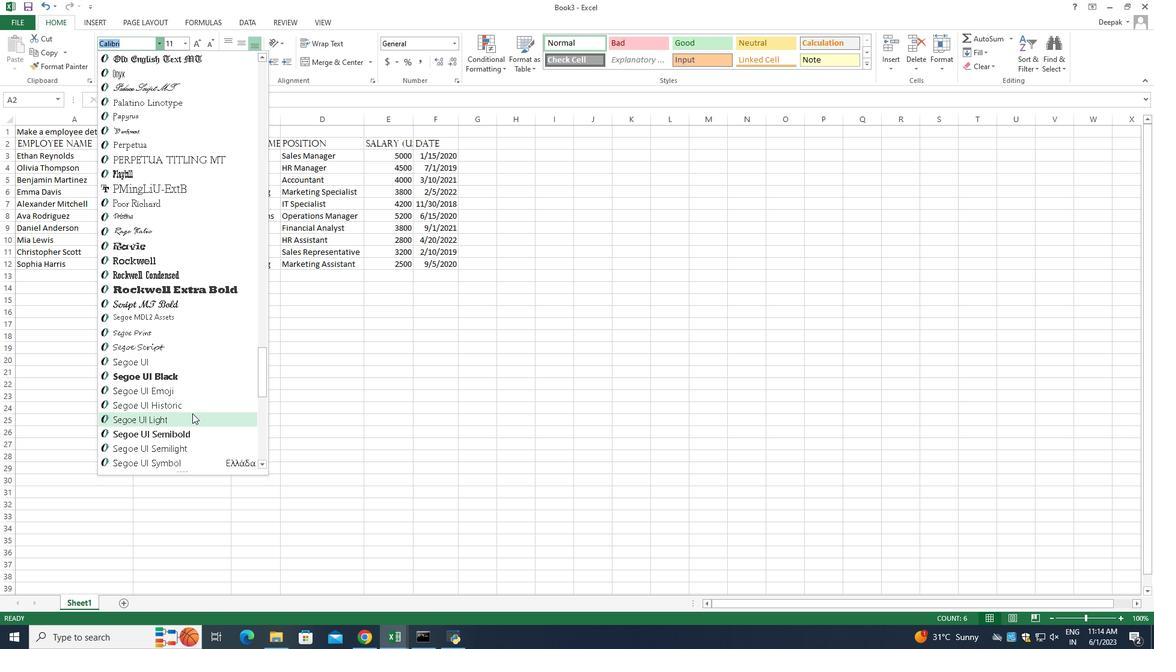 
Action: Mouse scrolled (192, 412) with delta (0, 0)
Screenshot: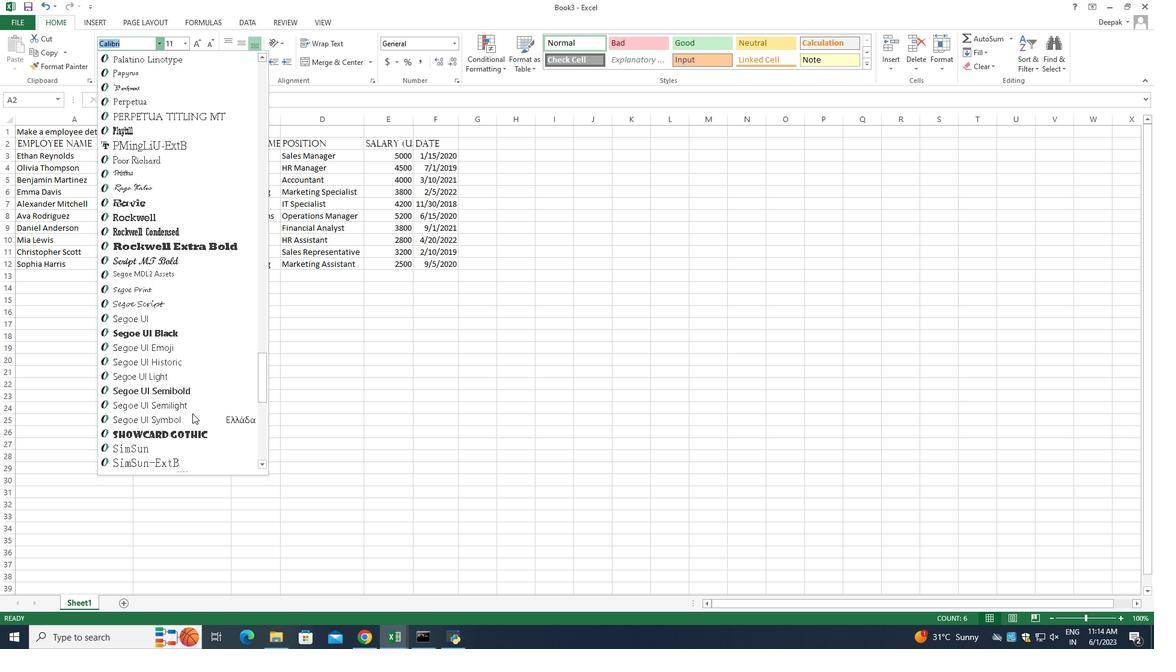 
Action: Mouse scrolled (192, 412) with delta (0, 0)
Screenshot: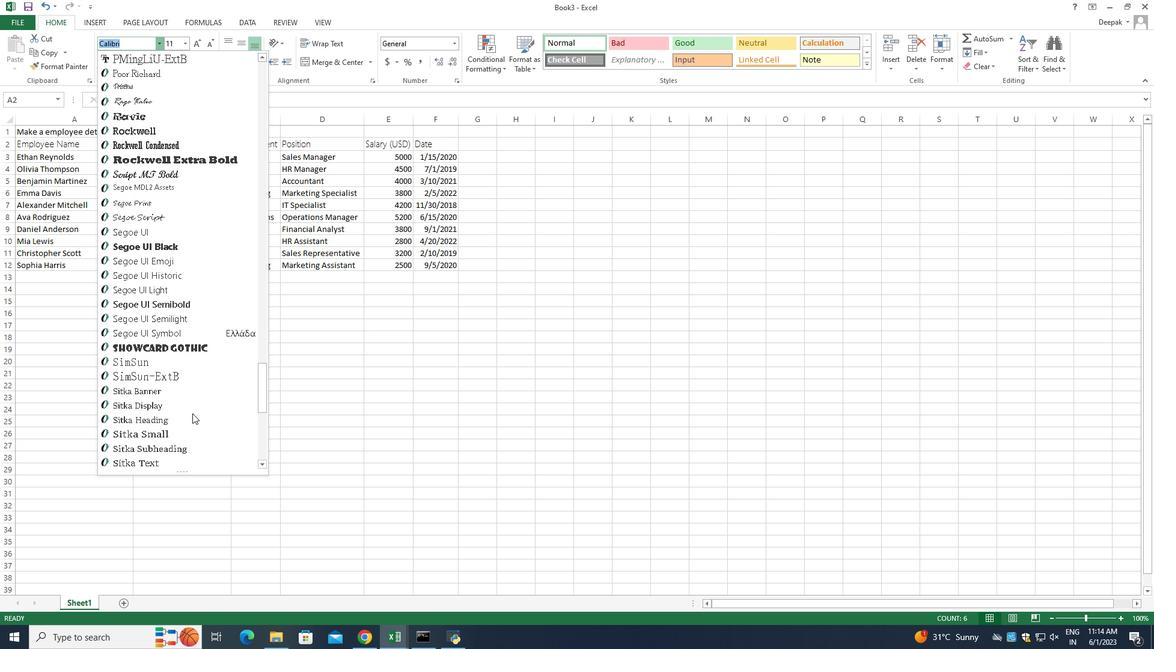 
Action: Mouse scrolled (192, 412) with delta (0, 0)
Screenshot: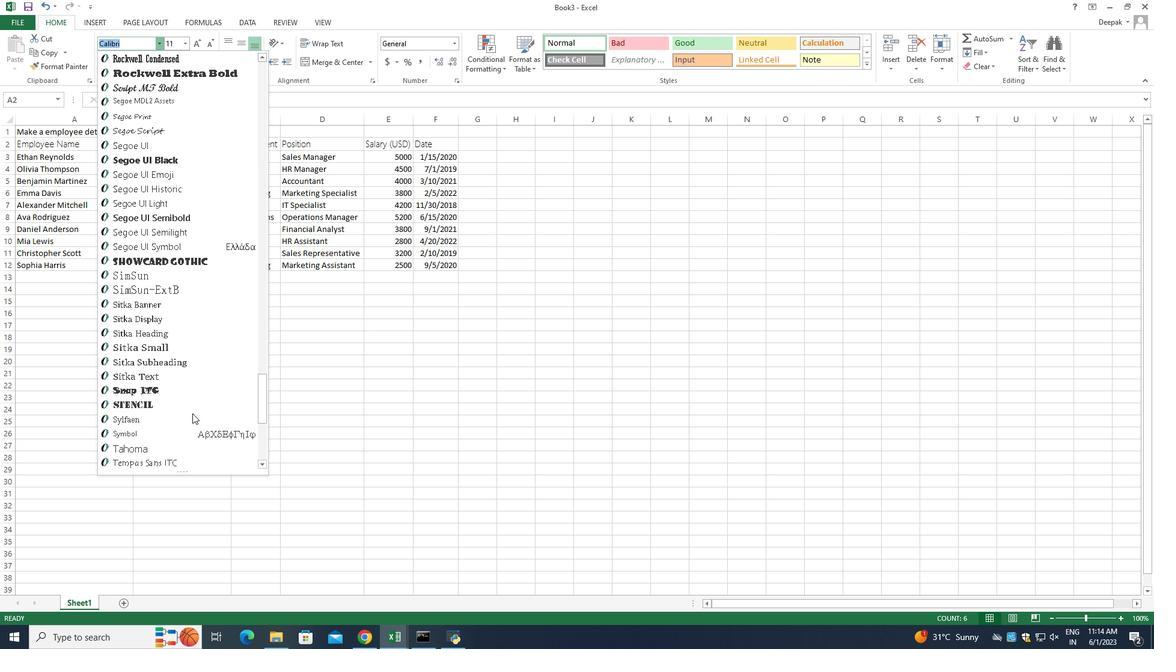 
Action: Mouse scrolled (192, 412) with delta (0, 0)
Screenshot: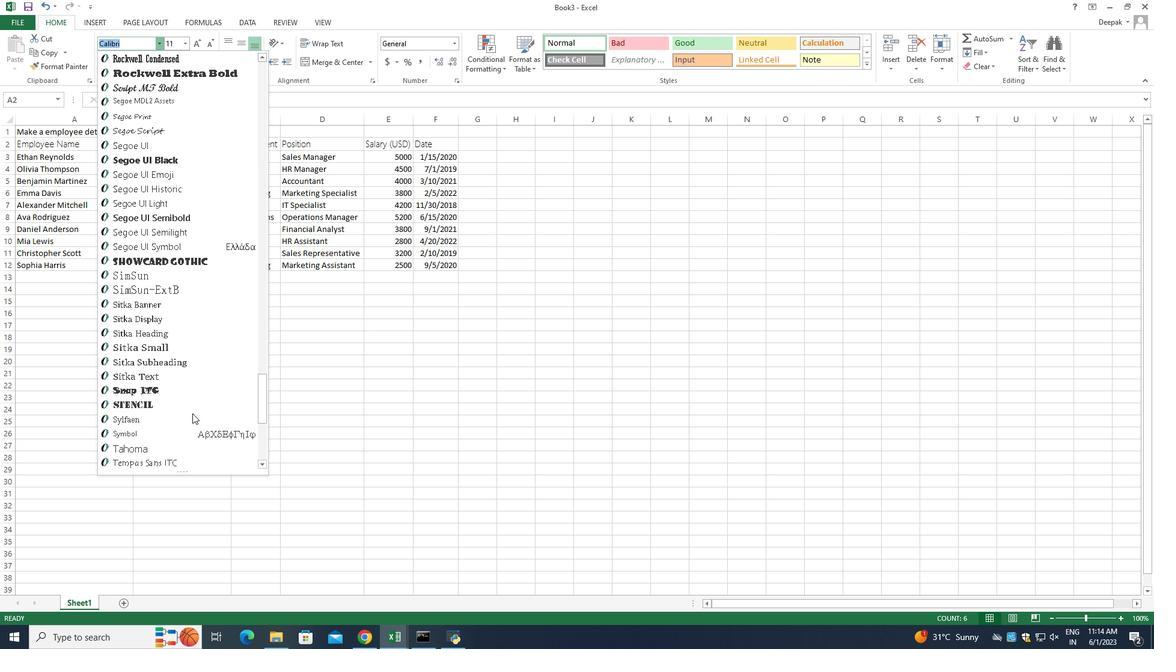 
Action: Mouse scrolled (192, 412) with delta (0, 0)
Screenshot: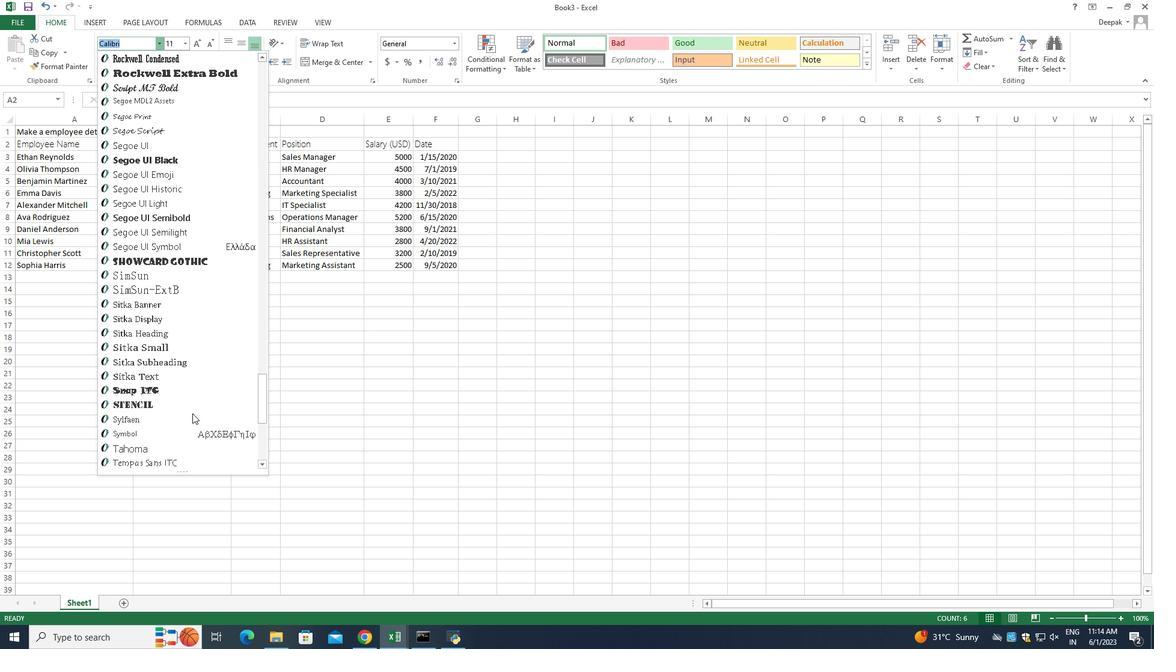 
Action: Mouse scrolled (192, 412) with delta (0, 0)
Screenshot: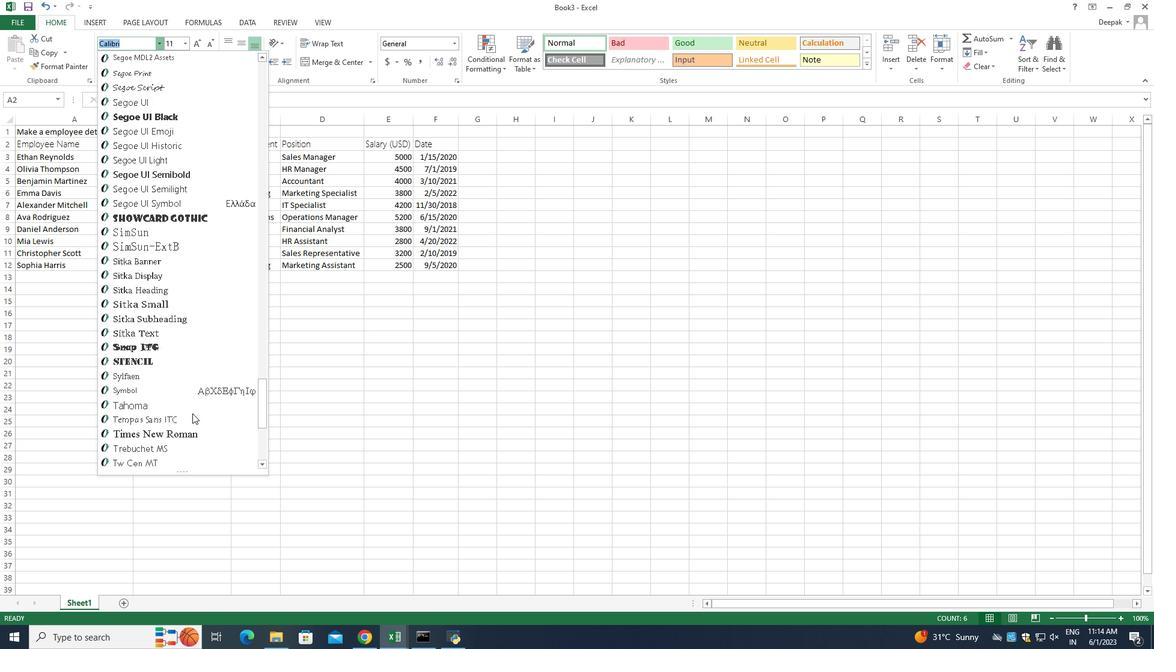 
Action: Mouse scrolled (192, 412) with delta (0, 0)
Screenshot: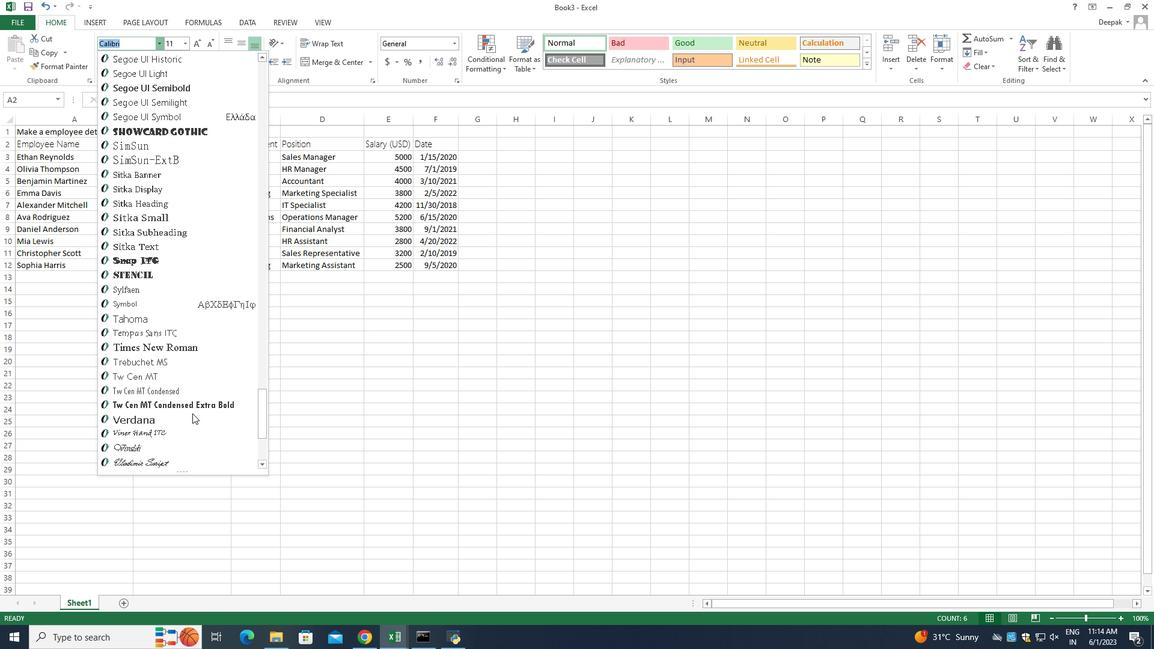 
Action: Mouse scrolled (192, 412) with delta (0, 0)
Screenshot: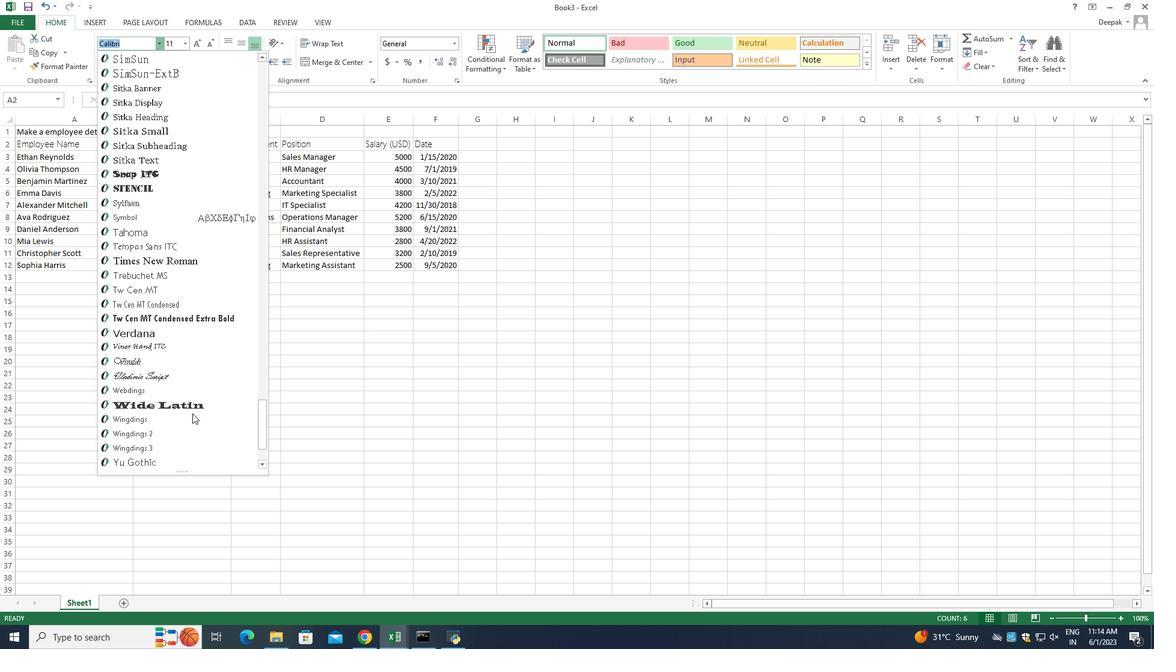 
Action: Mouse scrolled (192, 412) with delta (0, 0)
Screenshot: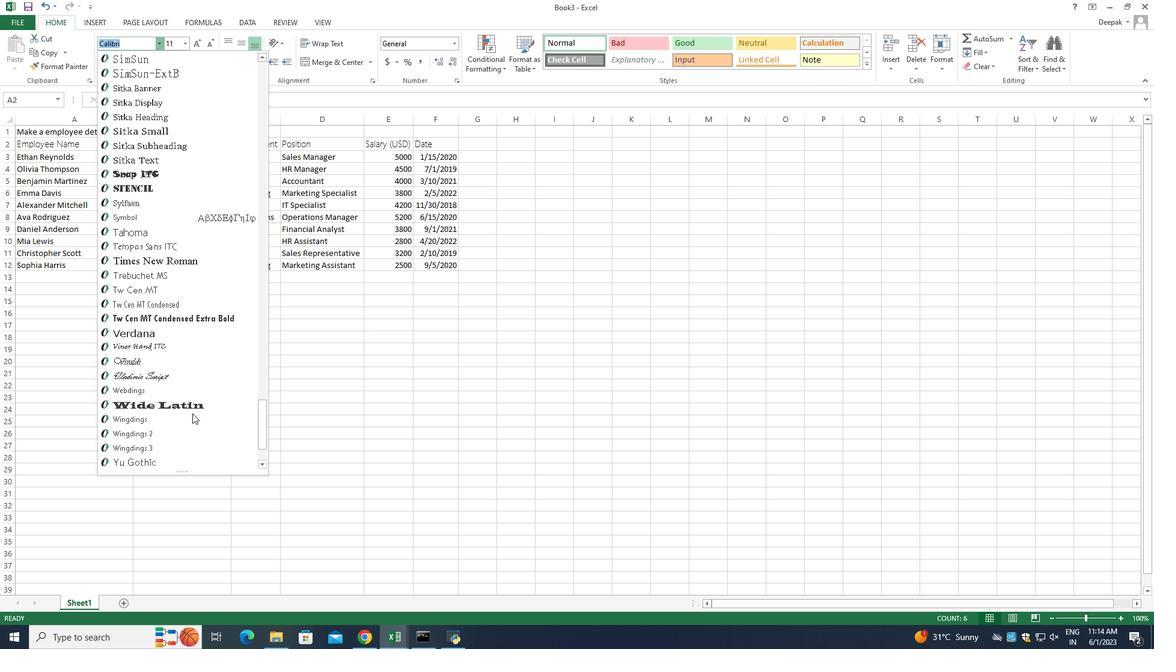 
Action: Mouse scrolled (192, 412) with delta (0, 0)
Screenshot: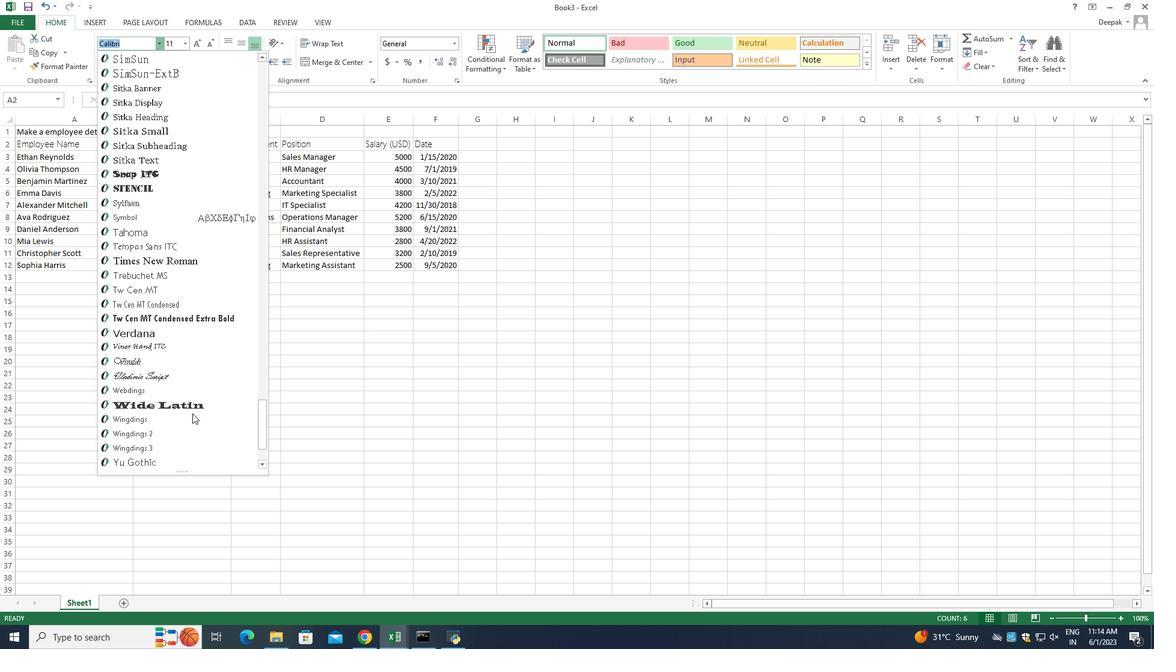 
Action: Mouse scrolled (192, 412) with delta (0, 0)
Screenshot: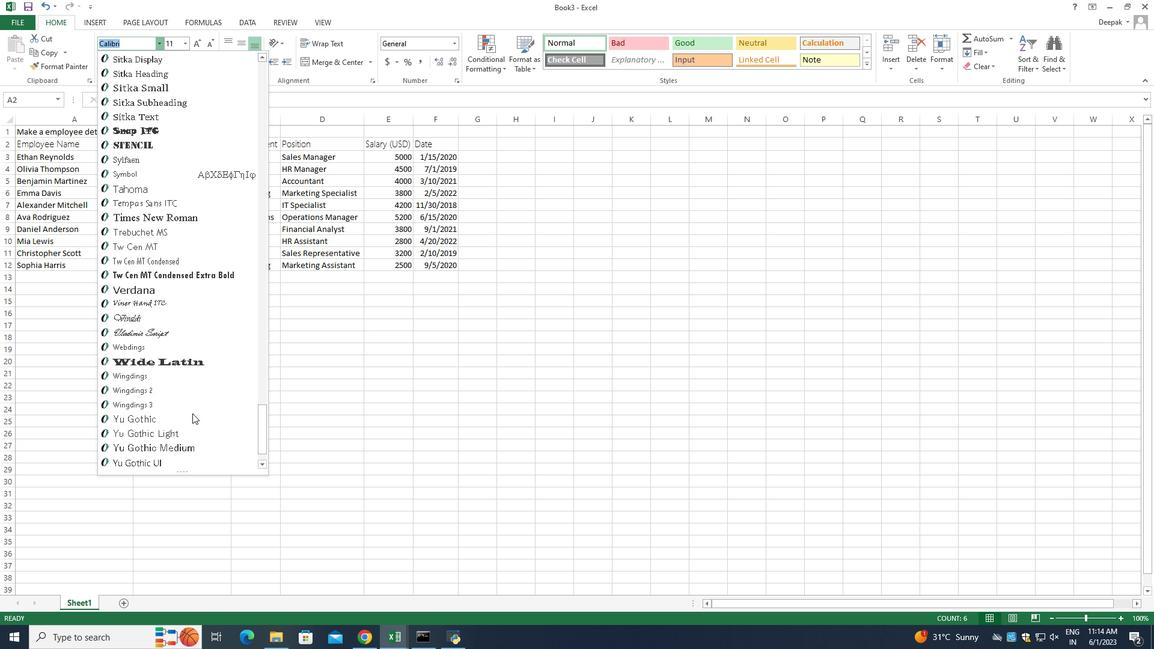 
Action: Mouse scrolled (192, 412) with delta (0, 0)
Screenshot: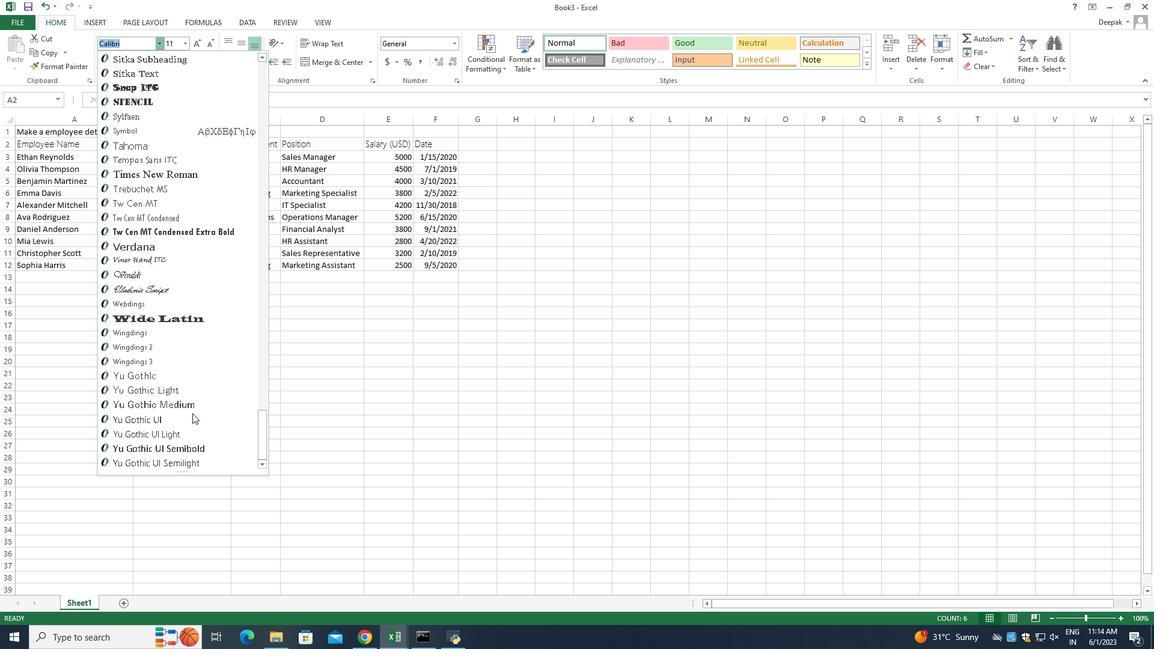 
Action: Mouse scrolled (192, 412) with delta (0, 0)
Screenshot: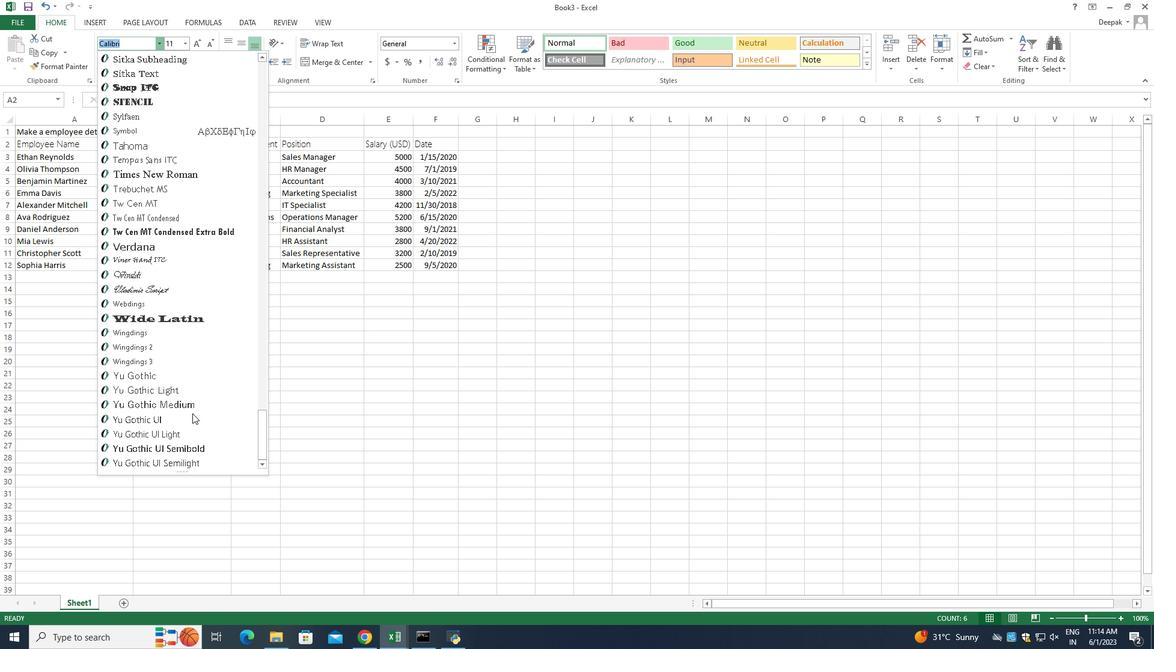 
Action: Mouse scrolled (192, 412) with delta (0, 0)
Screenshot: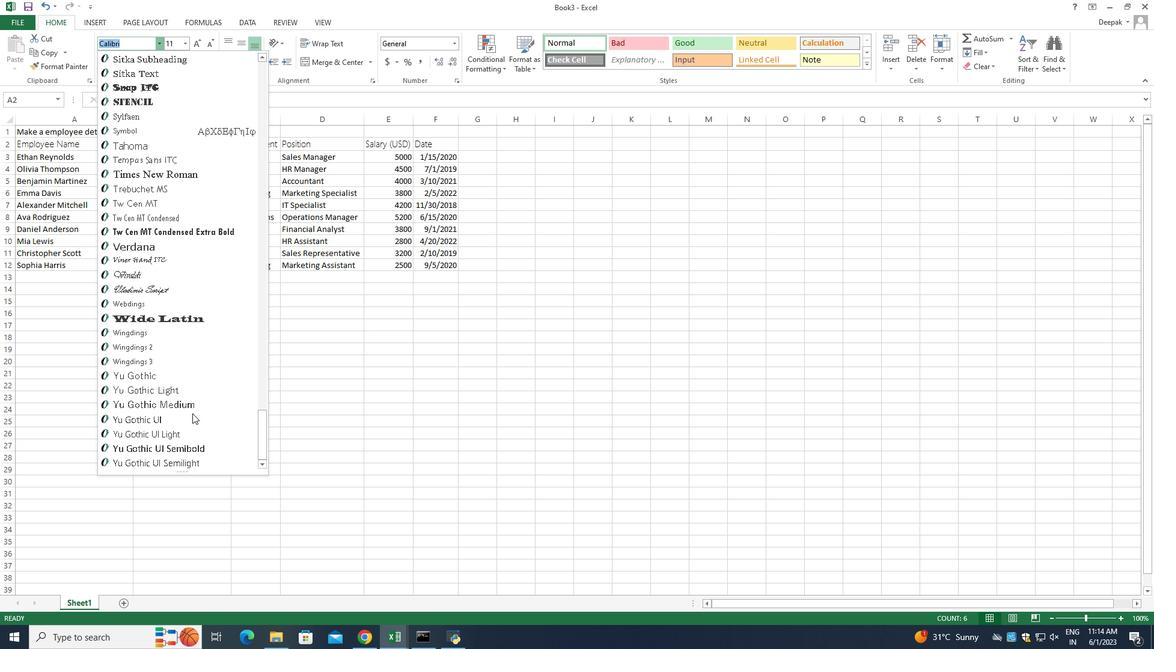 
Action: Mouse moved to (193, 415)
Screenshot: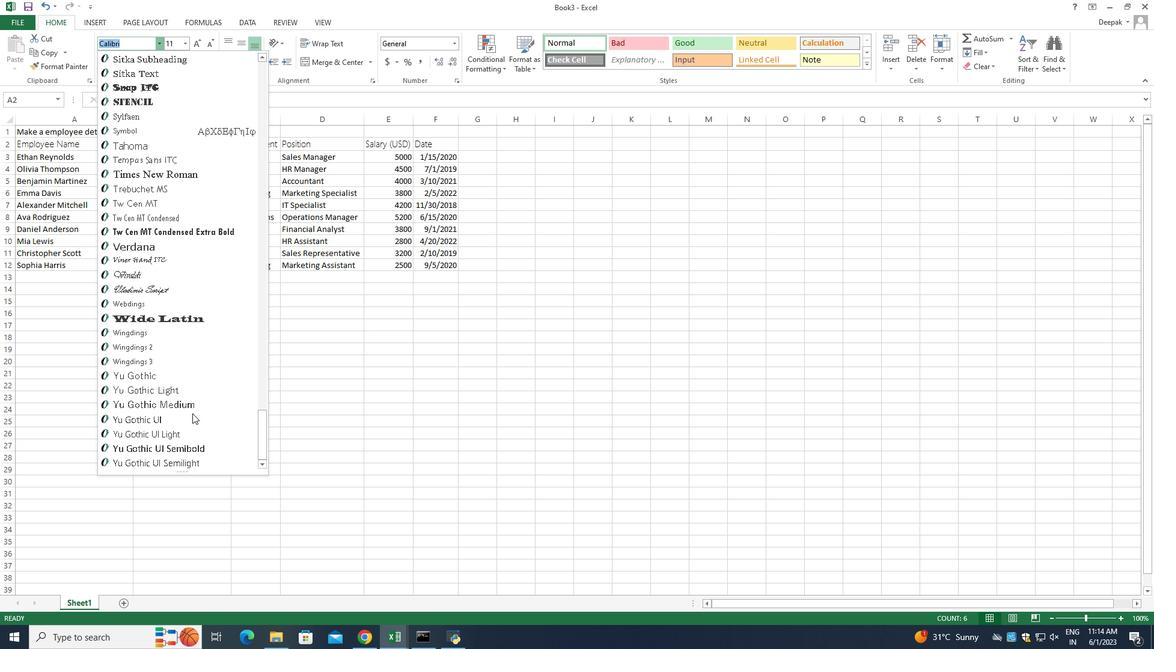 
Action: Mouse scrolled (193, 414) with delta (0, 0)
Screenshot: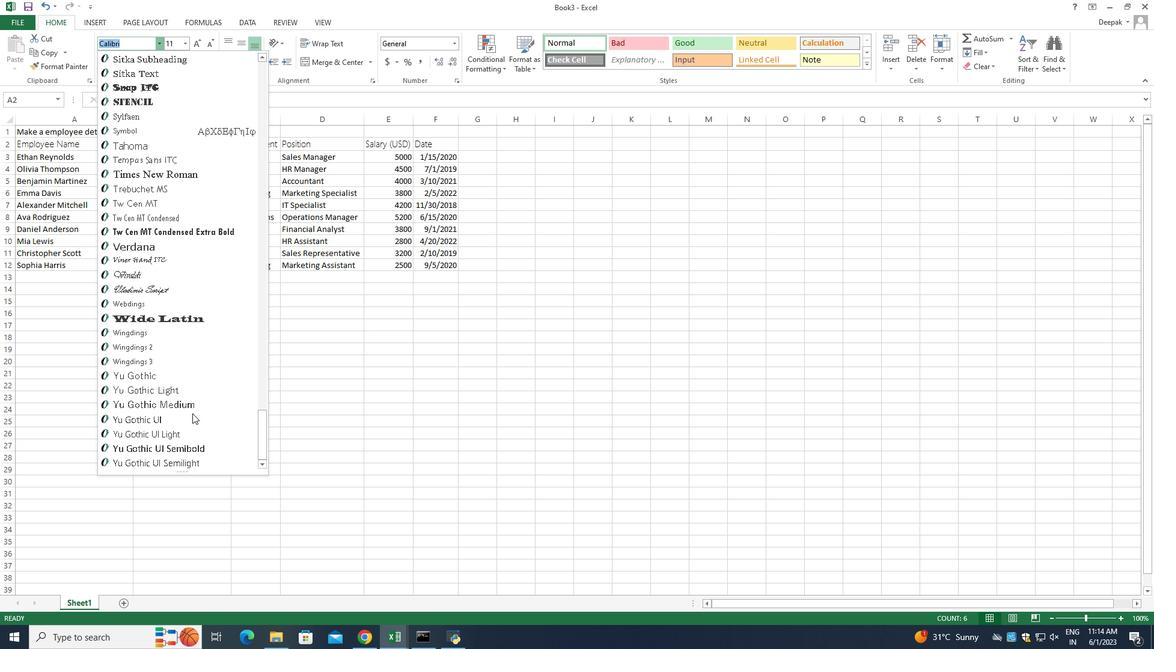 
Action: Mouse moved to (194, 418)
Screenshot: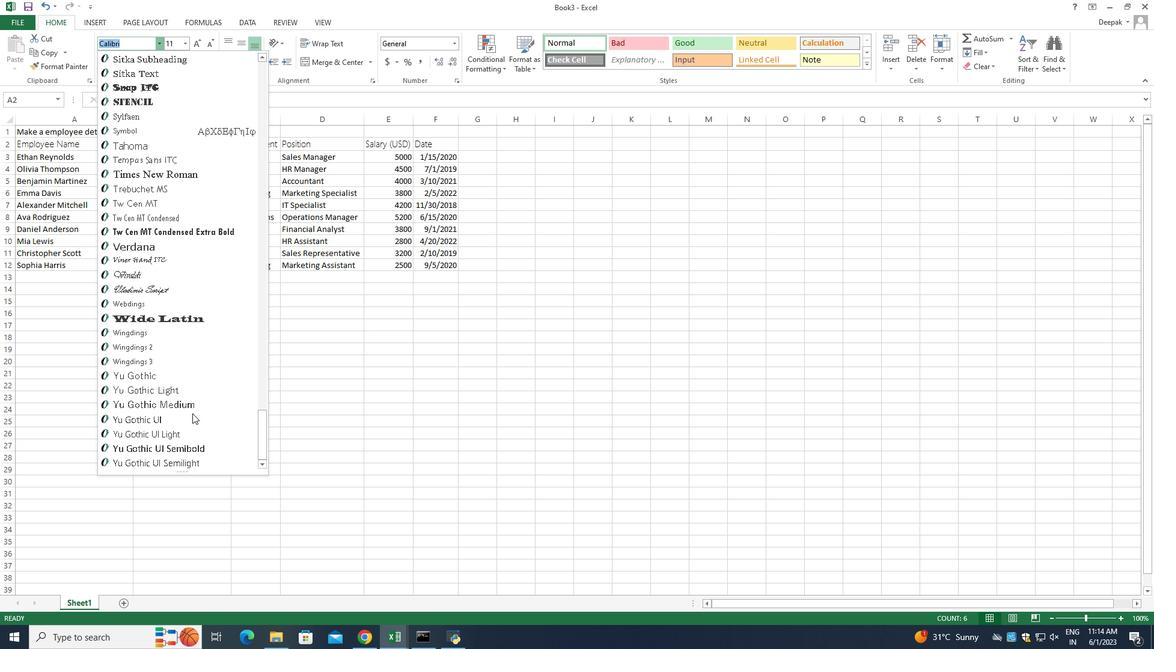 
Action: Mouse scrolled (194, 417) with delta (0, 0)
Screenshot: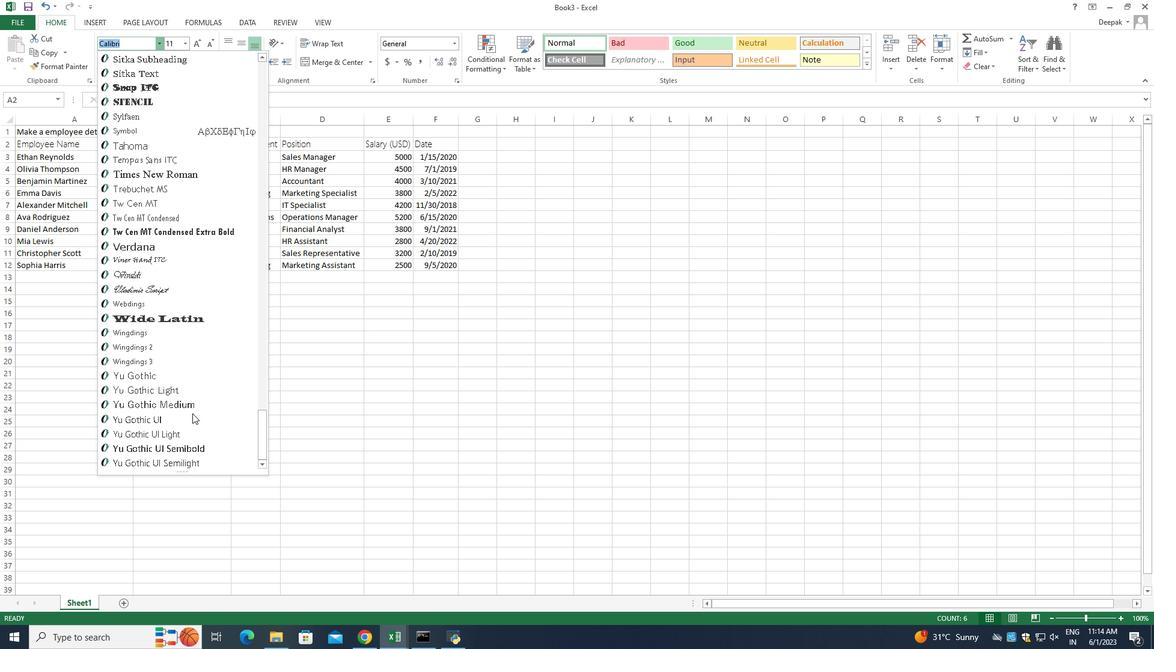 
Action: Mouse moved to (194, 419)
Screenshot: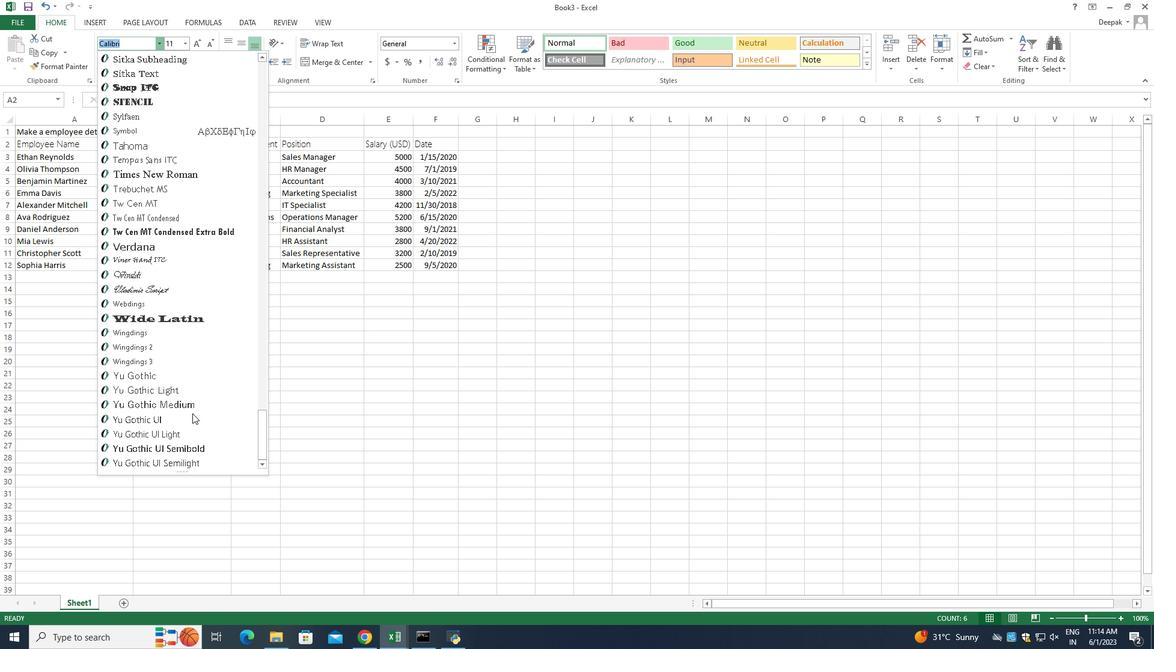 
Action: Mouse scrolled (194, 419) with delta (0, 0)
Screenshot: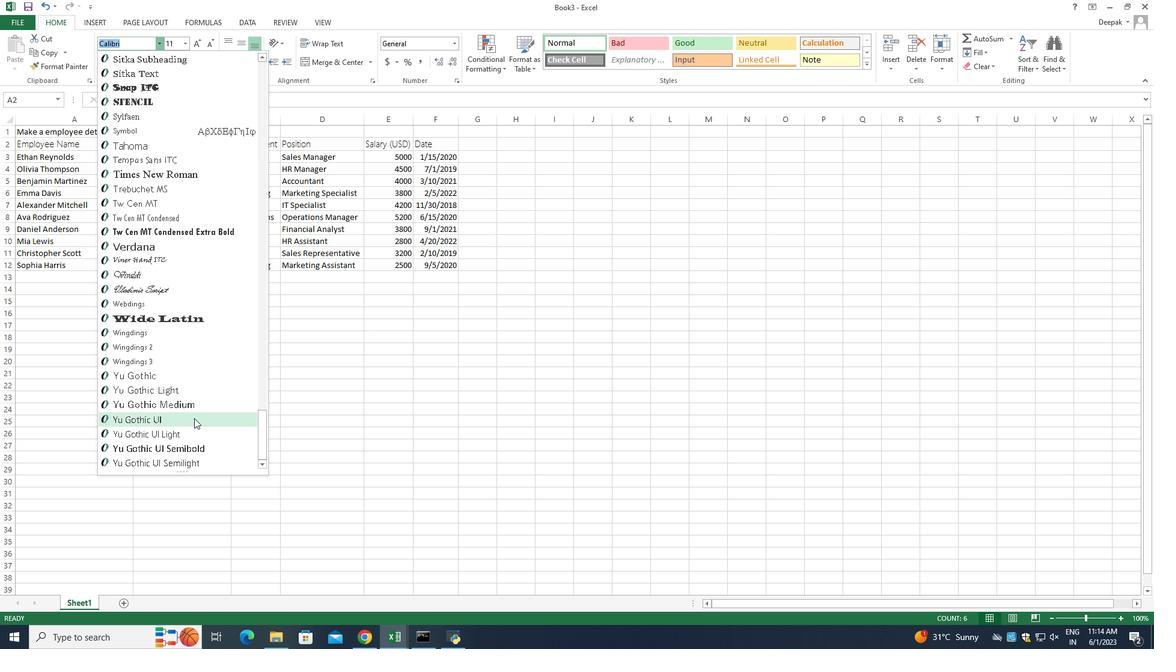 
Action: Mouse moved to (194, 421)
Screenshot: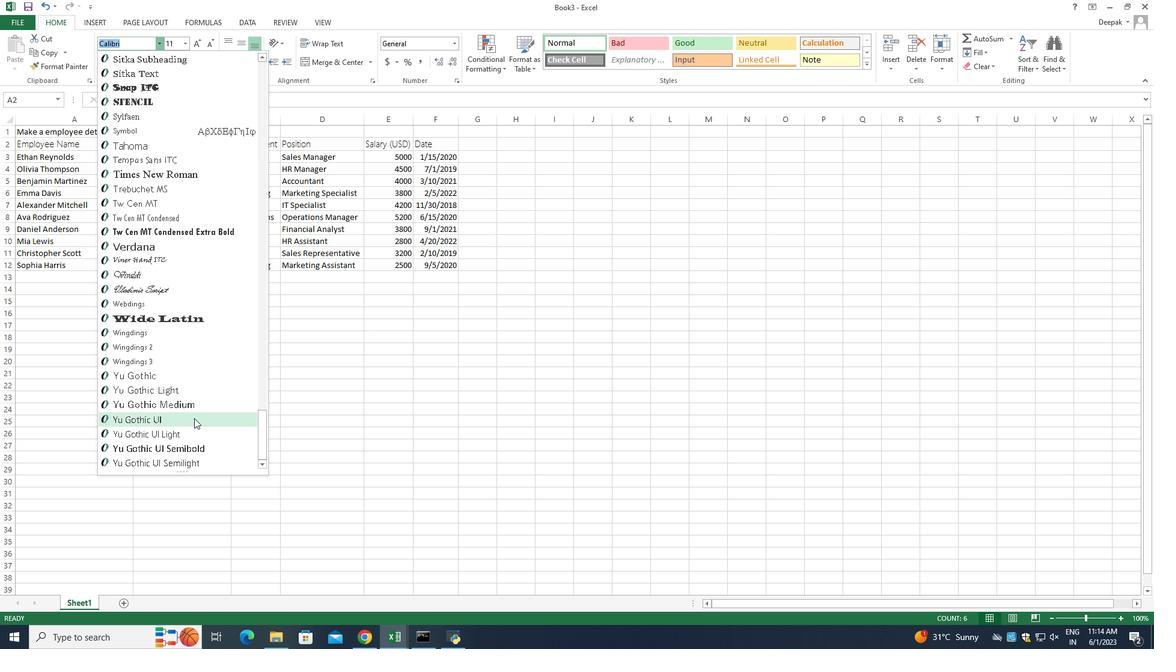 
Action: Mouse scrolled (194, 420) with delta (0, 0)
Screenshot: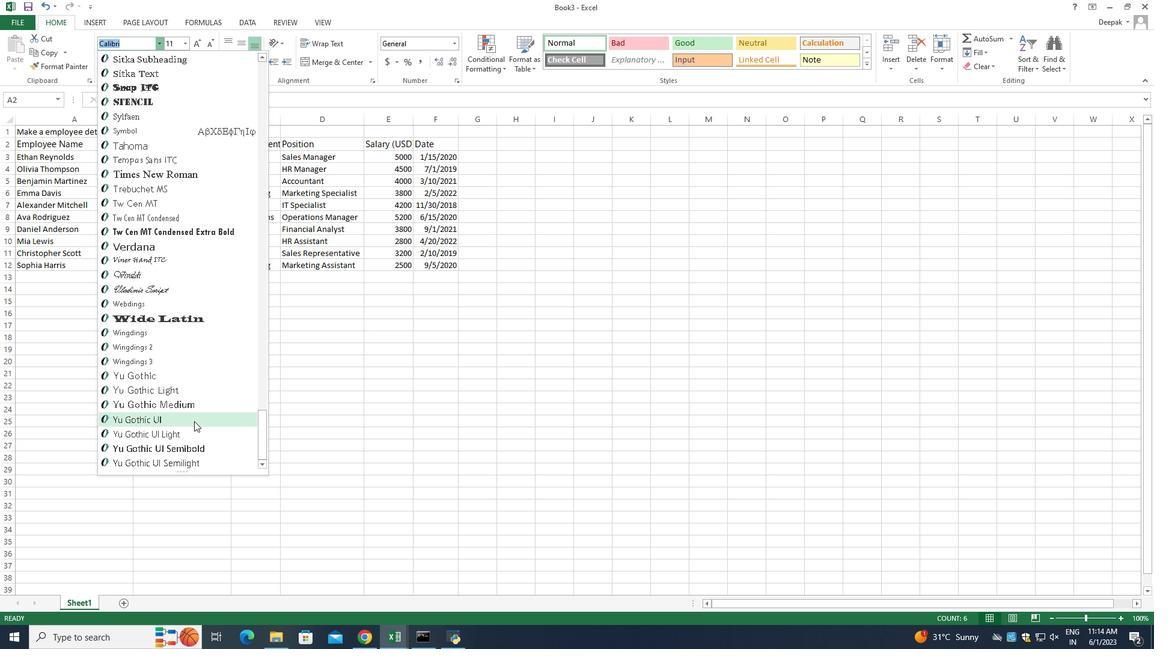 
Action: Mouse scrolled (194, 420) with delta (0, 0)
Screenshot: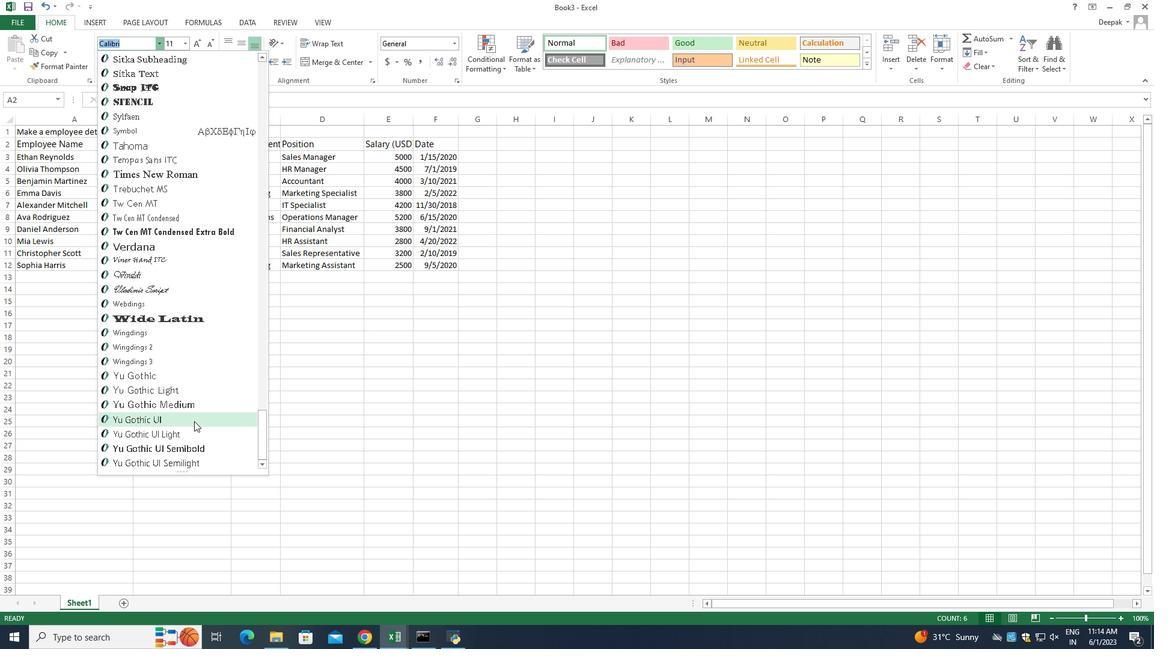 
Action: Mouse moved to (194, 421)
Screenshot: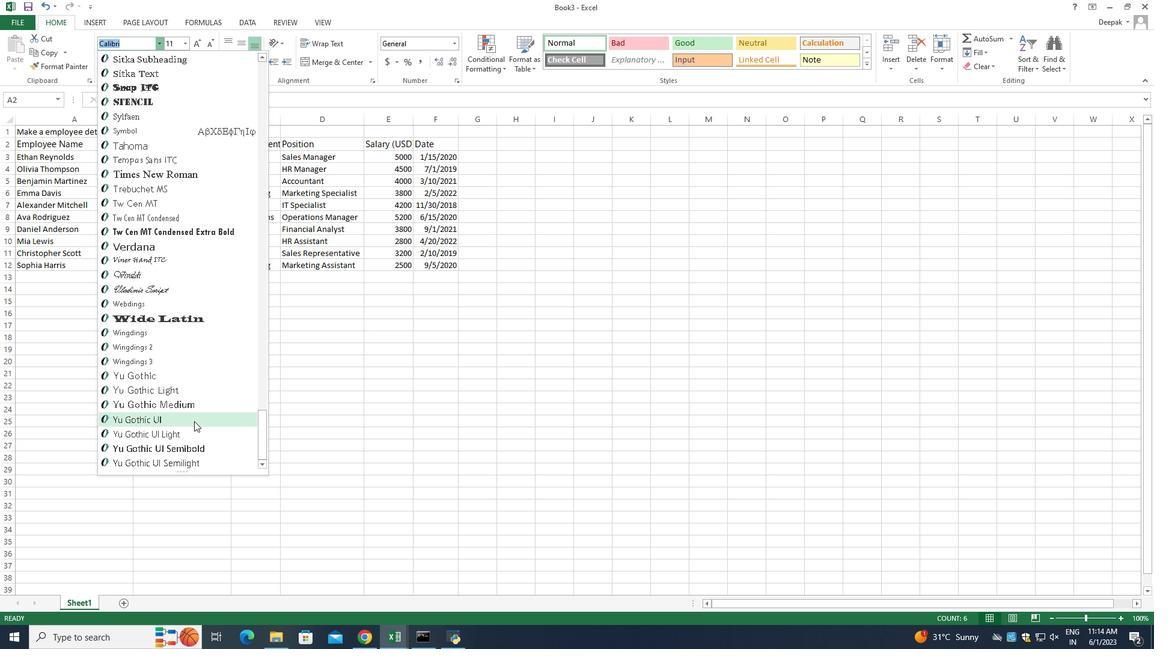 
Action: Mouse scrolled (194, 420) with delta (0, 0)
Screenshot: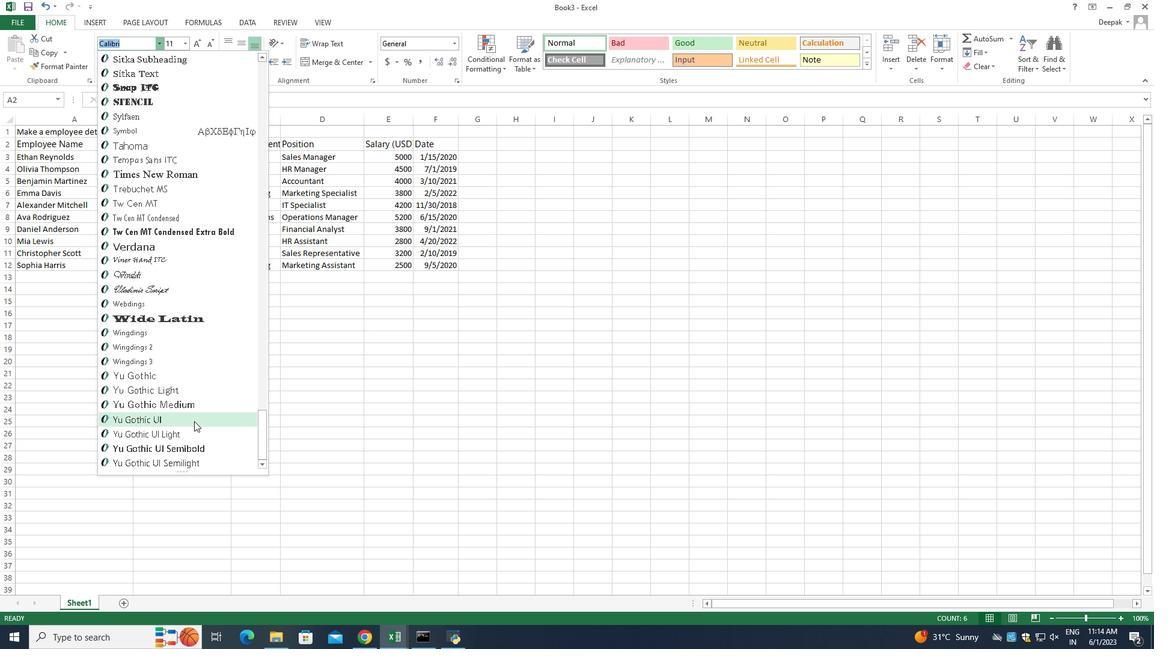 
Action: Mouse moved to (194, 423)
Screenshot: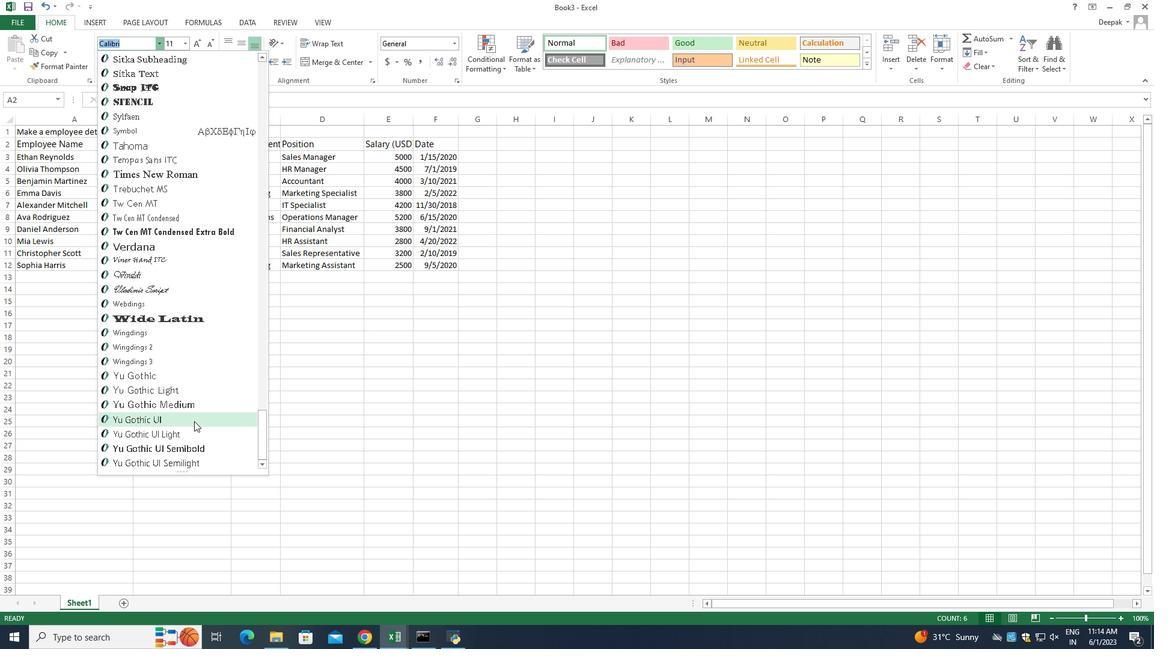 
Action: Mouse scrolled (194, 422) with delta (0, 0)
Screenshot: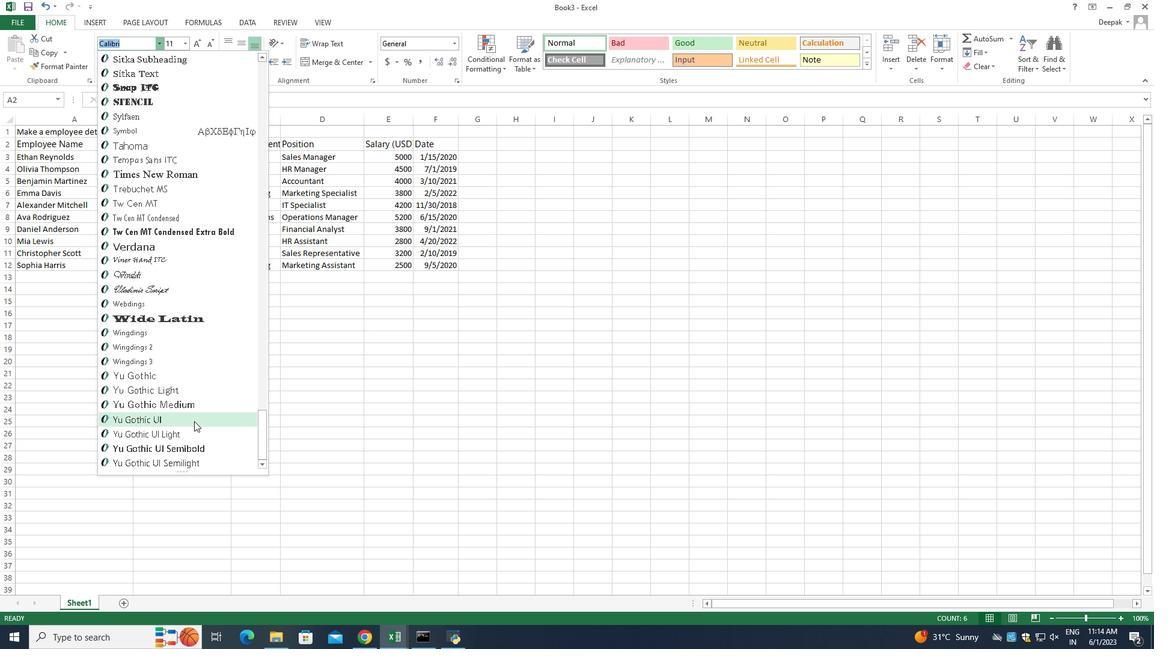 
Action: Mouse moved to (174, 291)
Screenshot: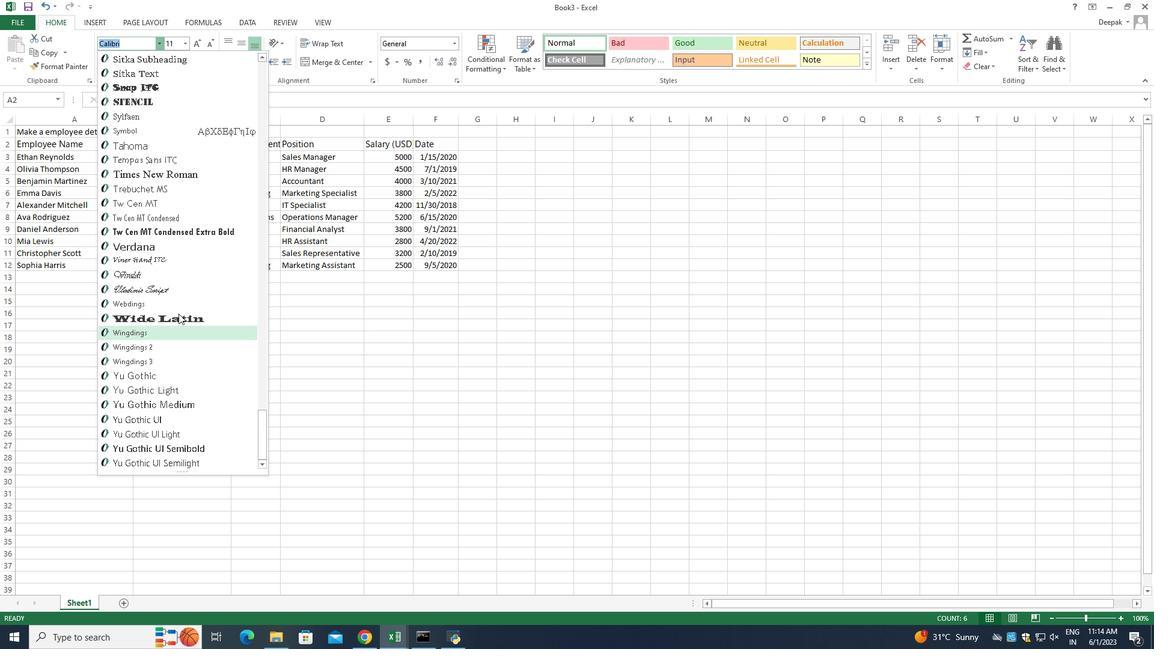 
Action: Mouse scrolled (174, 292) with delta (0, 0)
Screenshot: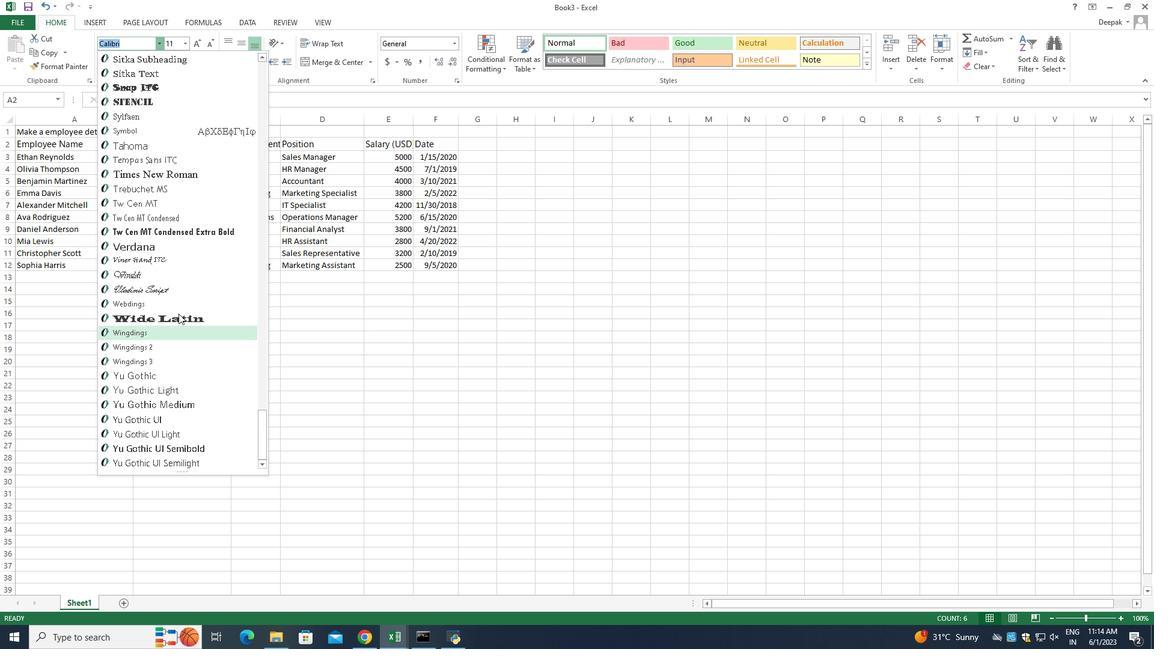 
Action: Mouse moved to (173, 283)
Screenshot: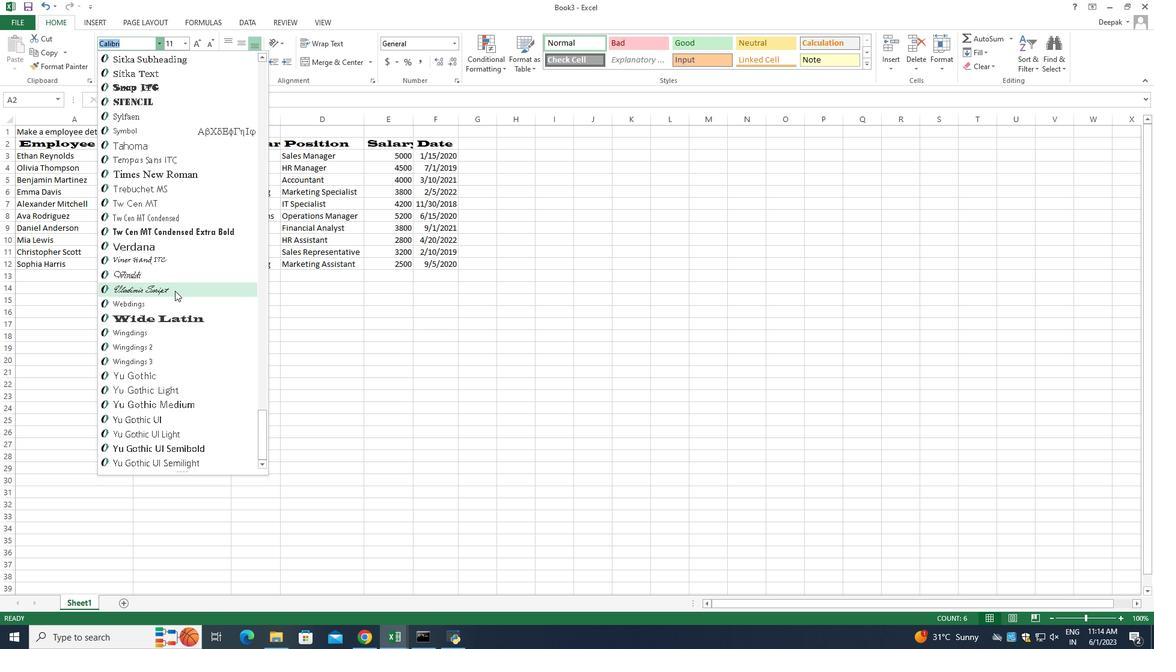 
Action: Mouse scrolled (173, 283) with delta (0, 0)
Screenshot: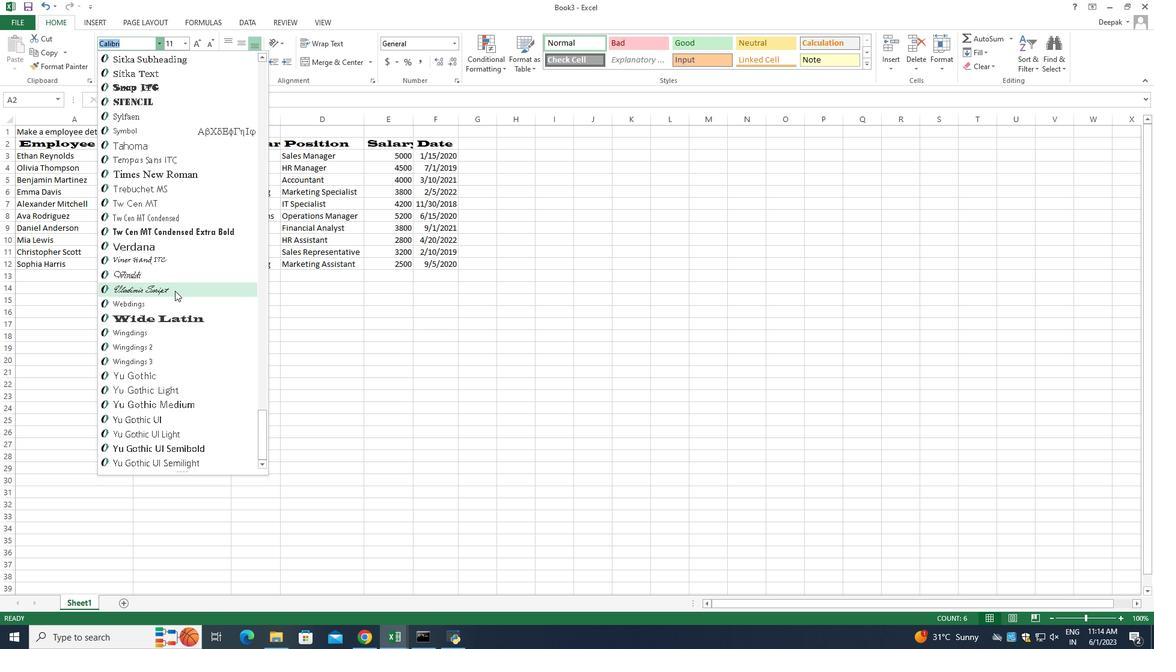 
Action: Mouse moved to (174, 232)
Screenshot: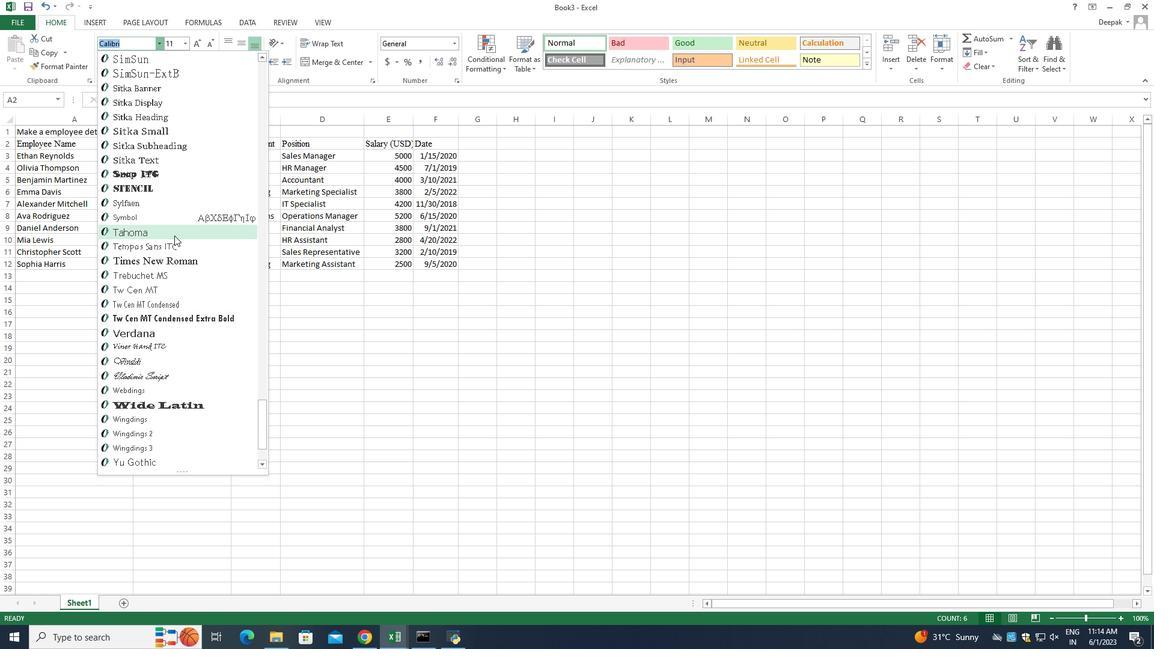 
Action: Mouse pressed left at (174, 232)
Screenshot: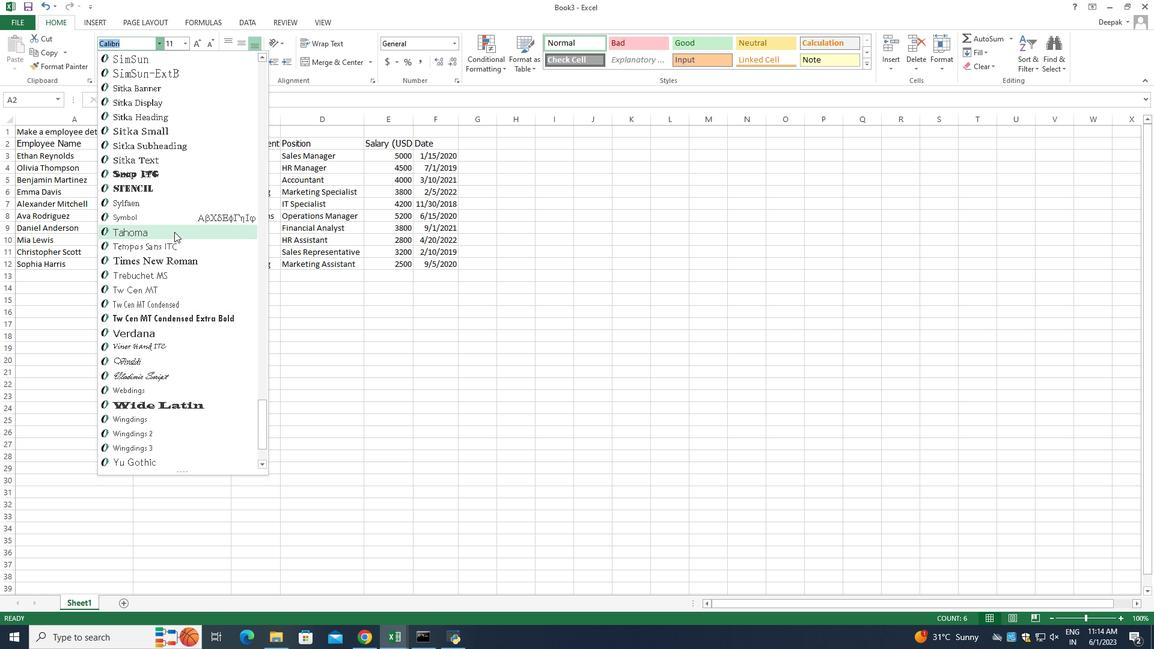 
Action: Mouse moved to (129, 60)
Screenshot: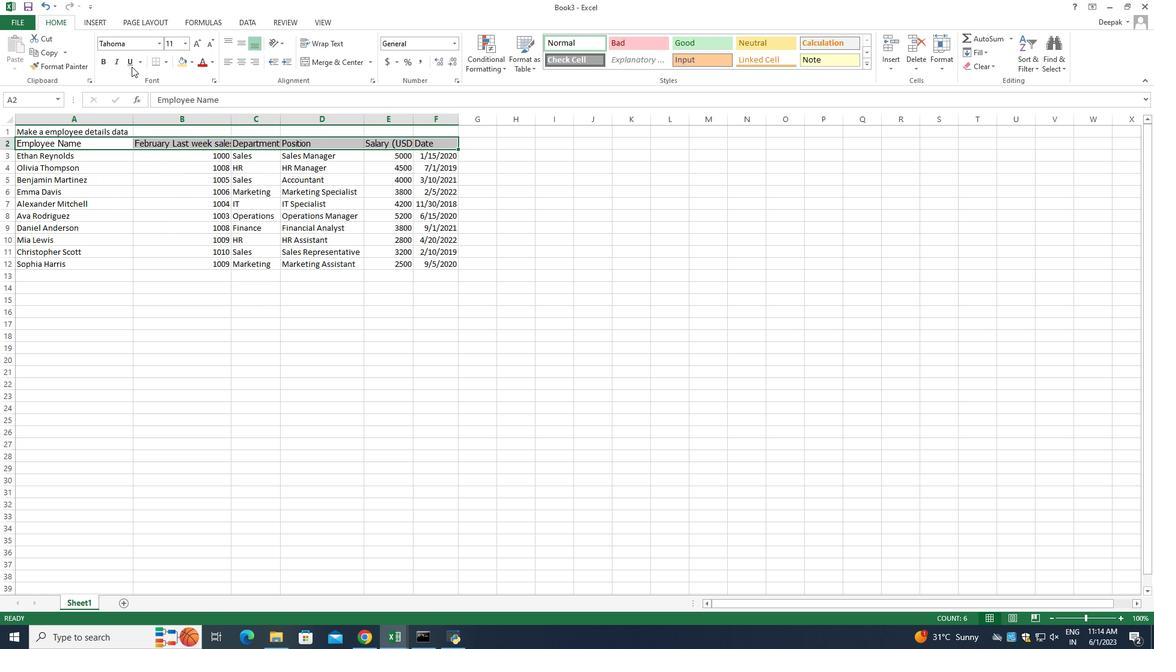 
Action: Mouse pressed left at (129, 60)
Screenshot: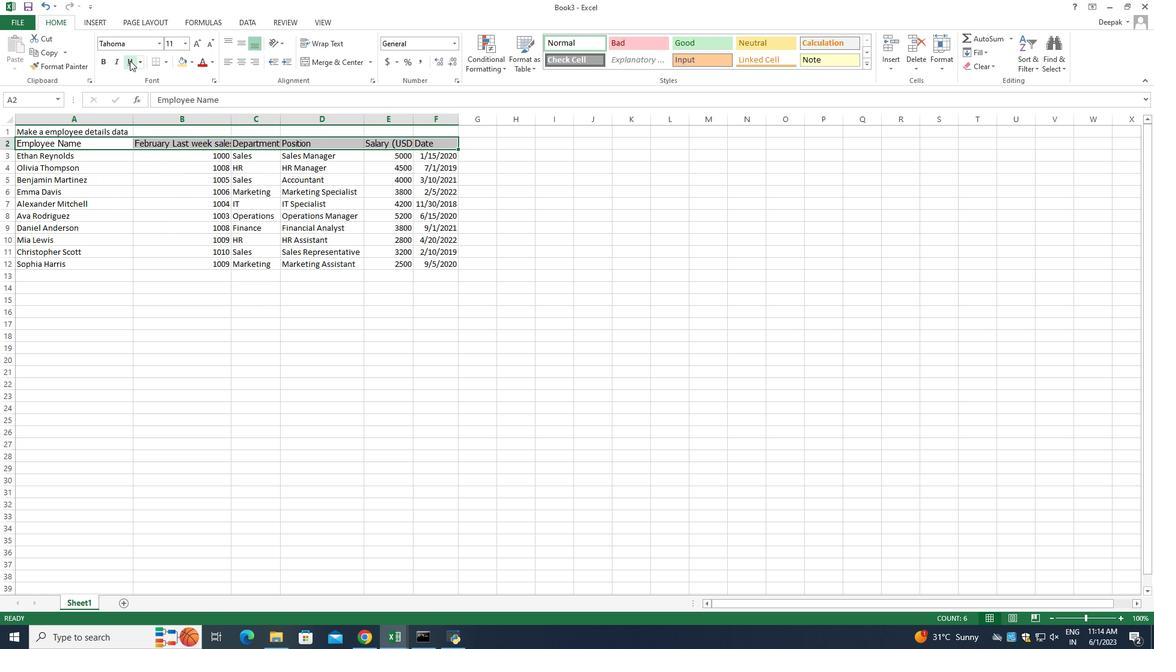 
Action: Mouse moved to (183, 43)
Screenshot: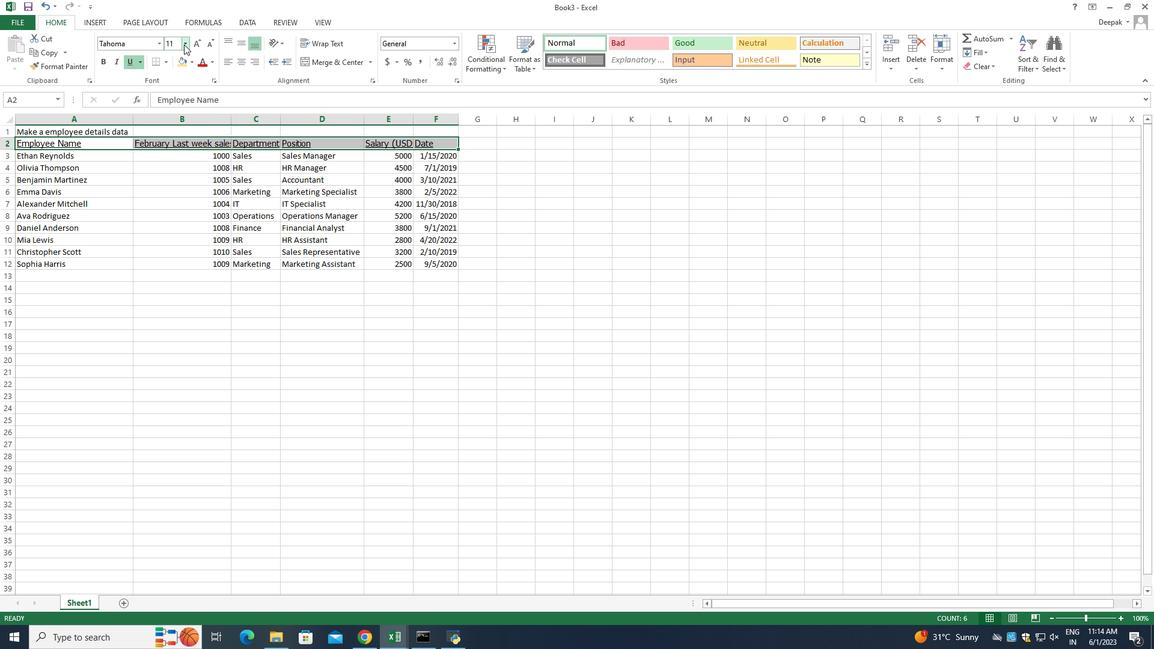 
Action: Mouse pressed left at (183, 43)
Screenshot: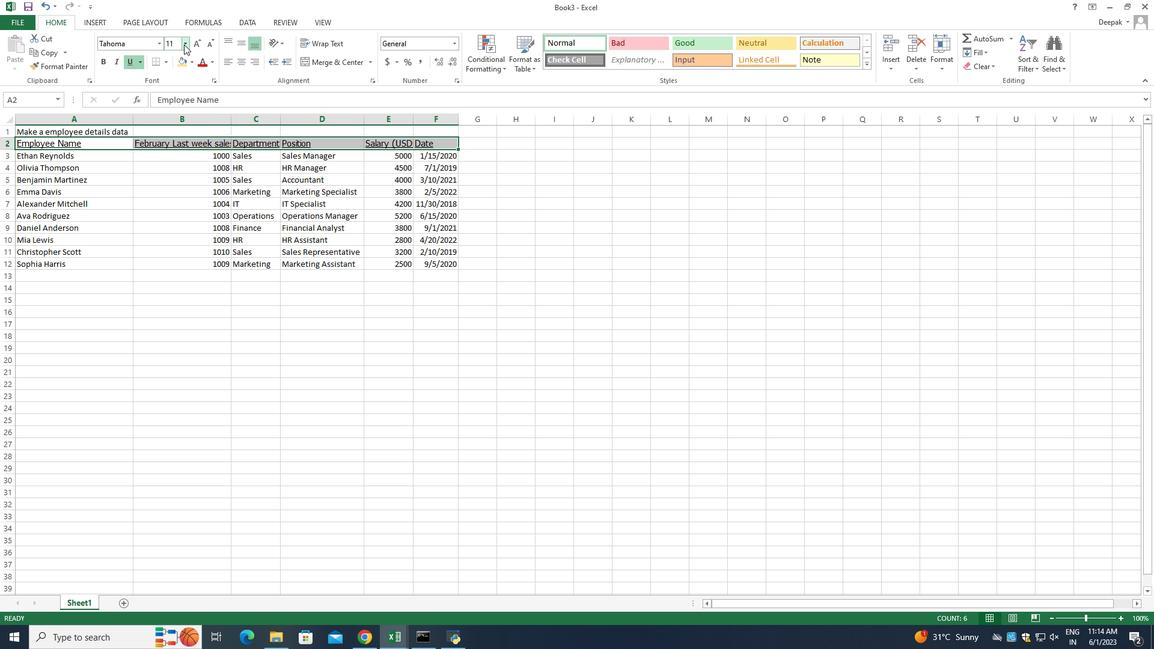 
Action: Mouse moved to (171, 146)
Screenshot: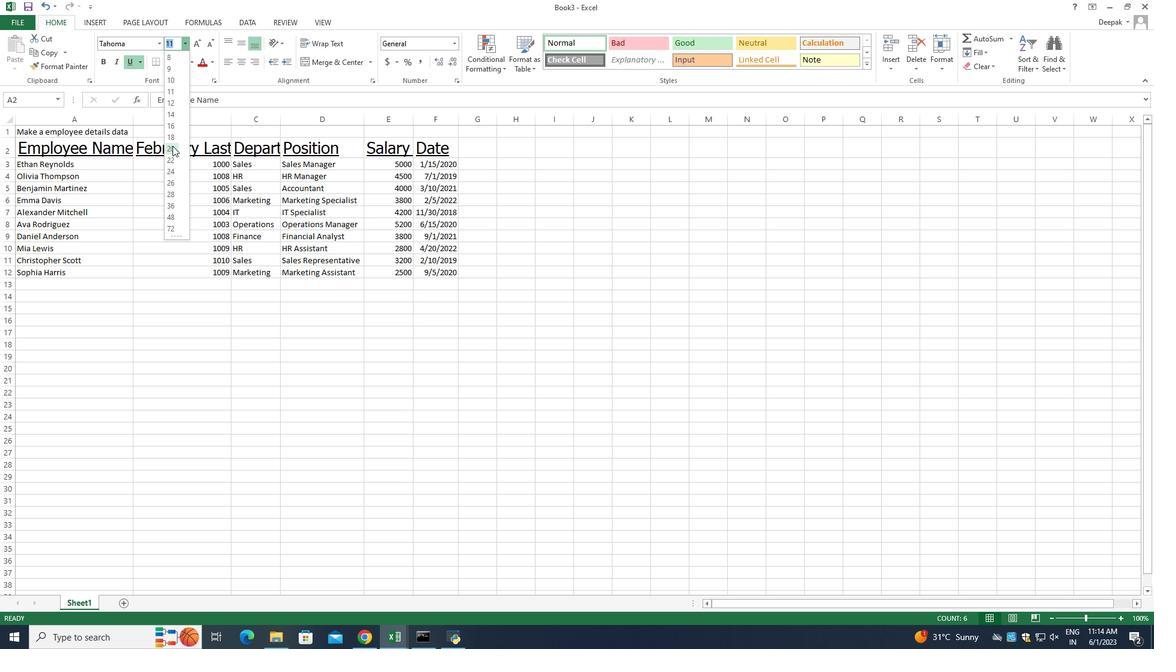
Action: Mouse pressed left at (171, 146)
Screenshot: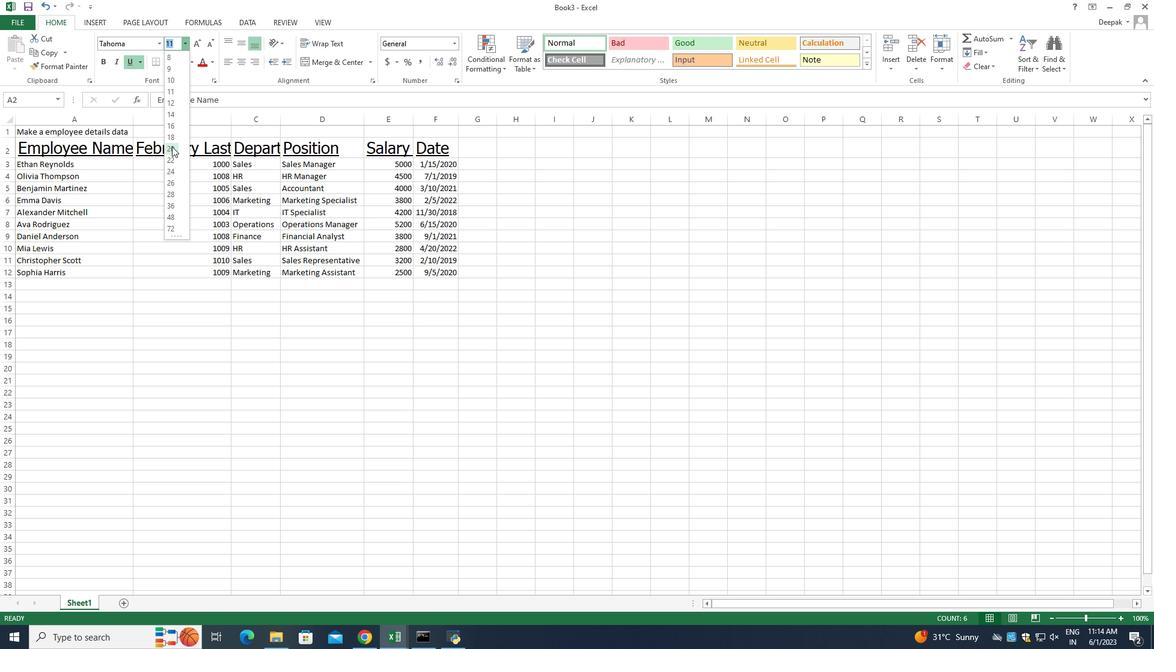 
Action: Mouse moved to (62, 171)
Screenshot: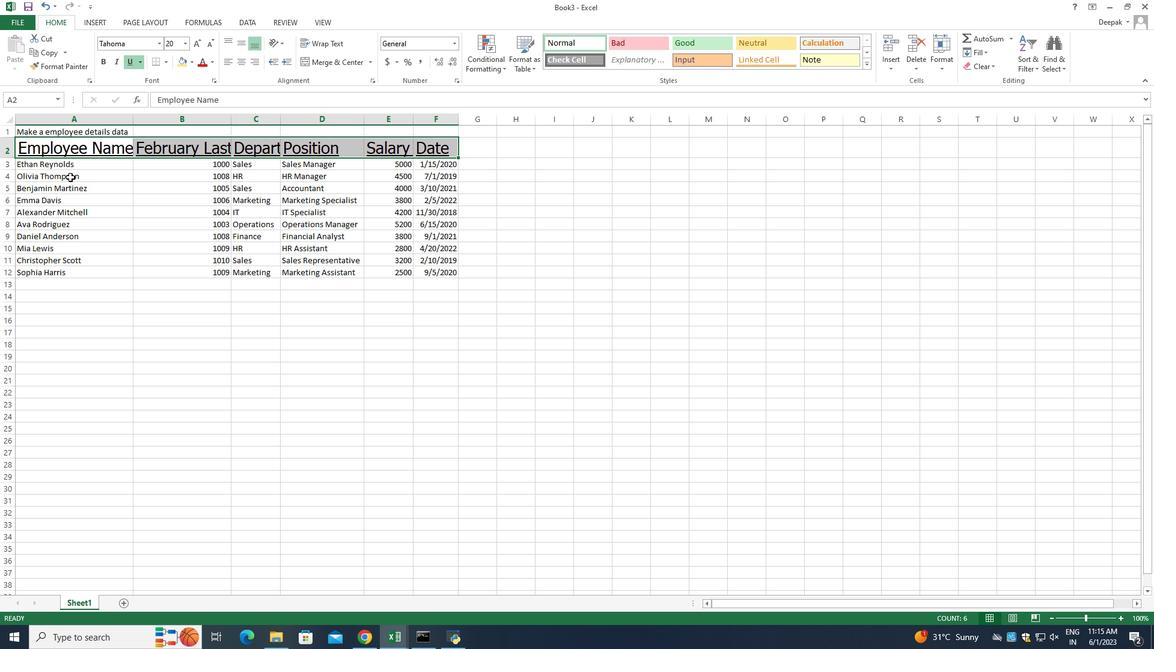 
Action: Mouse pressed left at (62, 171)
Screenshot: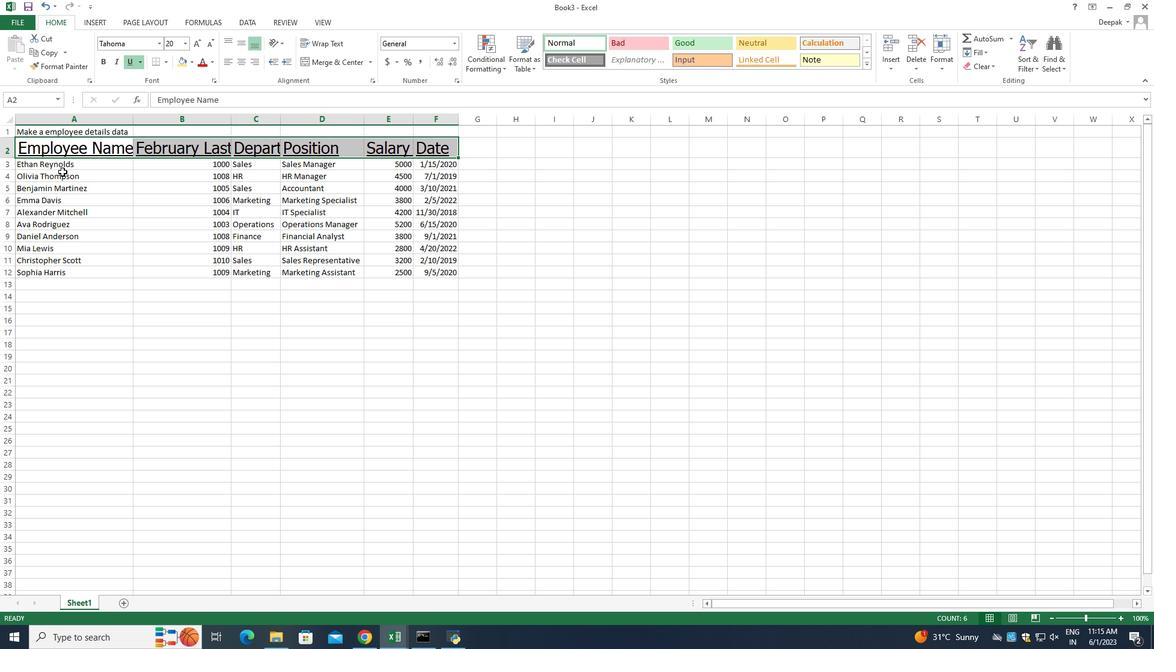 
Action: Mouse moved to (50, 165)
Screenshot: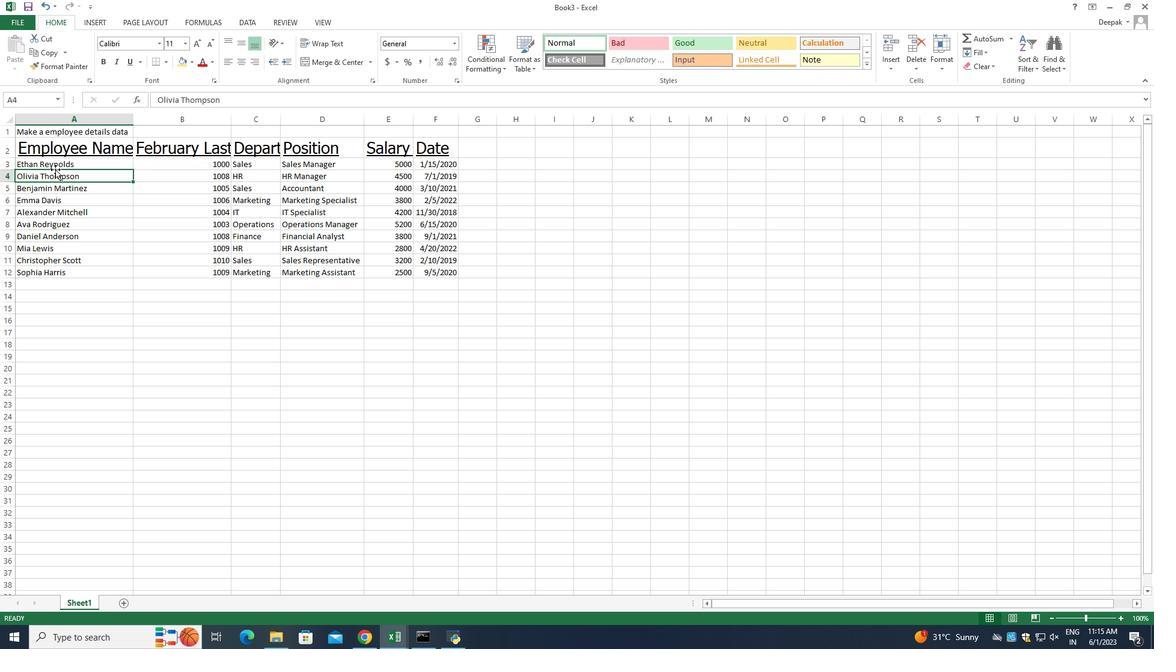 
Action: Mouse pressed left at (50, 165)
Screenshot: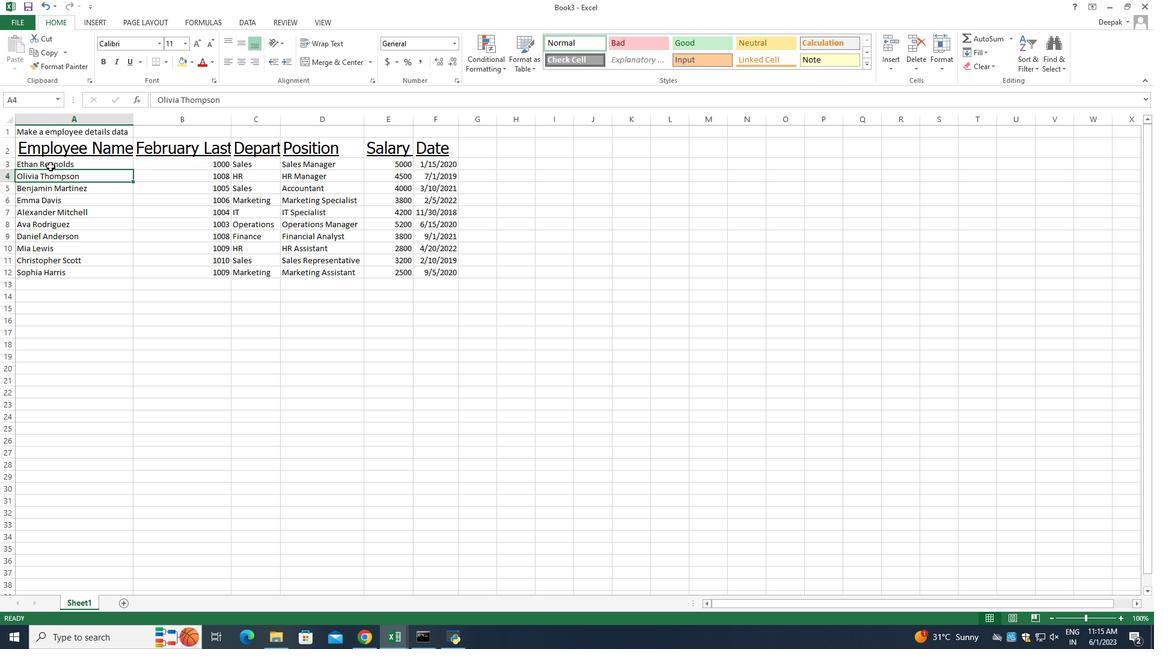 
Action: Mouse pressed left at (50, 165)
Screenshot: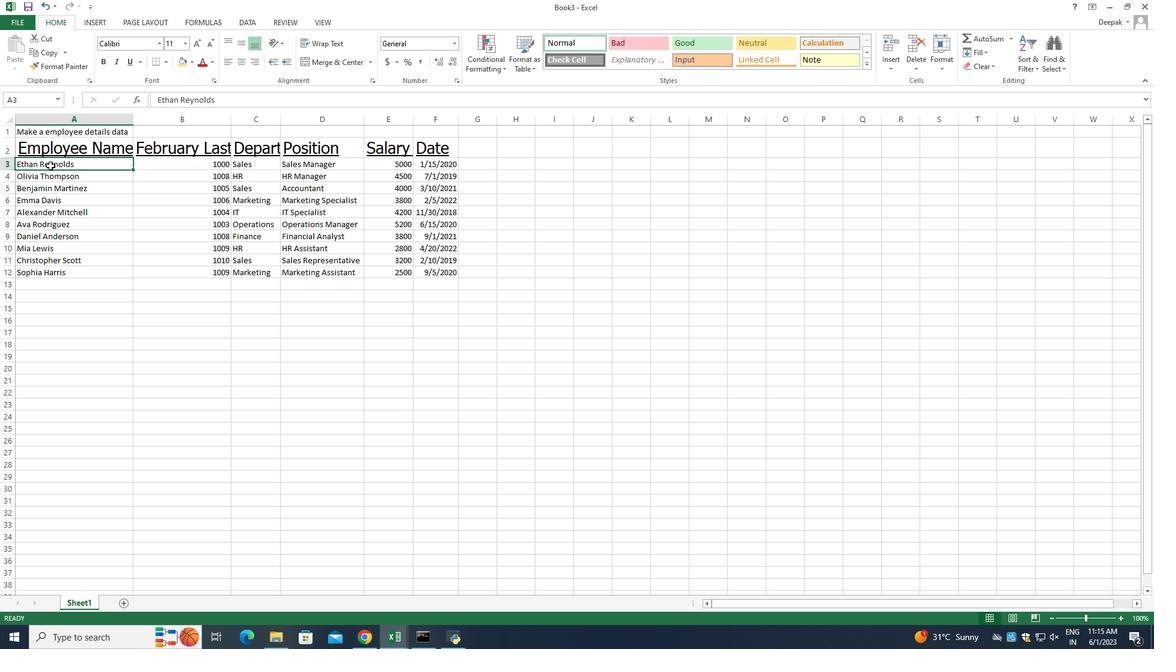 
Action: Mouse moved to (170, 212)
Screenshot: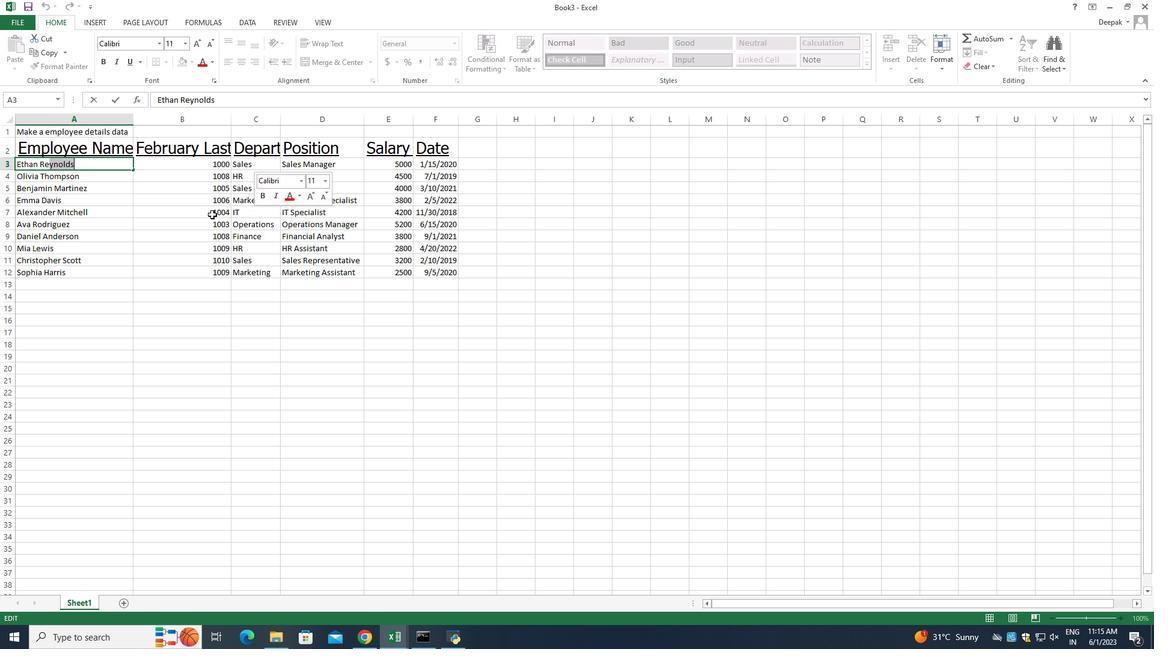 
Action: Mouse pressed left at (170, 212)
Screenshot: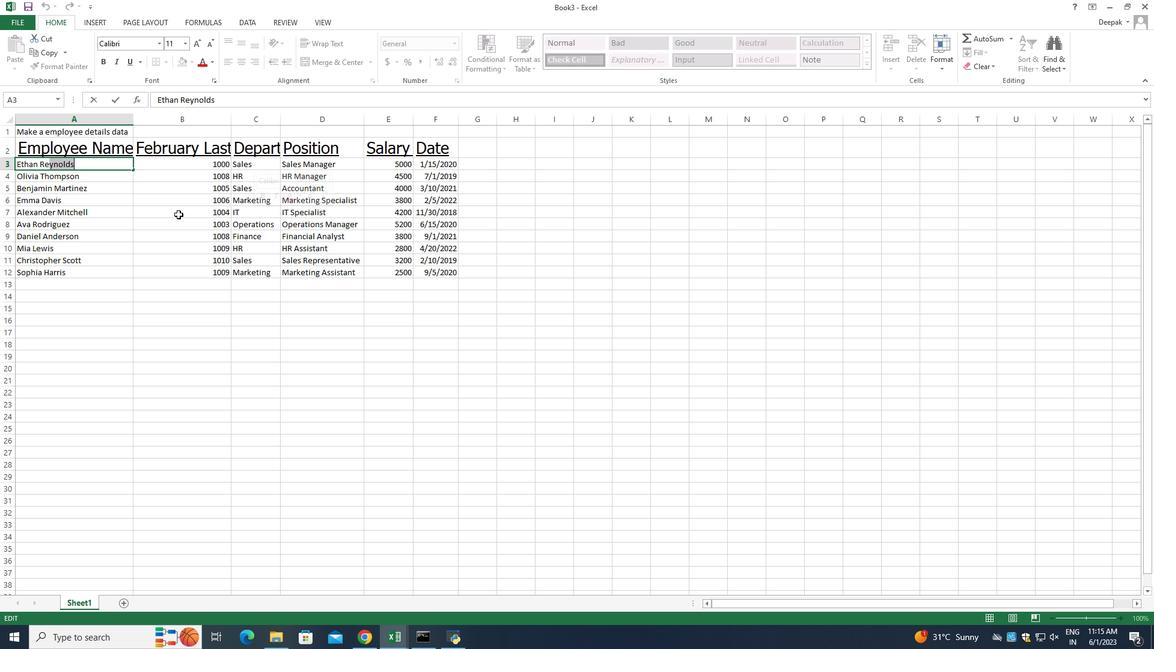 
Action: Mouse moved to (70, 164)
Screenshot: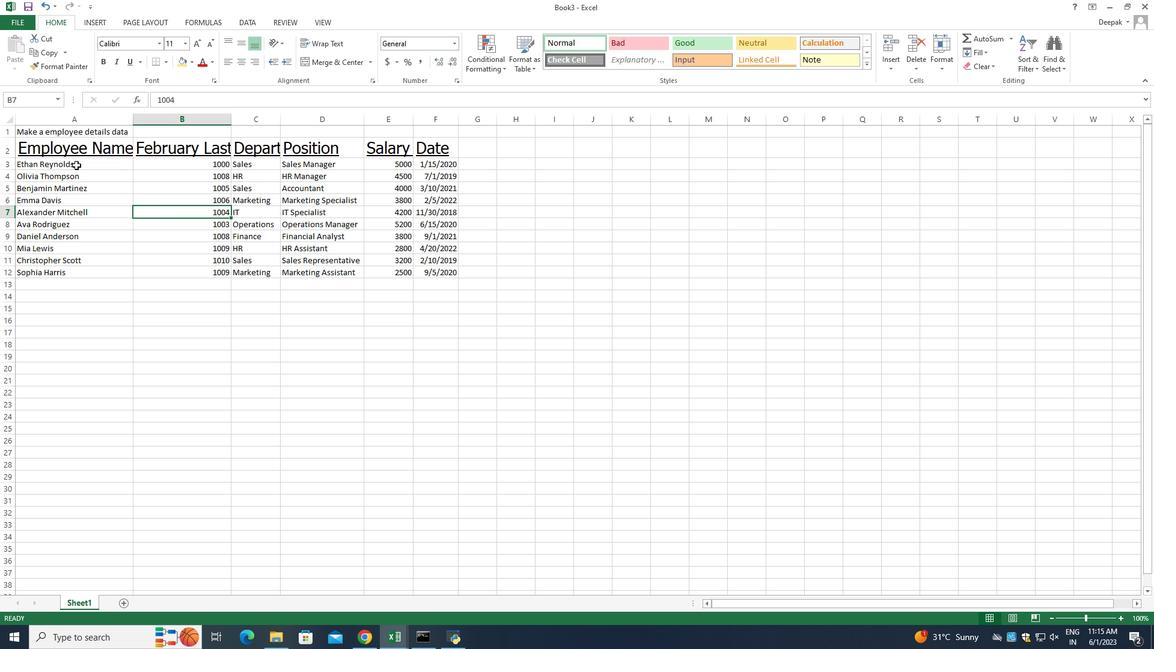 
Action: Mouse pressed left at (70, 164)
Screenshot: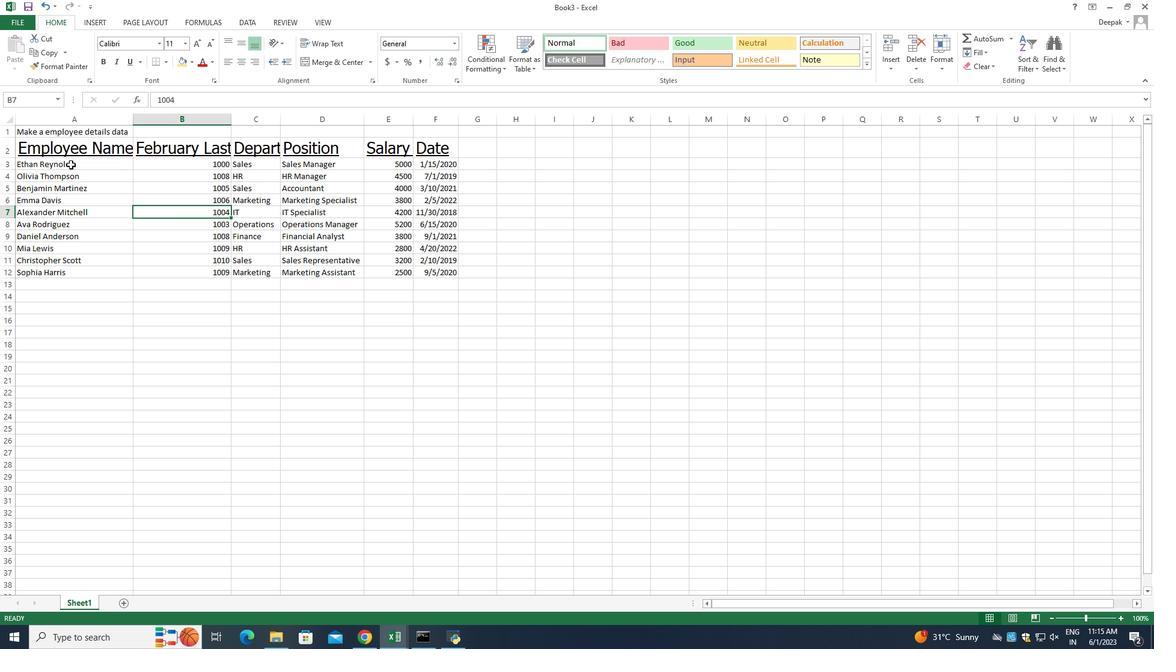 
Action: Mouse moved to (156, 45)
Screenshot: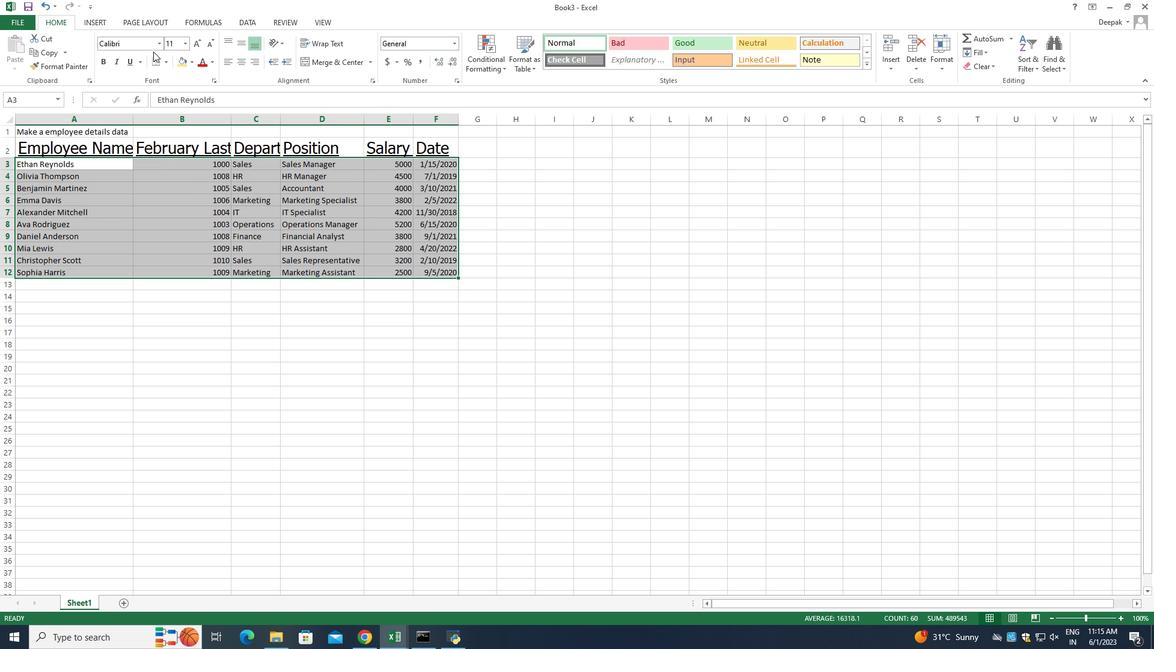 
Action: Mouse pressed left at (156, 45)
Screenshot: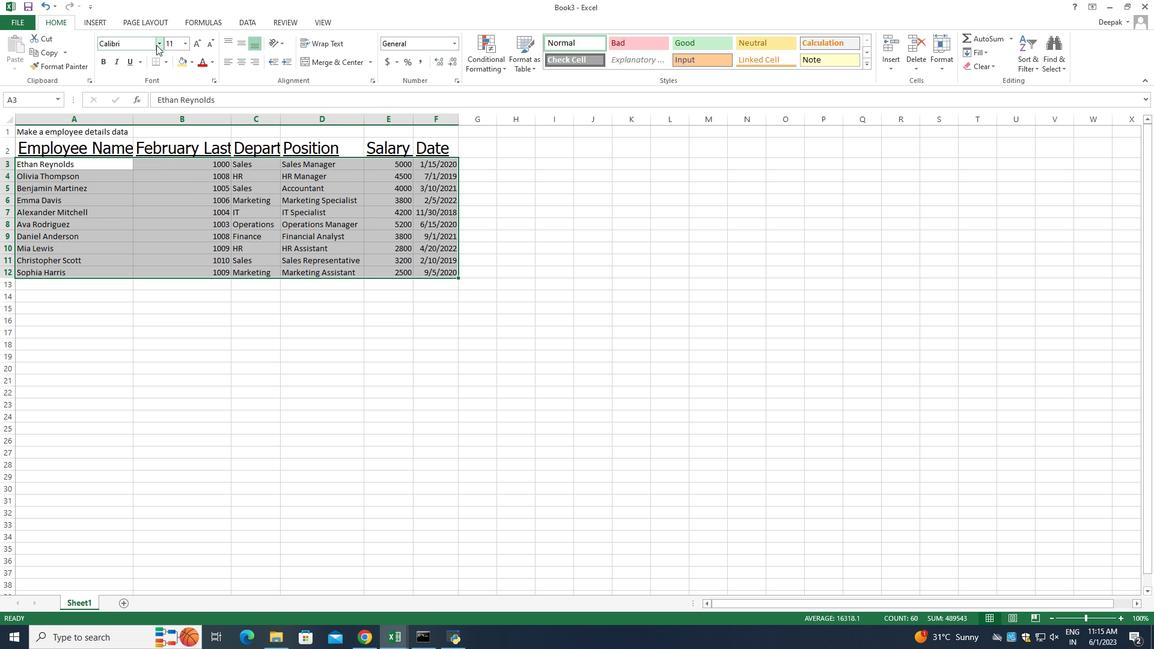 
Action: Mouse moved to (165, 143)
Screenshot: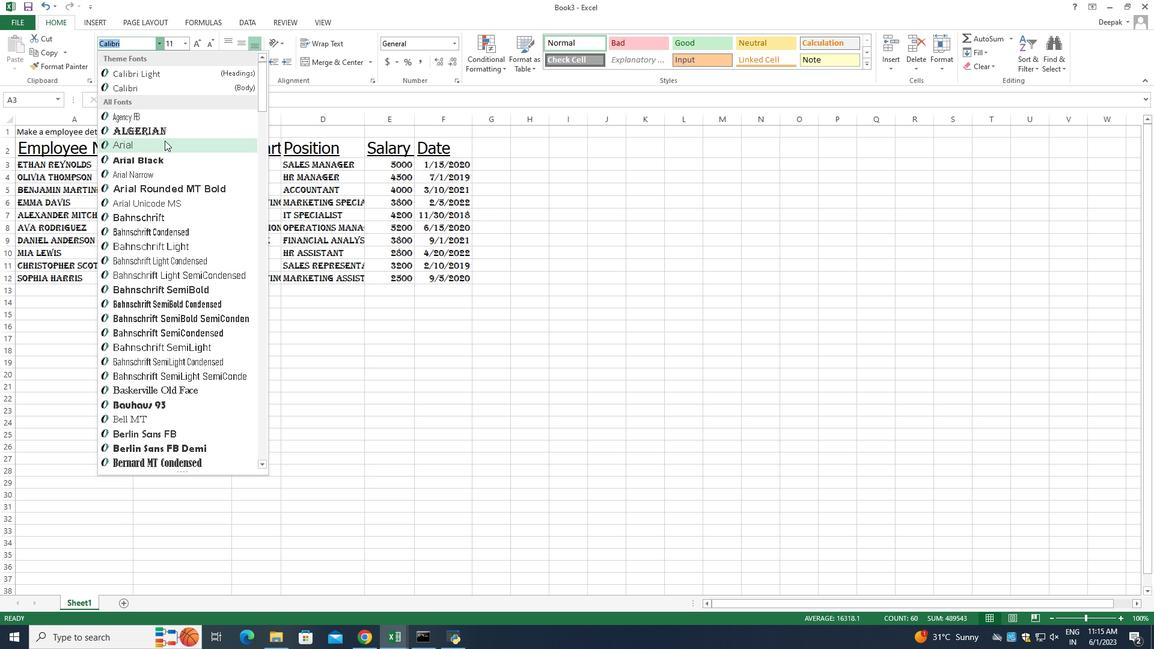 
Action: Mouse pressed left at (165, 143)
Screenshot: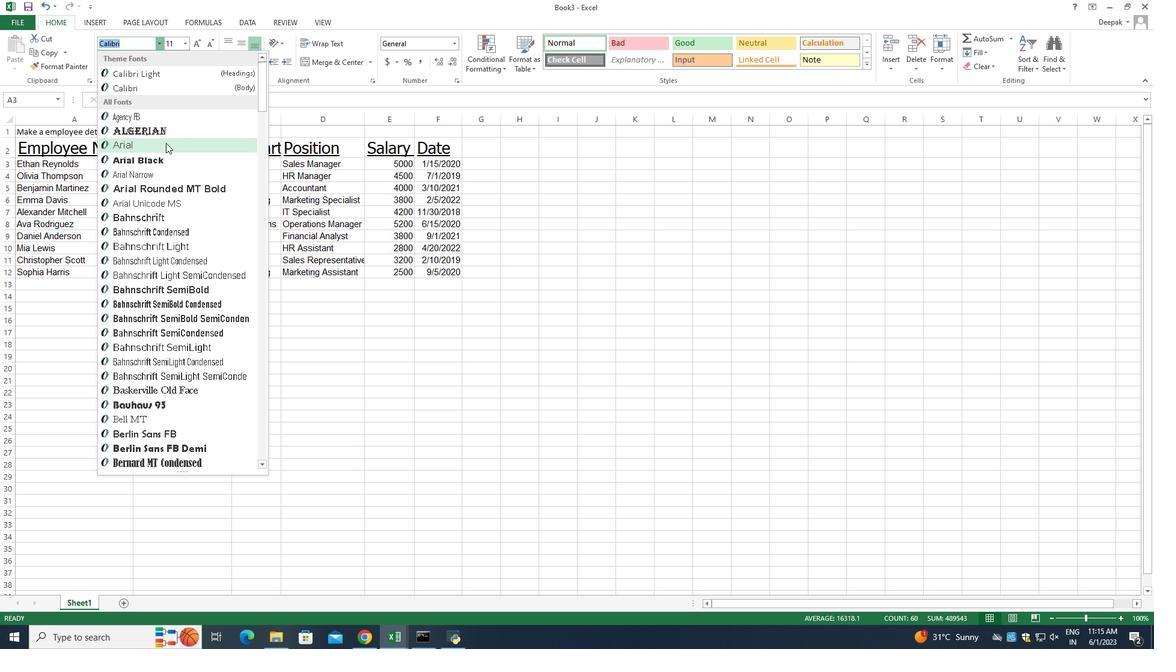 
Action: Mouse moved to (186, 45)
Screenshot: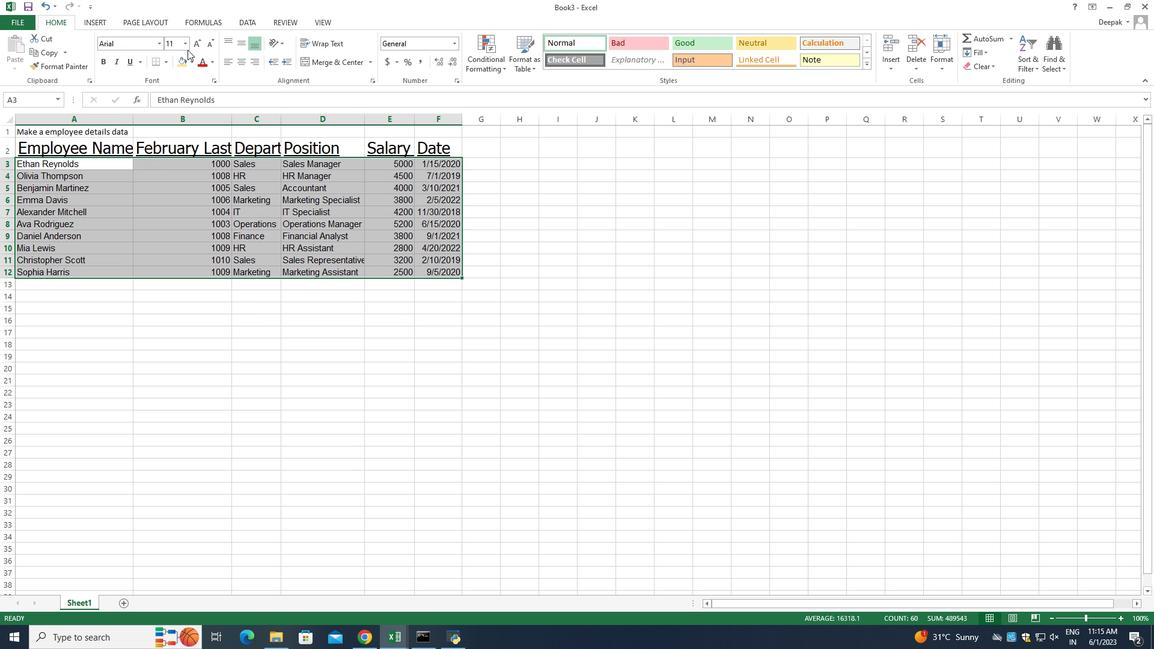 
Action: Mouse pressed left at (186, 45)
Screenshot: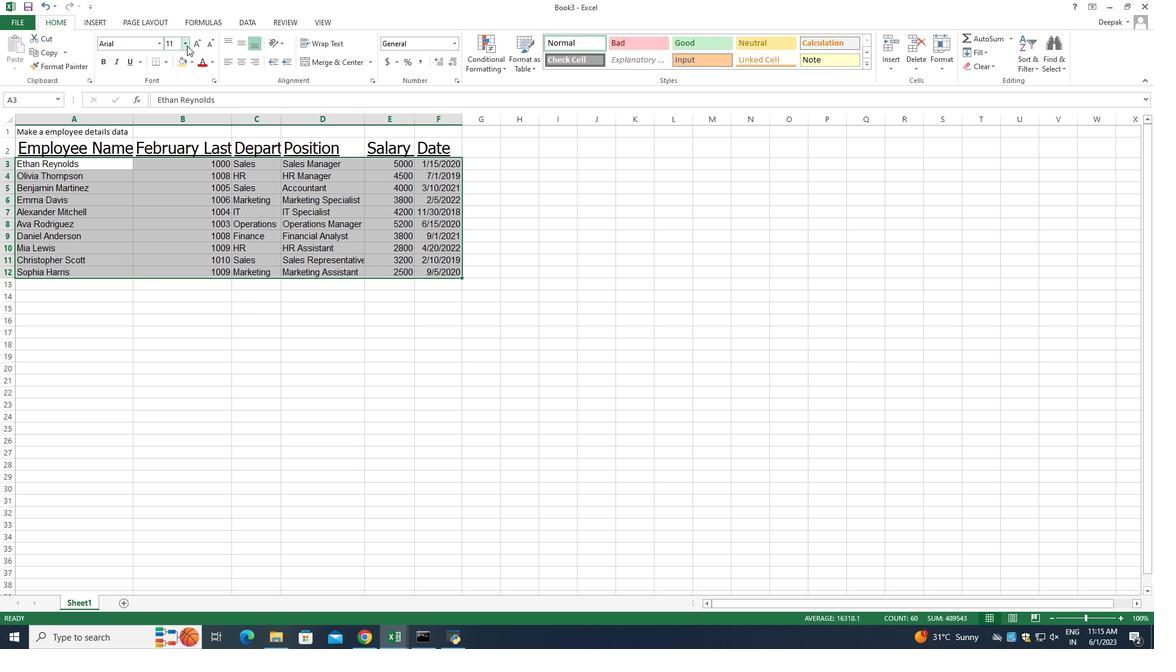 
Action: Mouse moved to (175, 100)
Screenshot: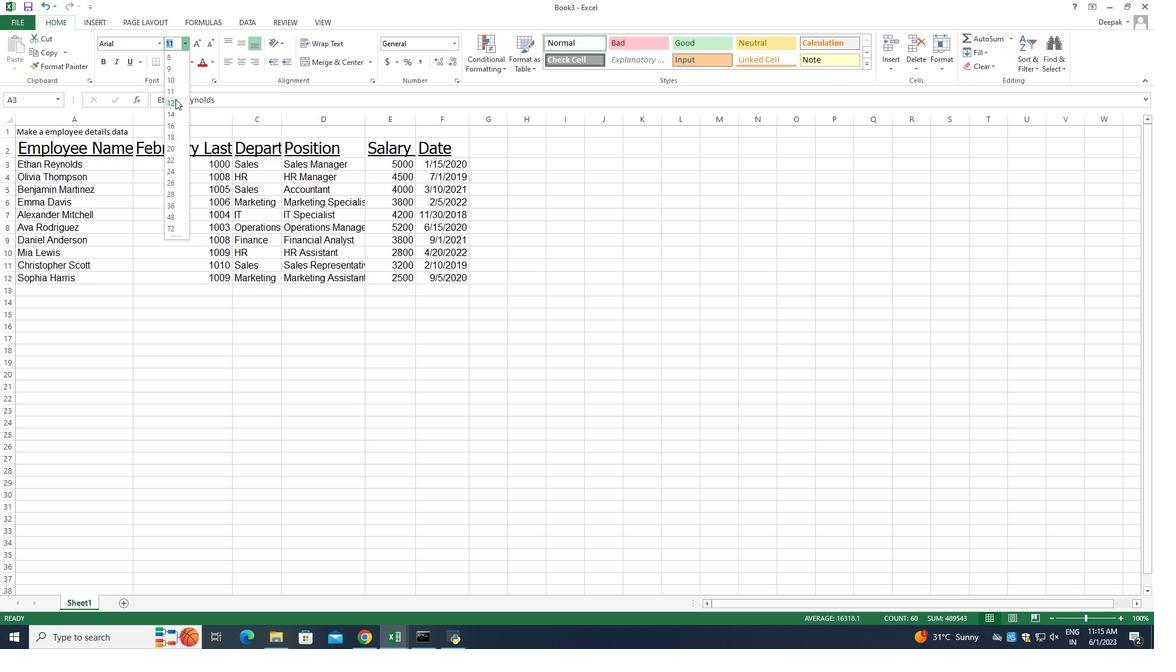 
Action: Mouse pressed left at (175, 100)
Screenshot: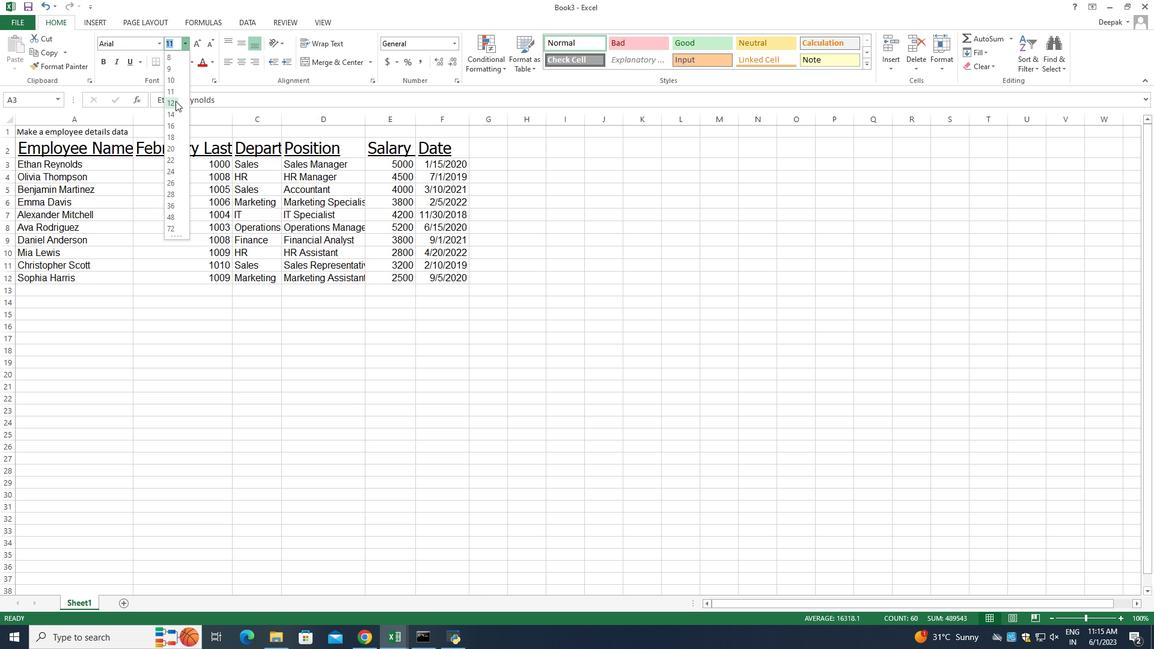 
Action: Mouse moved to (485, 194)
Screenshot: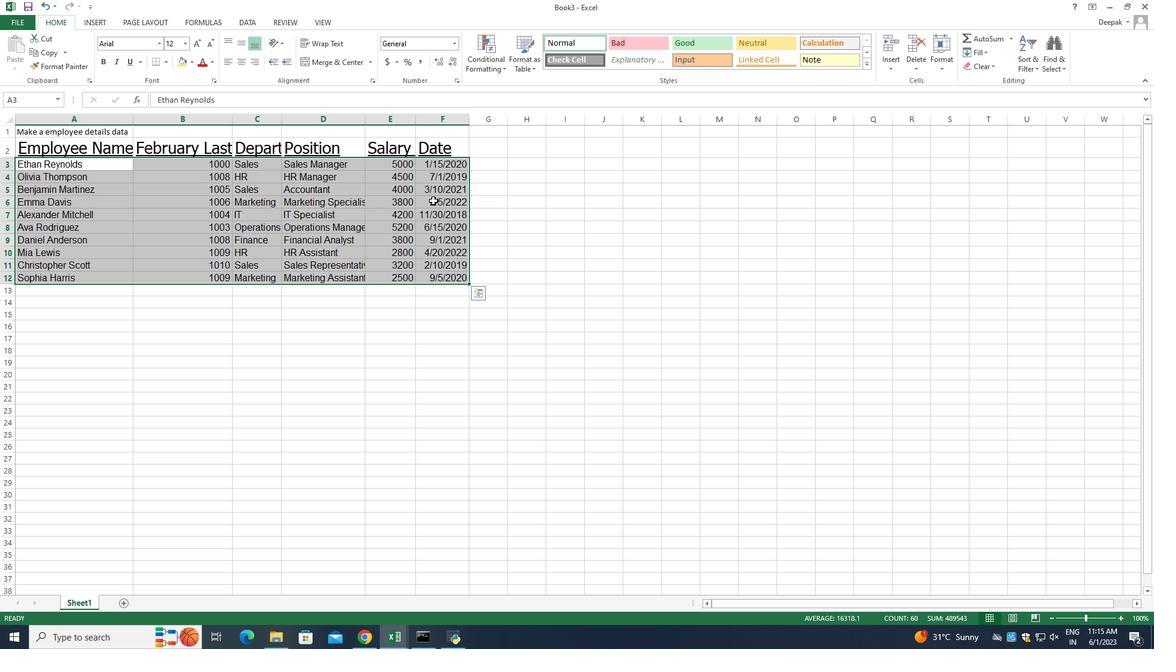 
Action: Mouse pressed left at (485, 194)
Screenshot: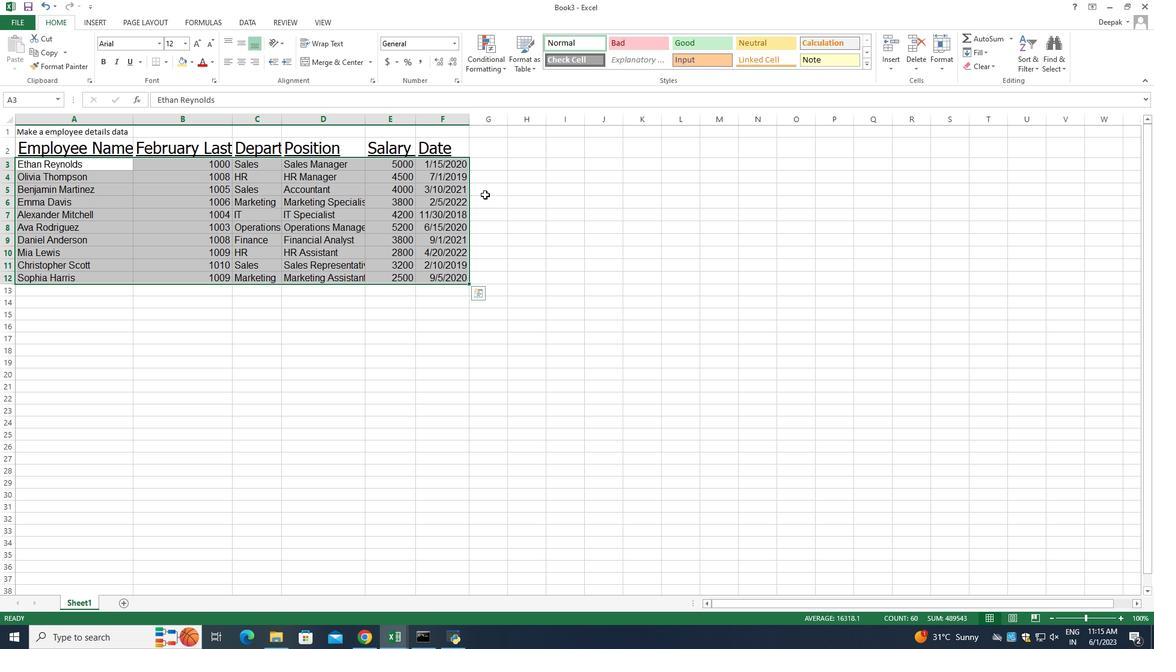 
Action: Mouse moved to (23, 129)
Screenshot: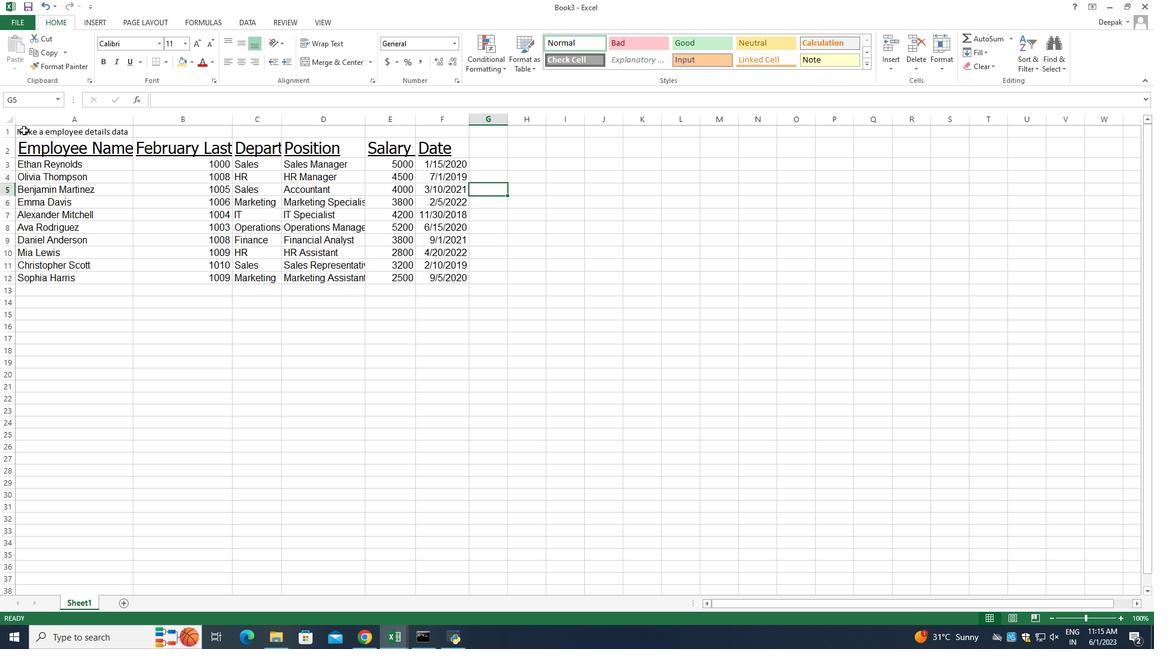 
Action: Mouse pressed left at (23, 129)
Screenshot: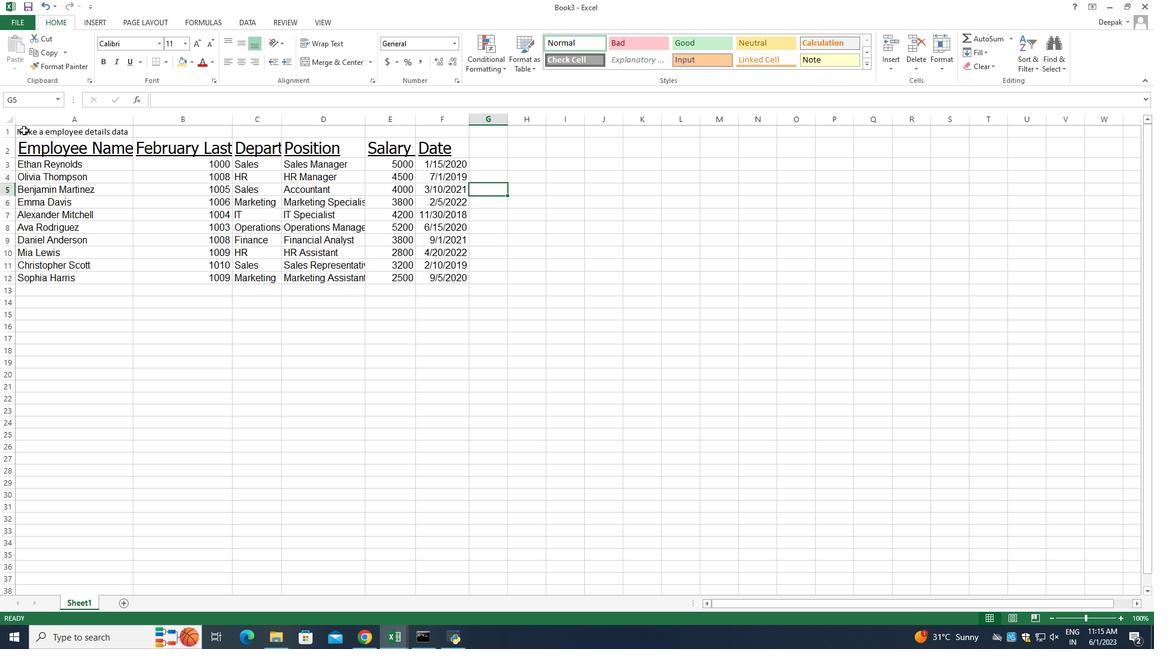 
Action: Mouse moved to (43, 132)
Screenshot: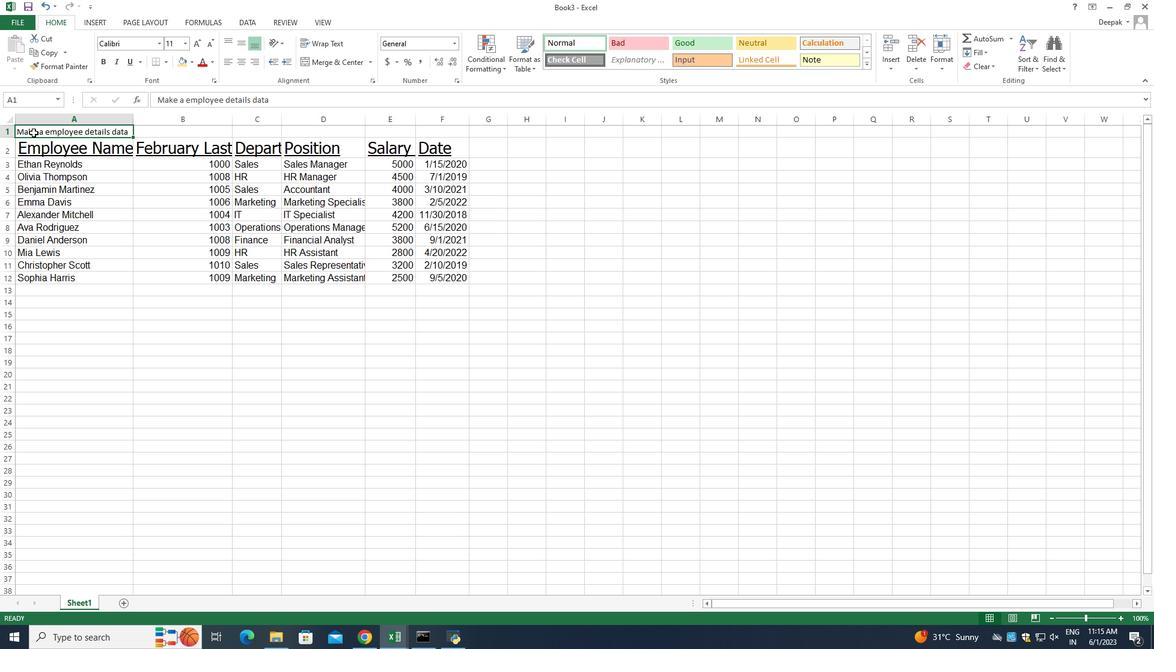 
Action: Mouse pressed left at (43, 132)
Screenshot: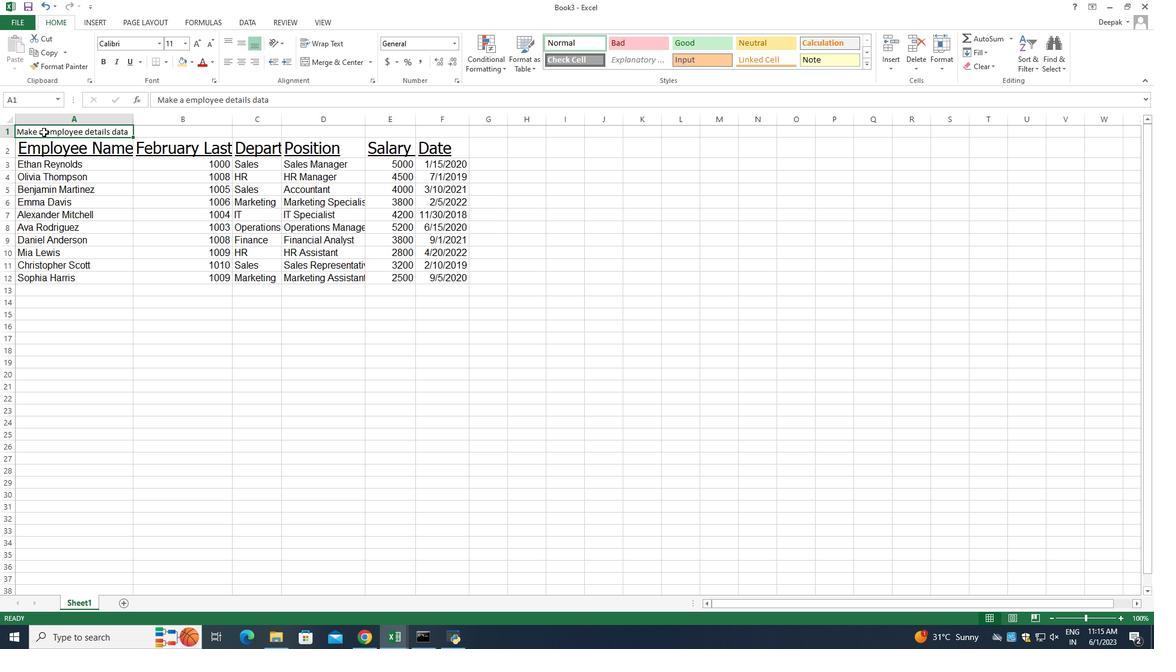 
Action: Mouse moved to (227, 61)
Screenshot: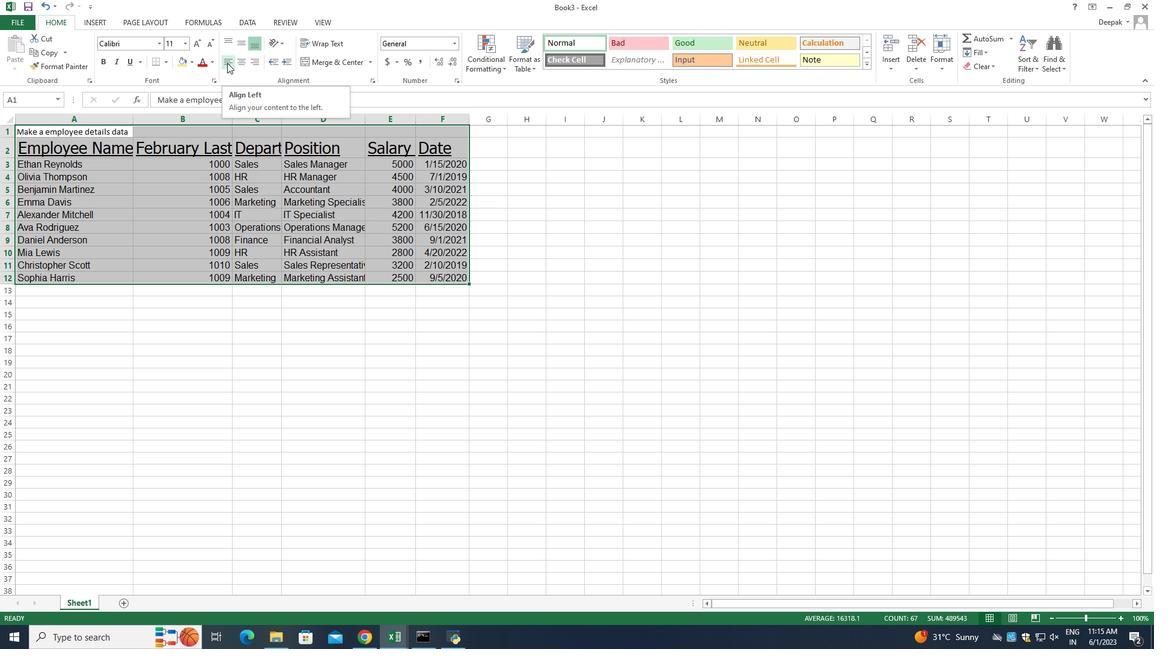 
Action: Mouse pressed left at (227, 61)
Screenshot: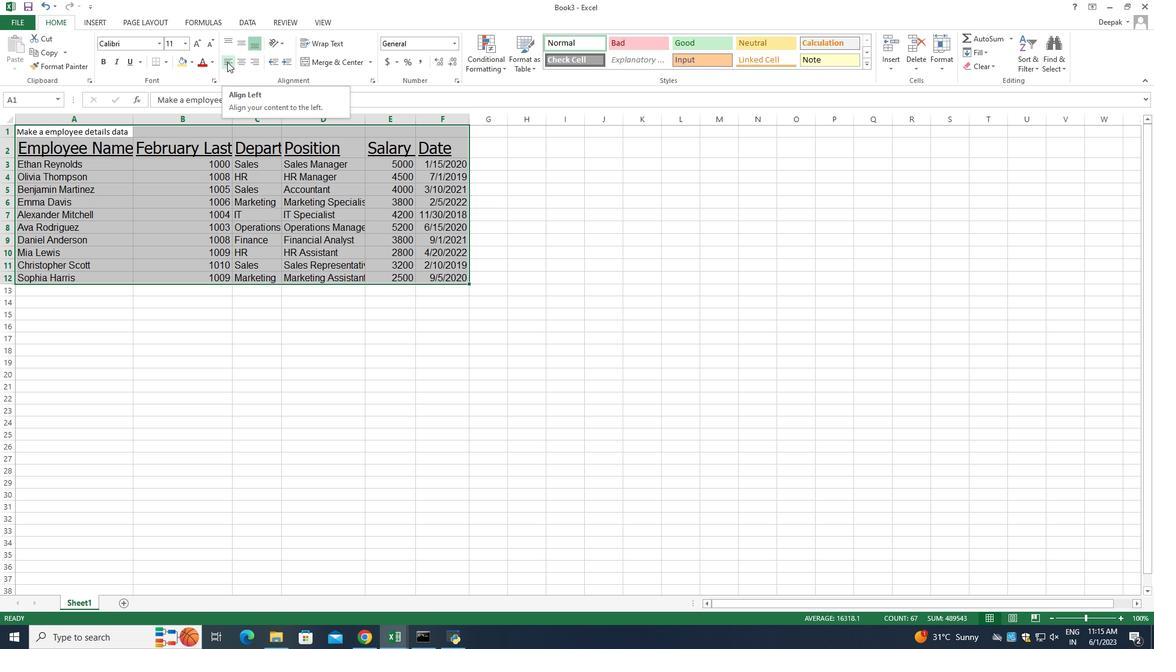 
Action: Mouse moved to (498, 277)
Screenshot: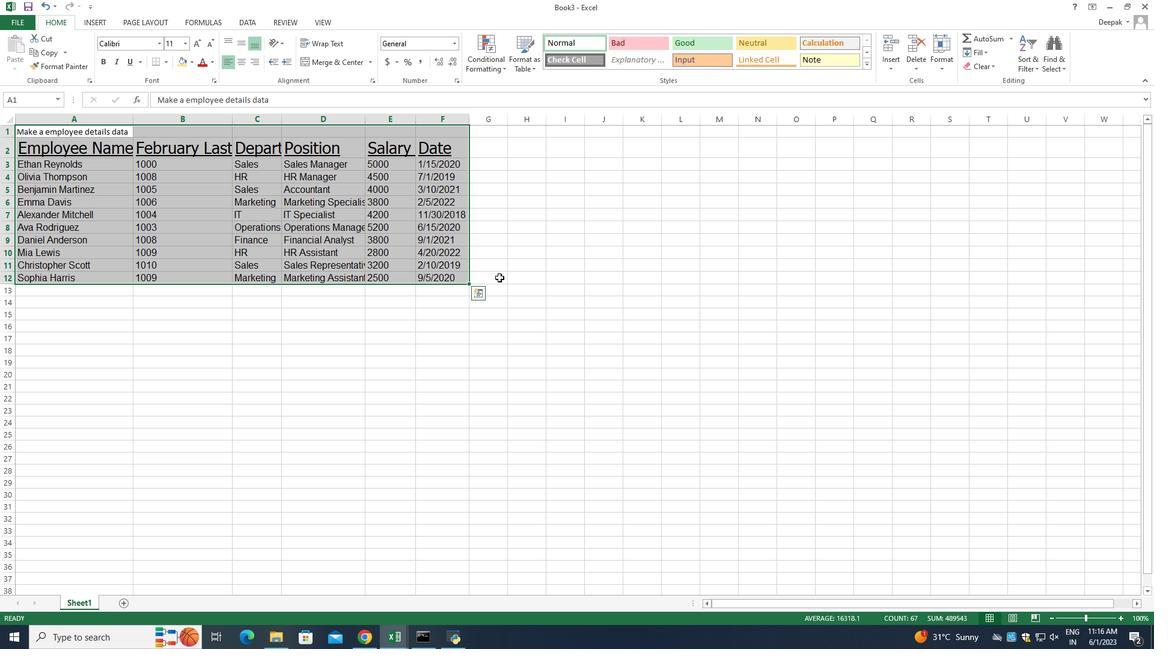 
Action: Mouse pressed left at (498, 277)
Screenshot: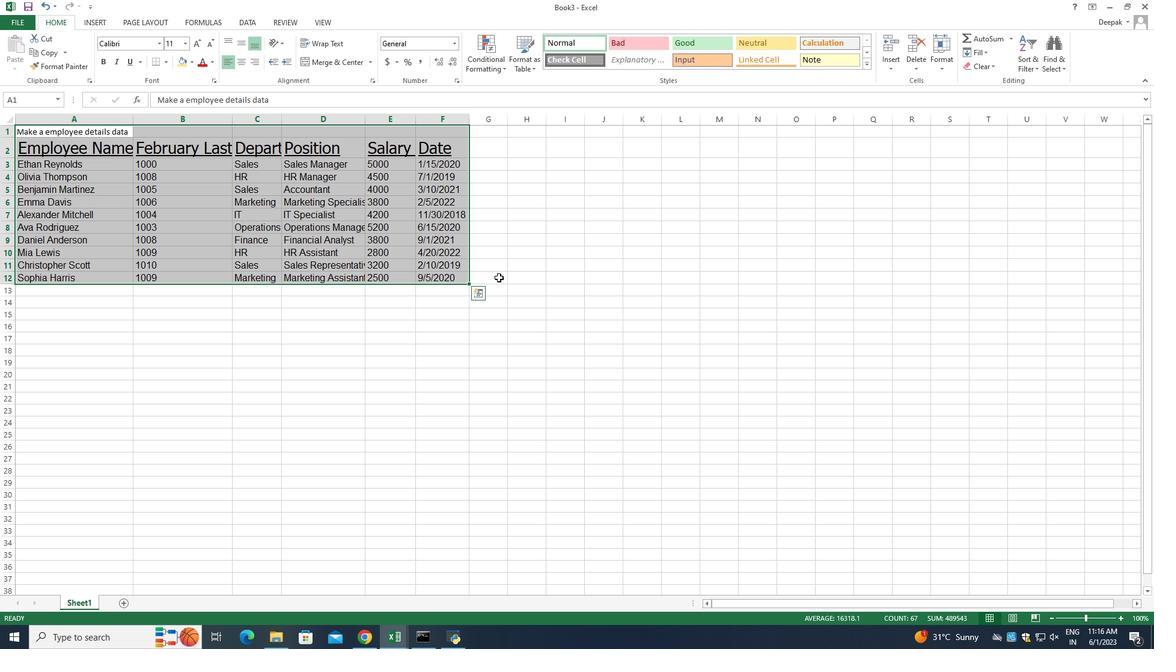 
Action: Mouse moved to (168, 248)
Screenshot: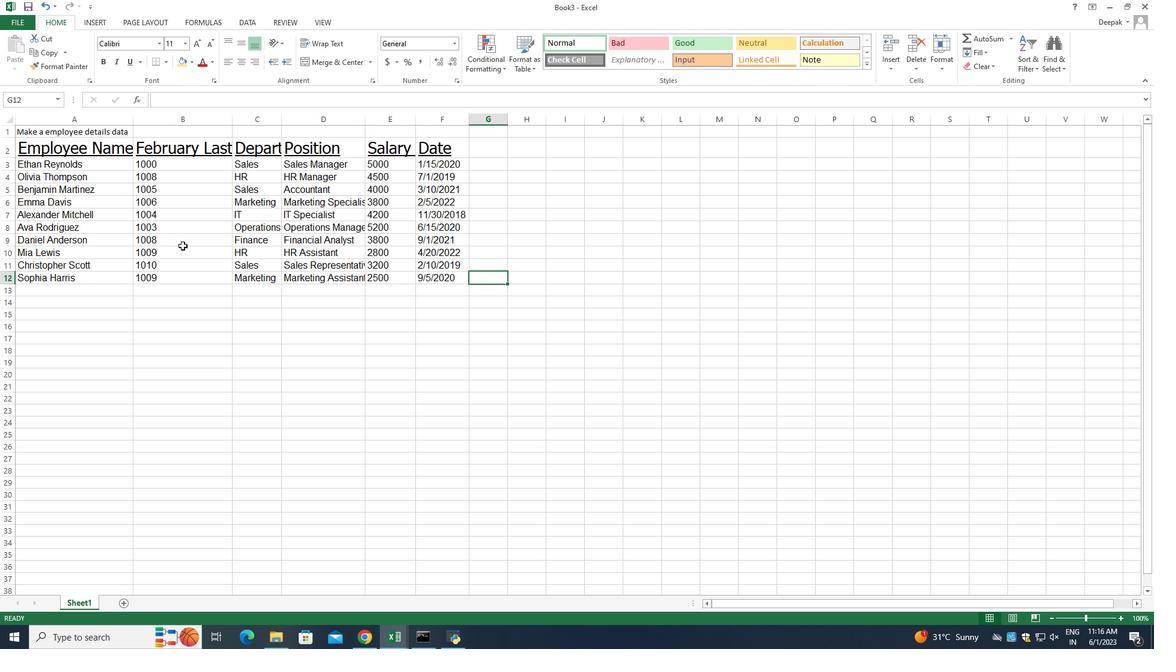 
Action: Mouse scrolled (170, 248) with delta (0, 0)
Screenshot: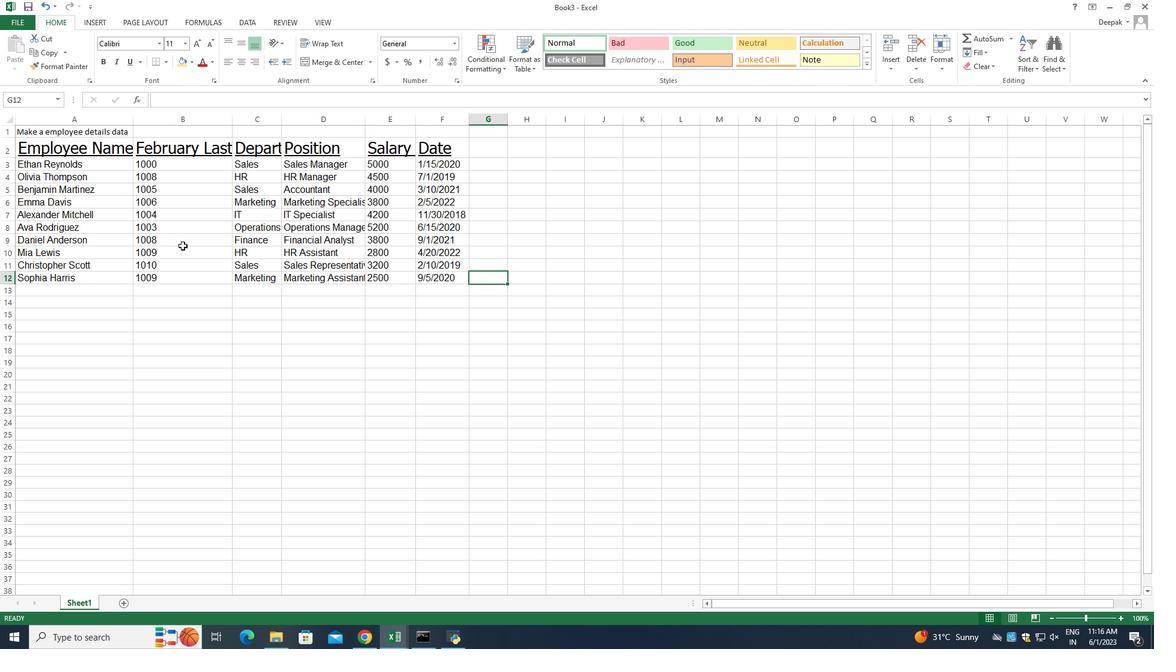 
Action: Mouse moved to (167, 248)
Screenshot: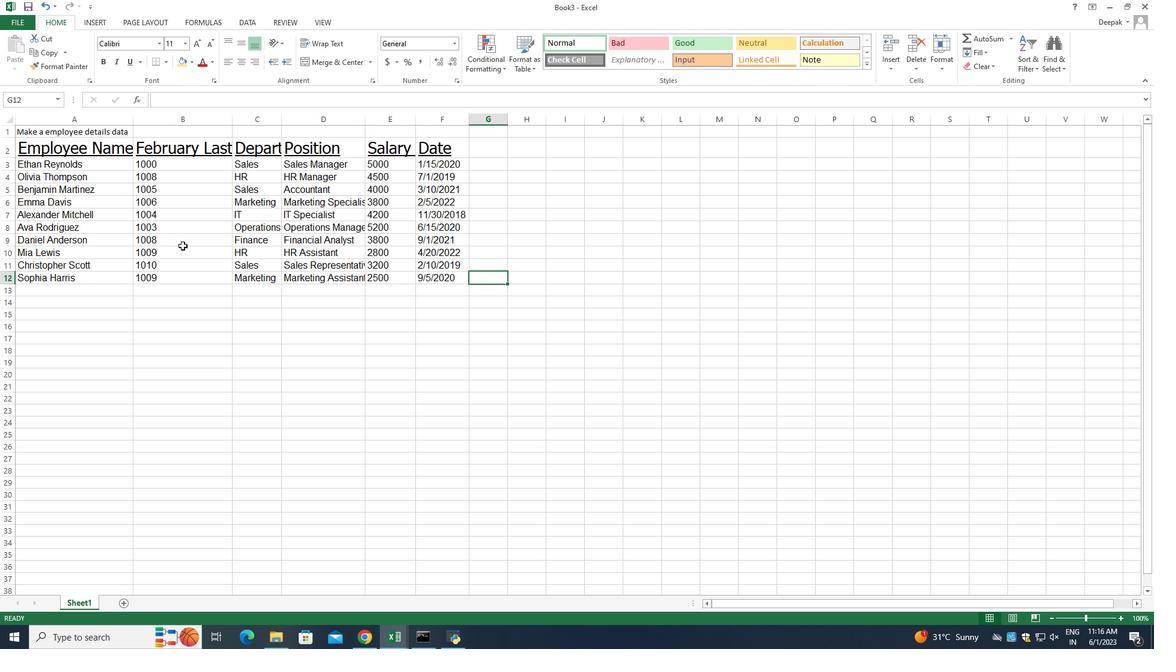 
Action: Mouse scrolled (167, 249) with delta (0, 0)
Screenshot: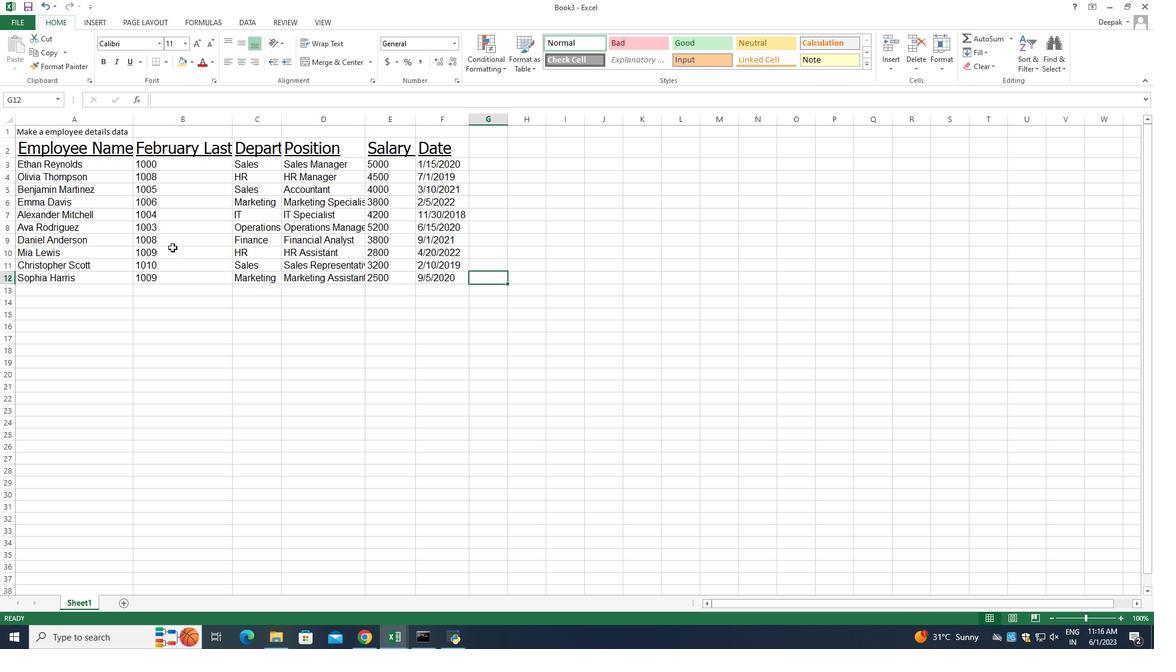 
Action: Mouse moved to (134, 247)
Screenshot: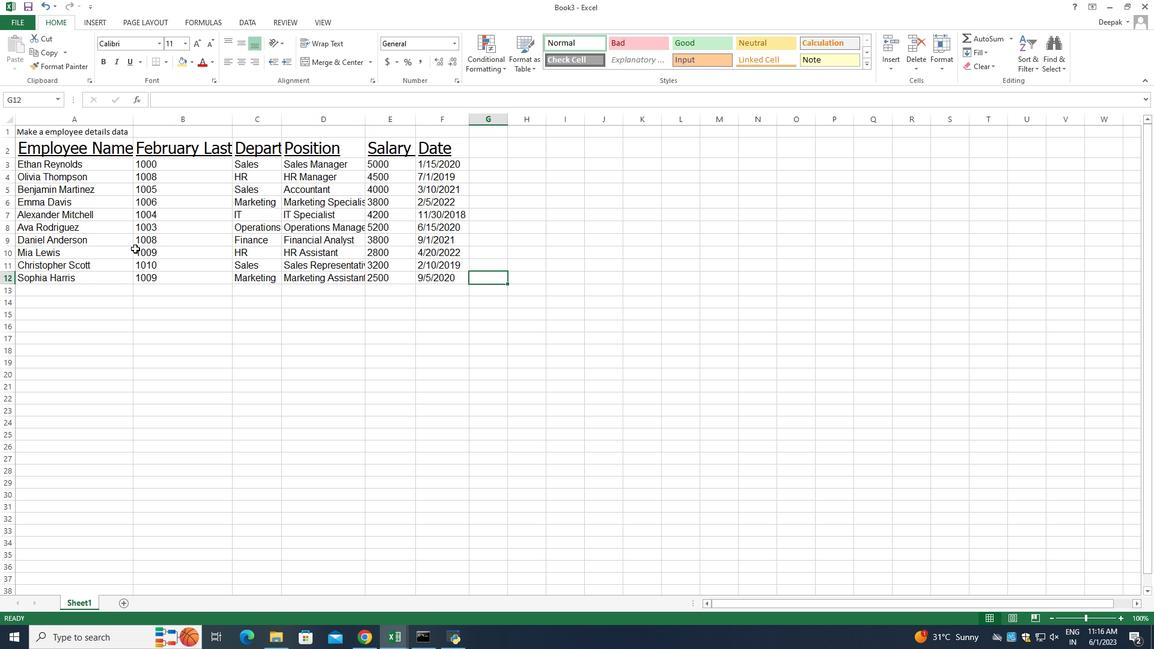 
Action: Mouse scrolled (134, 248) with delta (0, 0)
Screenshot: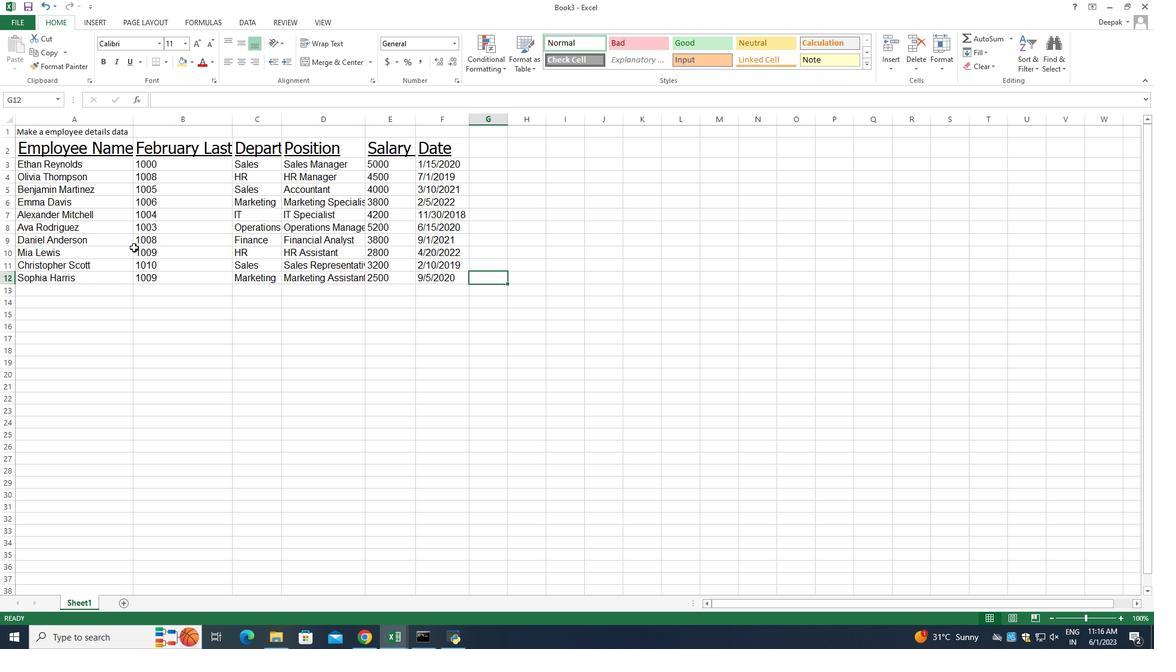 
Action: Mouse scrolled (134, 248) with delta (0, 0)
Screenshot: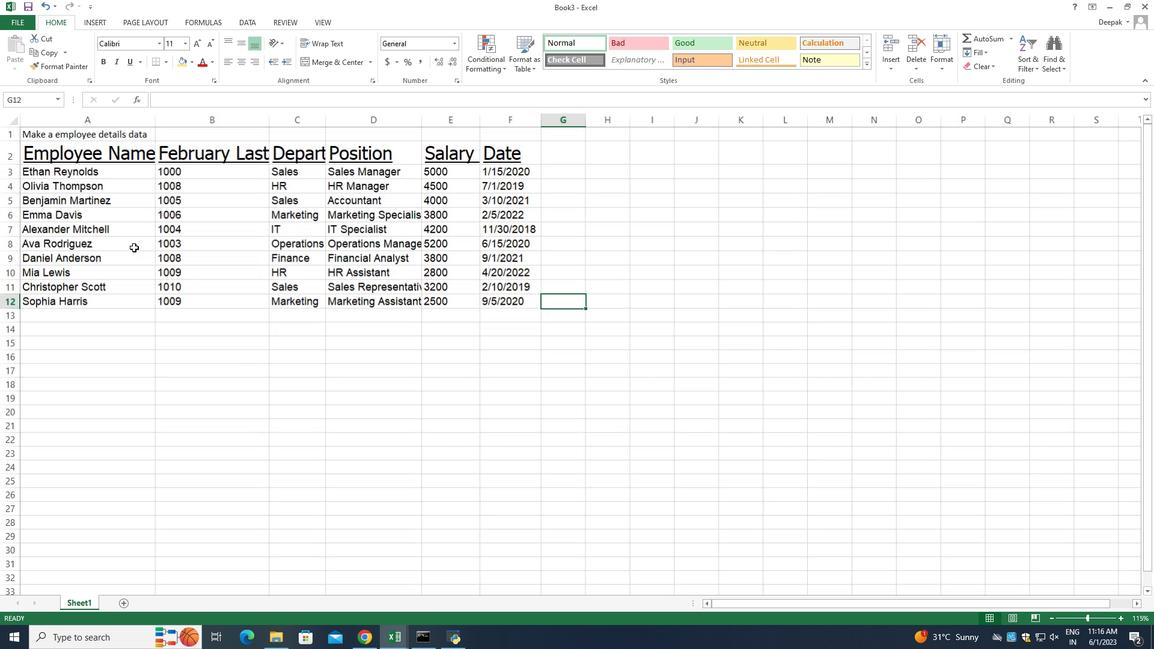 
Action: Mouse moved to (185, 274)
Screenshot: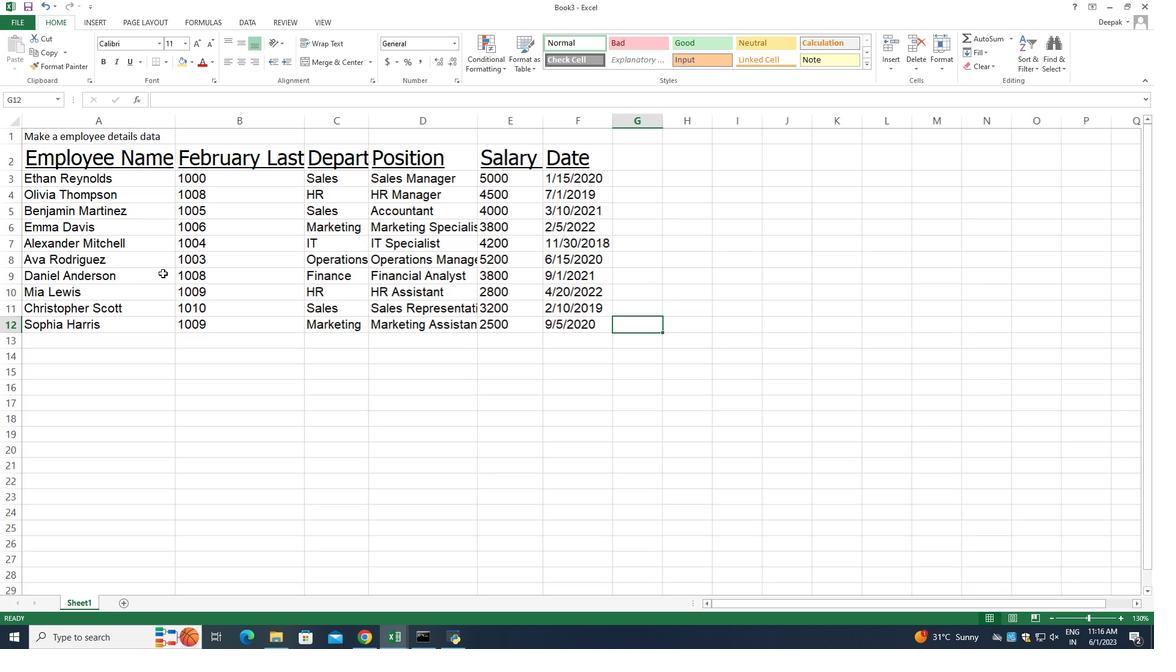 
Action: Mouse scrolled (185, 274) with delta (0, 0)
Screenshot: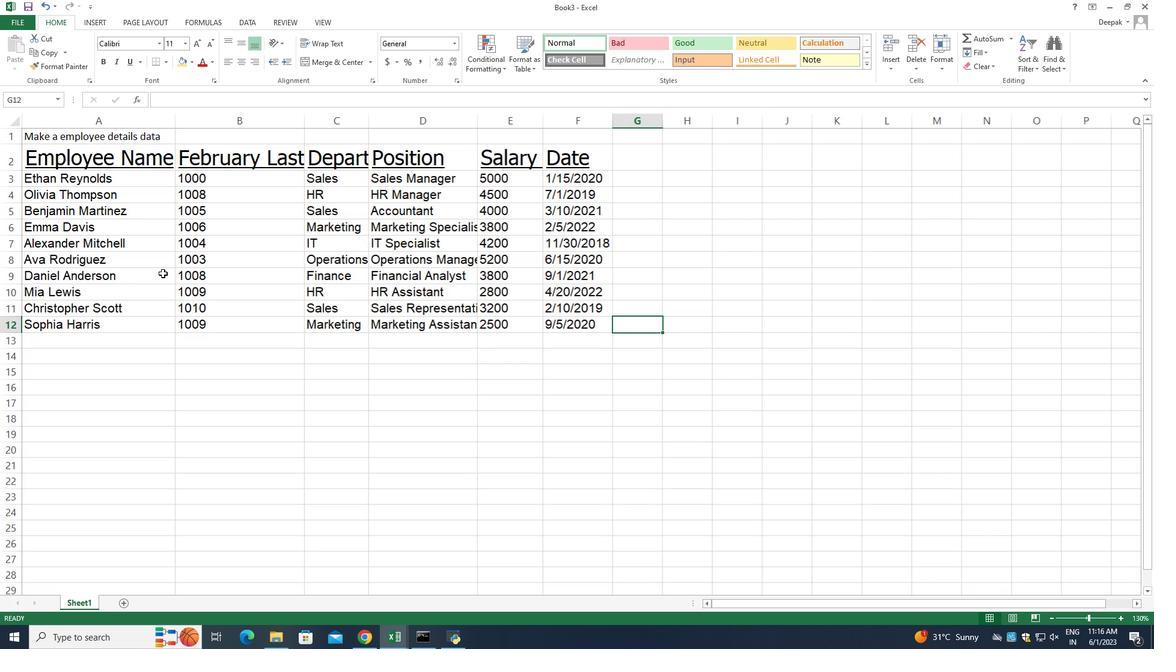 
Action: Mouse scrolled (185, 274) with delta (0, 0)
Screenshot: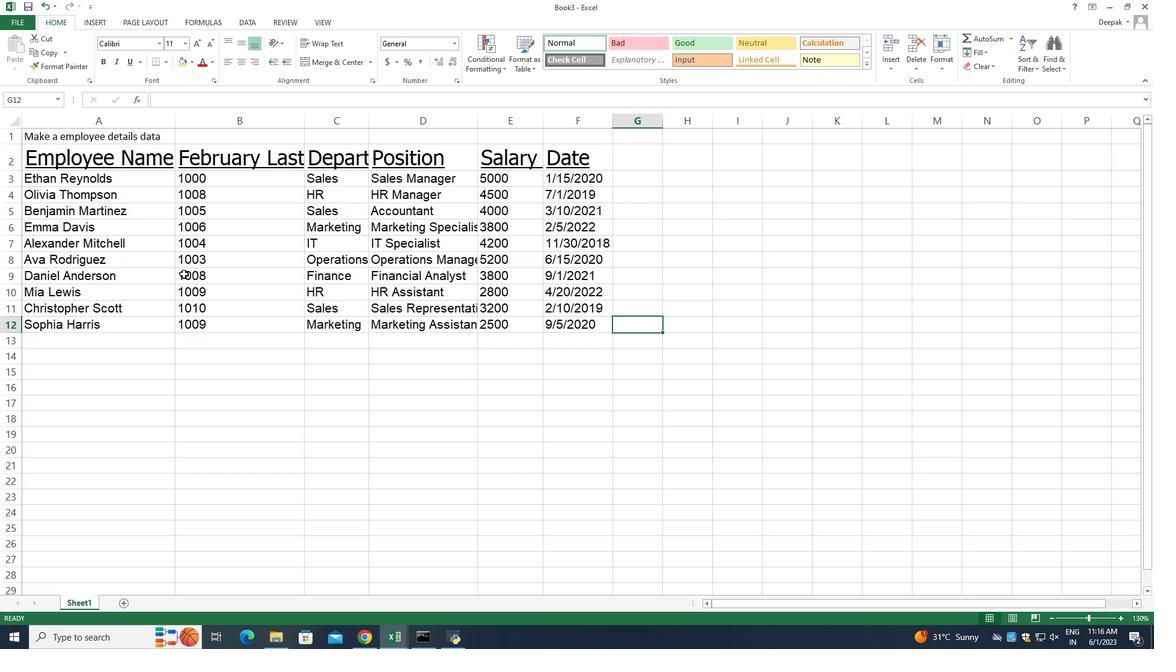 
Action: Mouse scrolled (185, 274) with delta (0, 0)
Screenshot: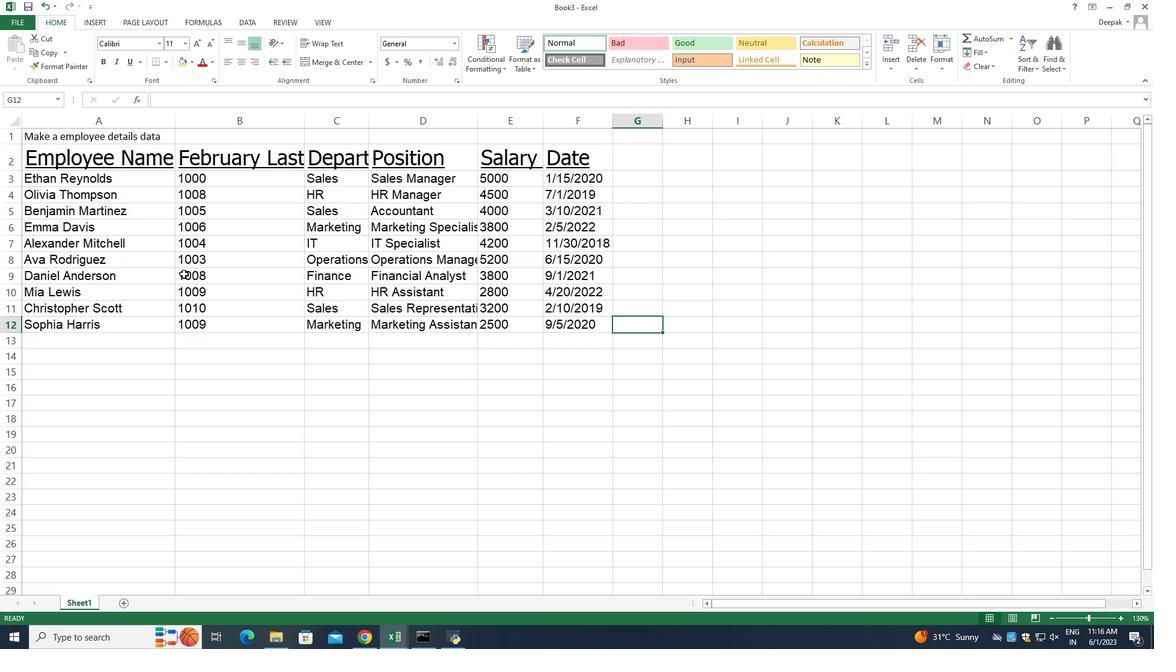 
Action: Mouse scrolled (185, 274) with delta (0, 0)
Screenshot: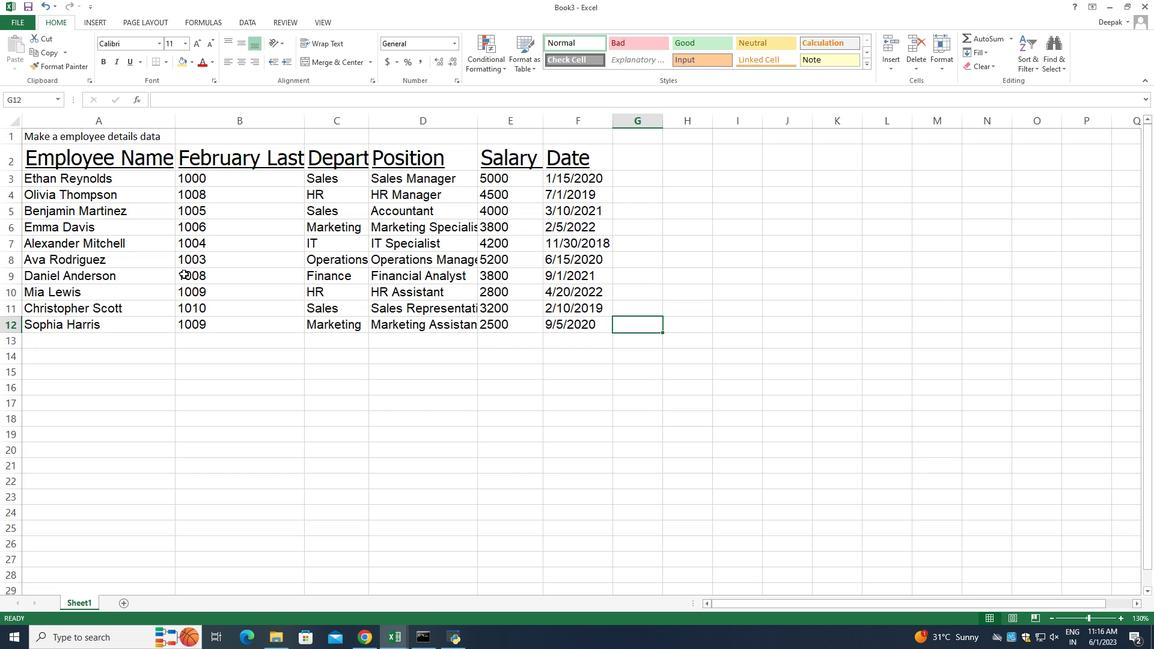
Action: Mouse moved to (266, 339)
Screenshot: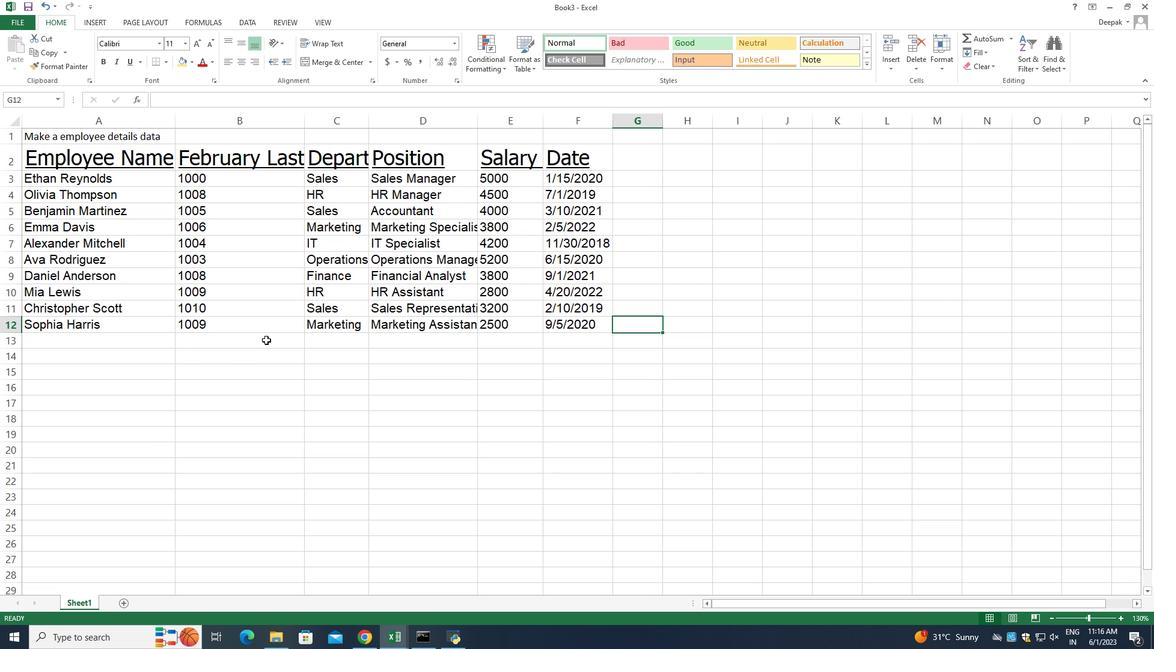 
Action: Mouse scrolled (266, 339) with delta (0, 0)
Screenshot: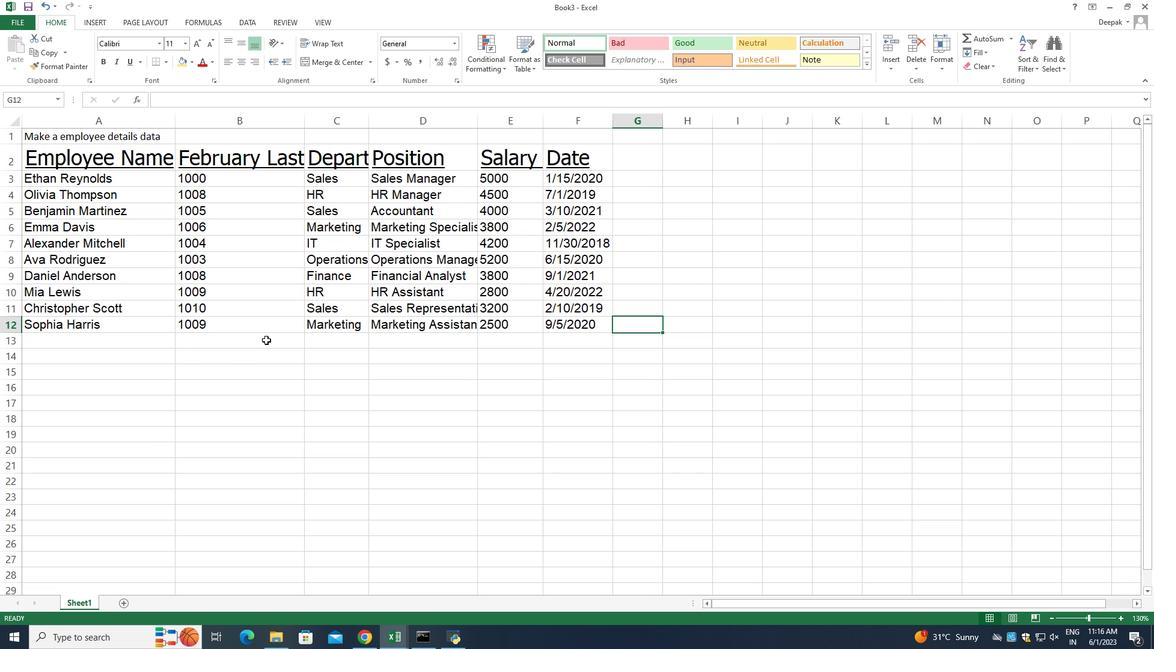 
Action: Mouse scrolled (266, 339) with delta (0, 0)
Screenshot: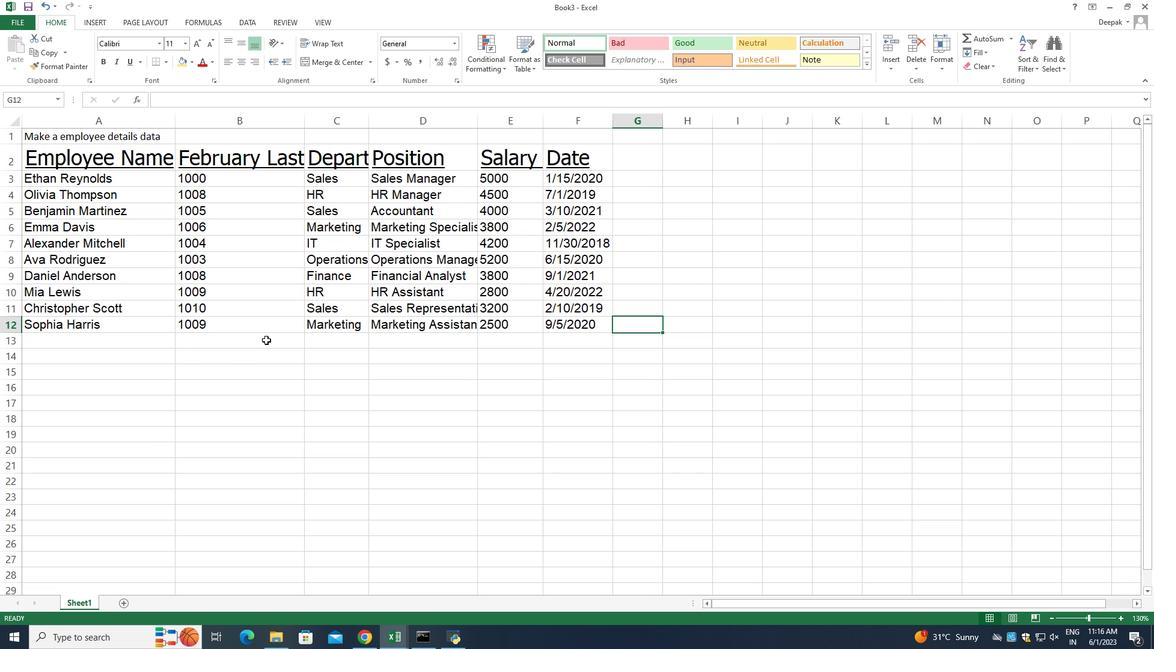 
Action: Mouse moved to (267, 339)
Screenshot: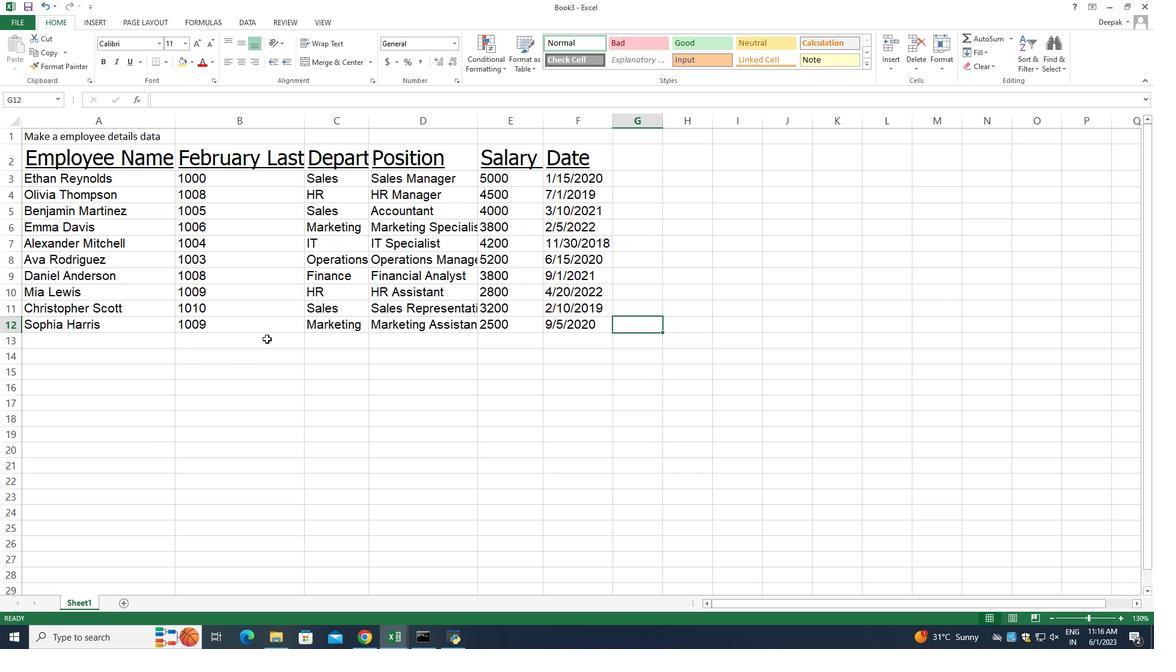 
